 Task: Look for space in San Antonio, Philippines from 9th June, 2023 to 16th June, 2023 for 2 adults in price range Rs.8000 to Rs.16000. Place can be entire place with 2 bedrooms having 2 beds and 1 bathroom. Property type can be house, flat, guest house. Booking option can be shelf check-in. Required host language is English.
Action: Mouse pressed left at (578, 95)
Screenshot: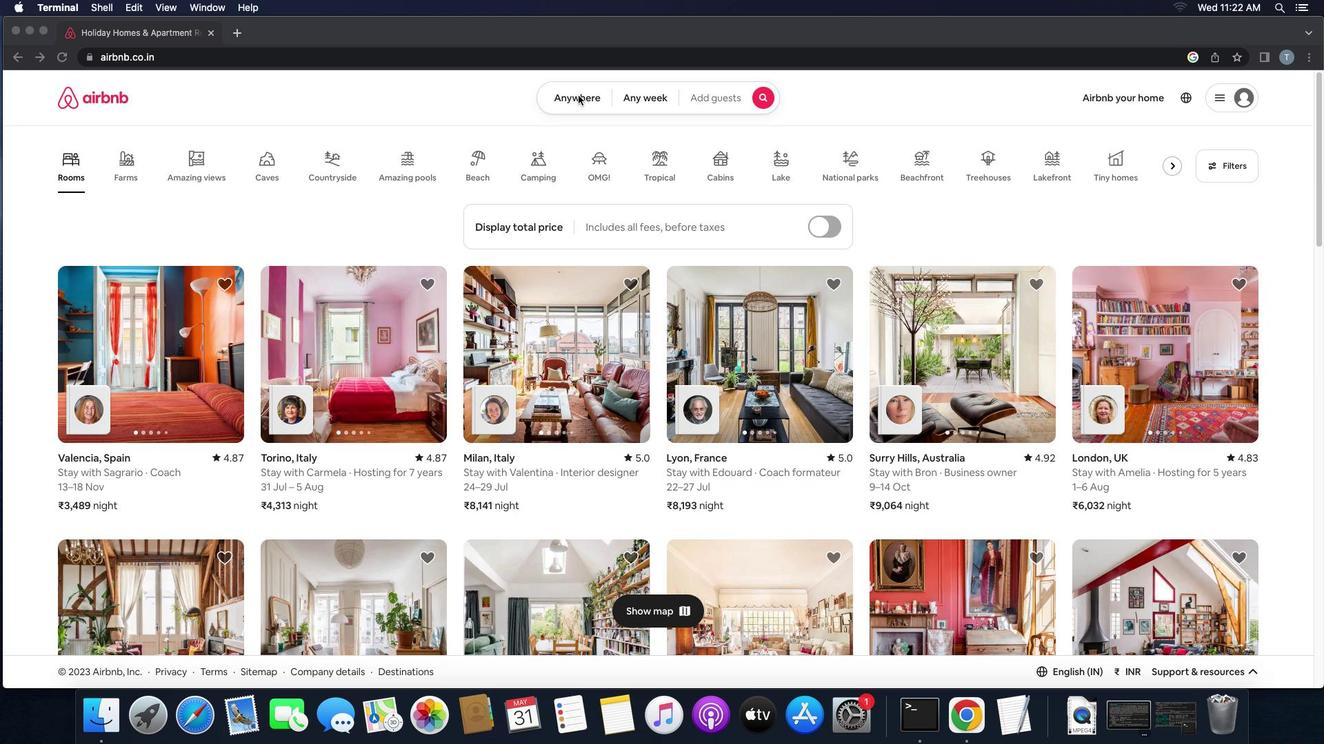 
Action: Mouse pressed left at (578, 95)
Screenshot: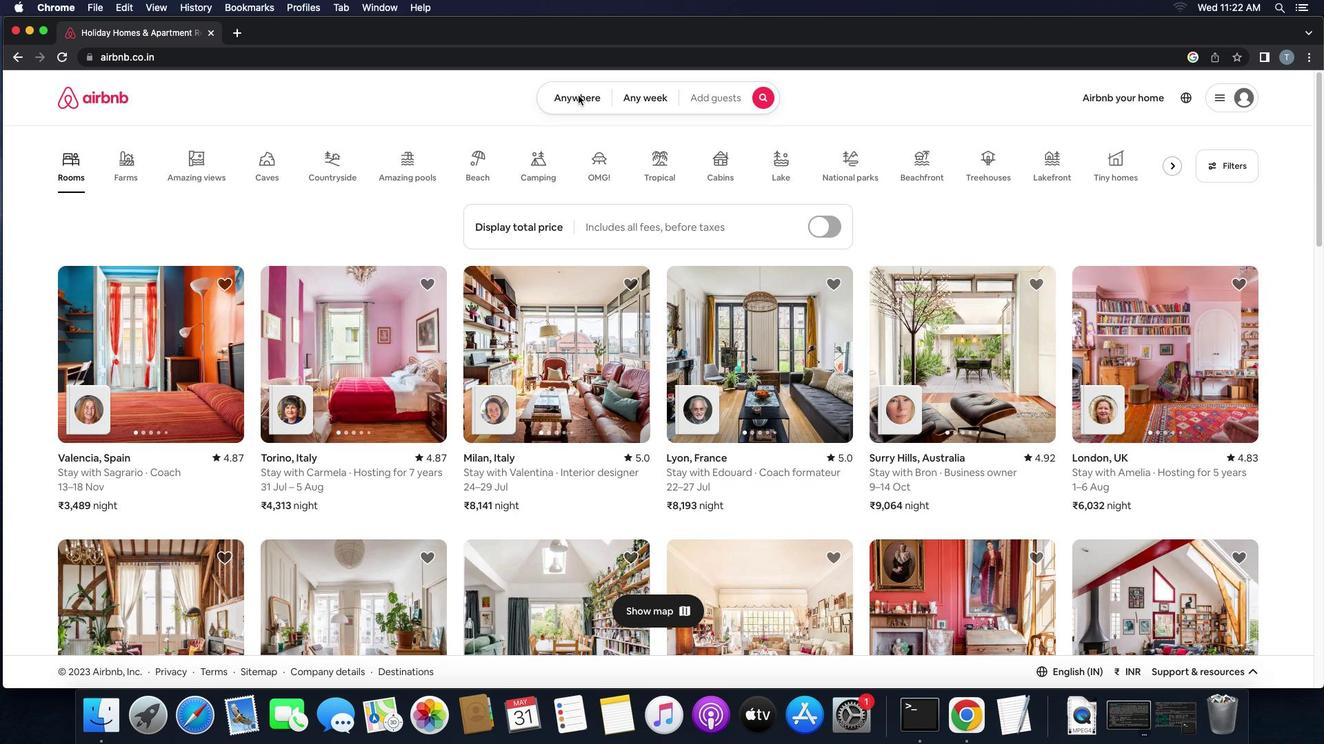 
Action: Mouse moved to (499, 152)
Screenshot: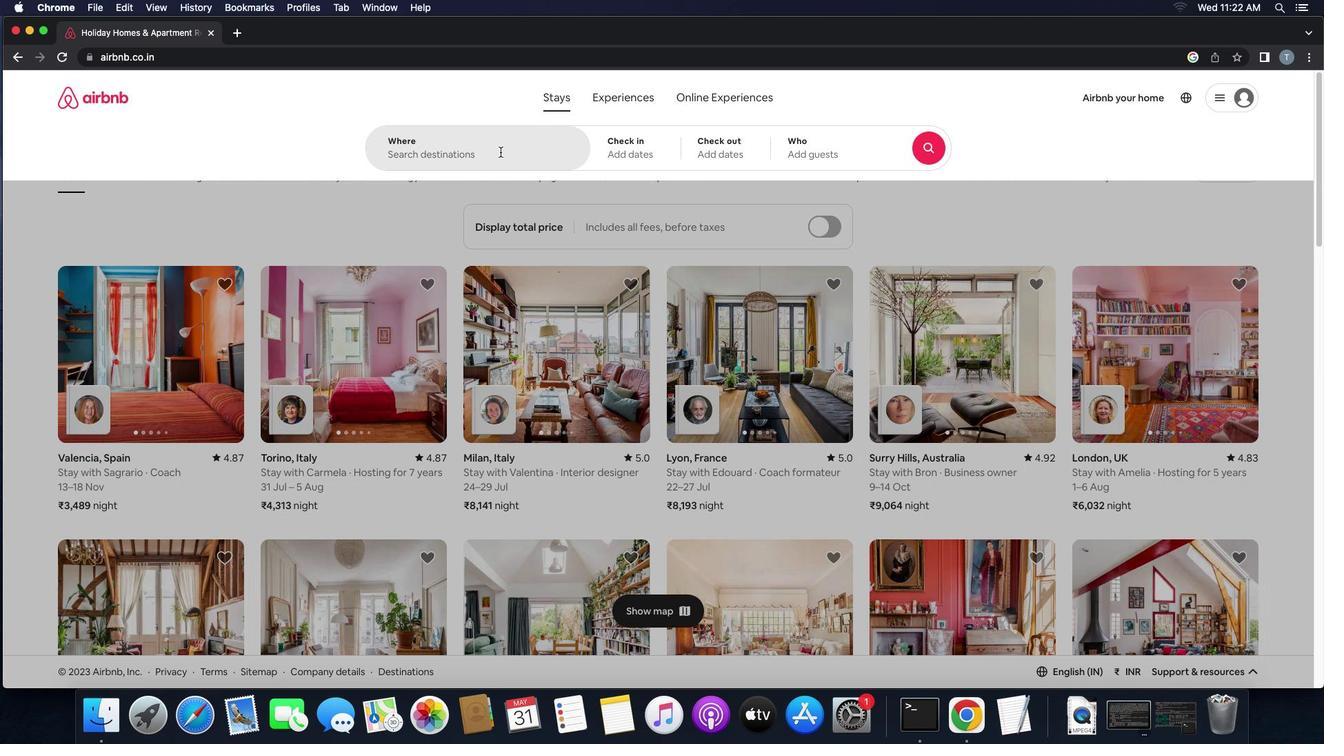 
Action: Mouse pressed left at (499, 152)
Screenshot: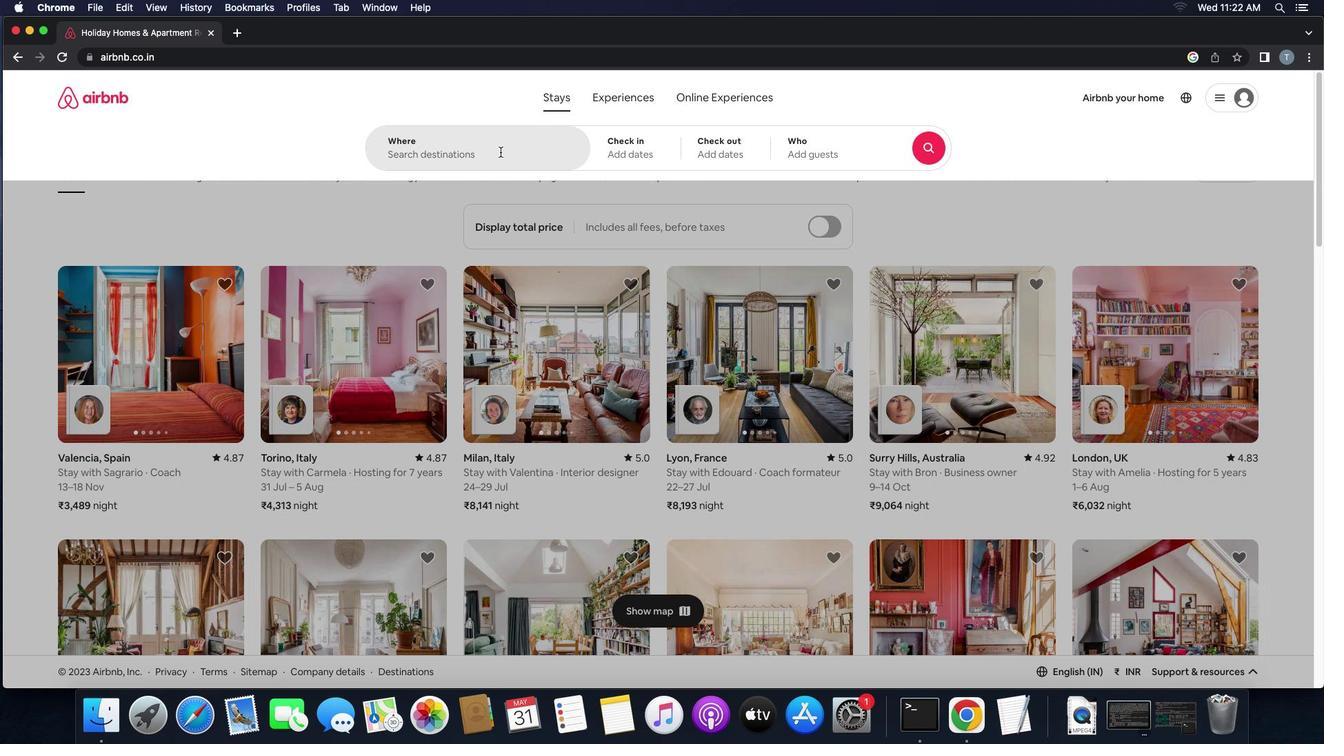 
Action: Mouse moved to (499, 151)
Screenshot: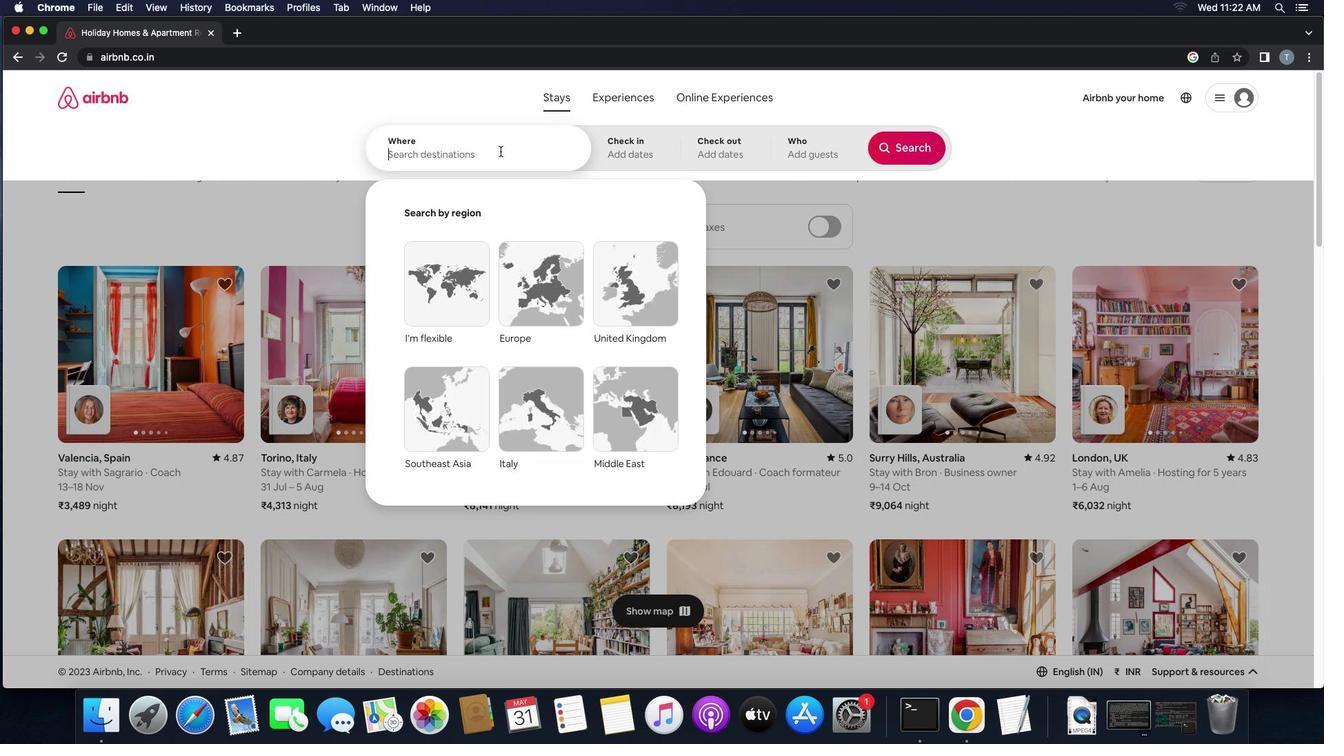 
Action: Key pressed Key.shift's''a''n'Key.space'a''n''t''o''n''i''o'','Key.space'p''h''i''l''i''p''p''i''n''e''s'
Screenshot: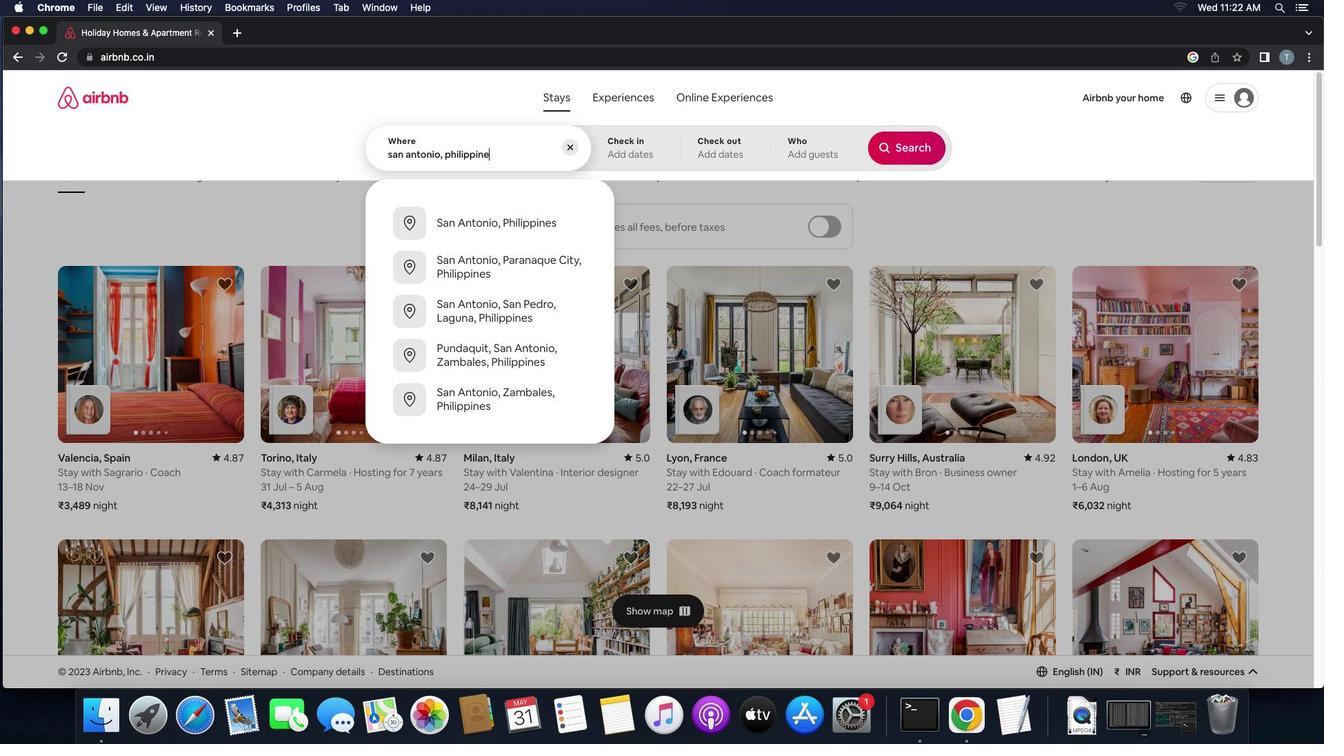 
Action: Mouse moved to (492, 233)
Screenshot: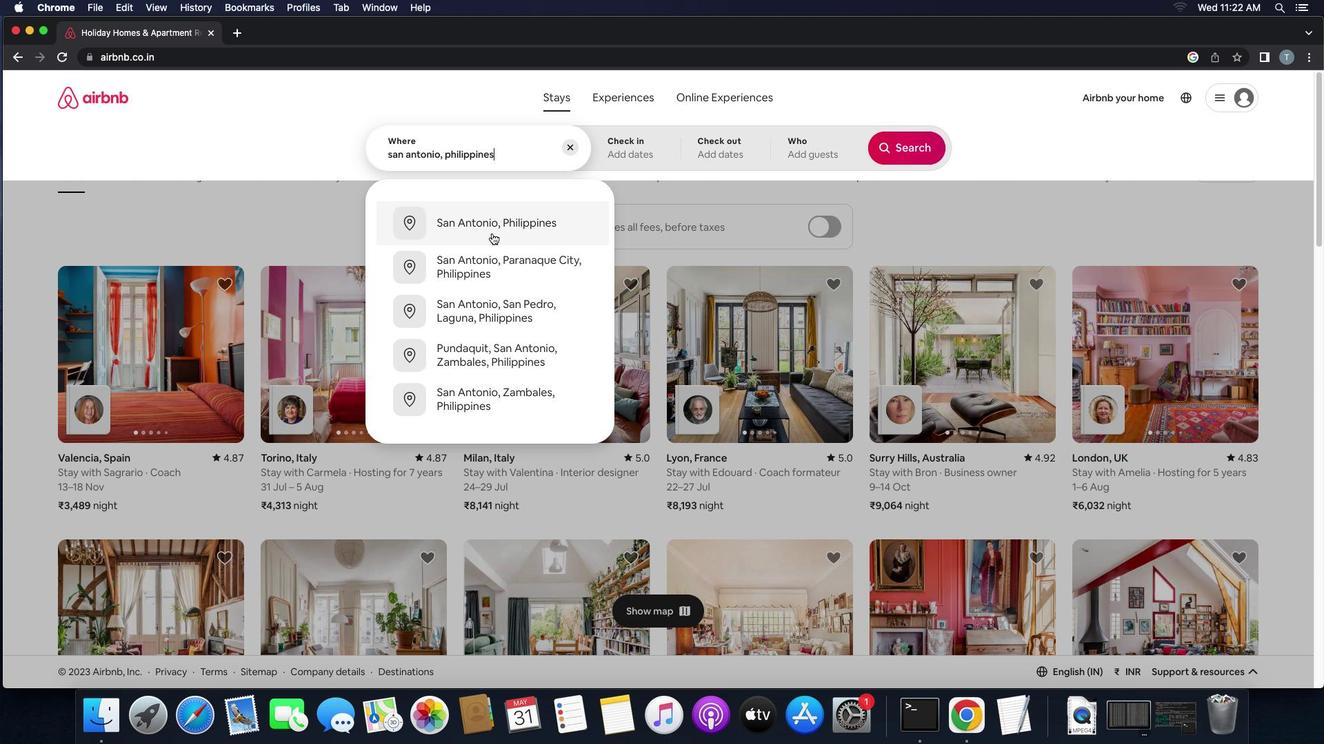 
Action: Mouse pressed left at (492, 233)
Screenshot: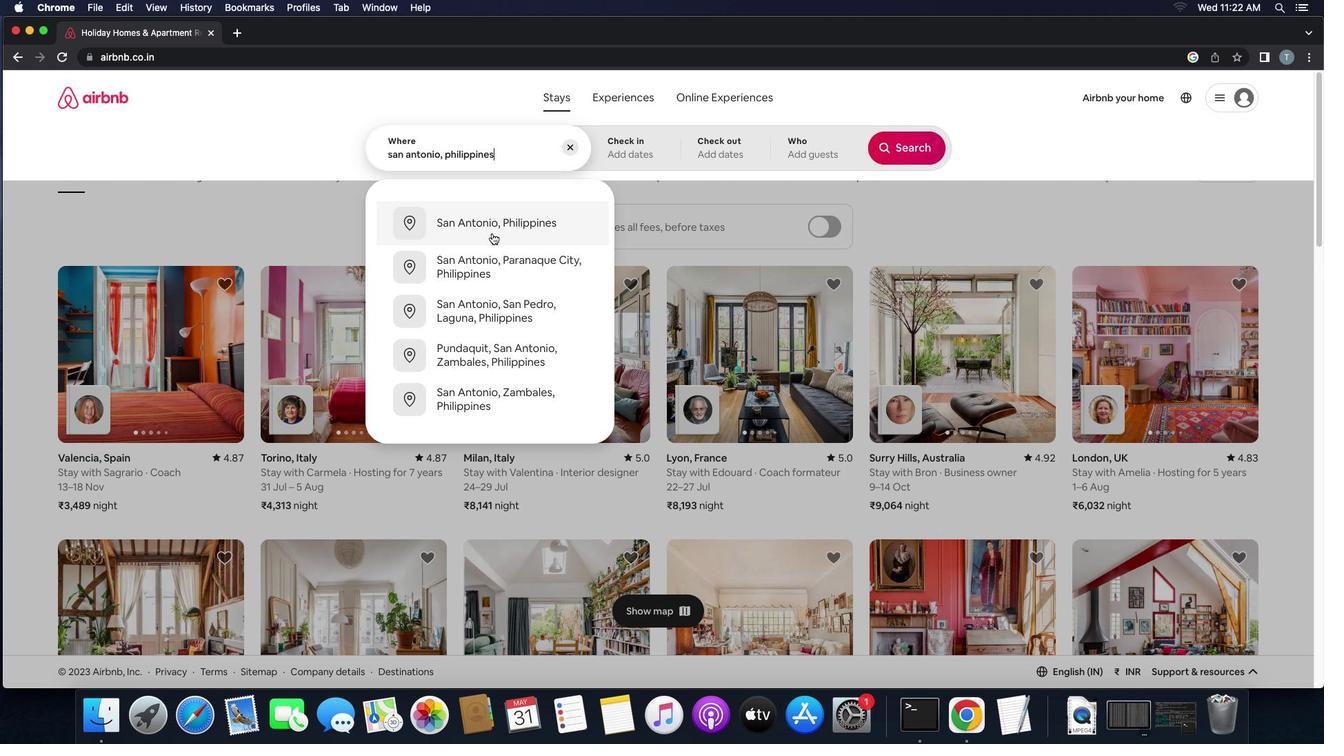 
Action: Mouse moved to (851, 355)
Screenshot: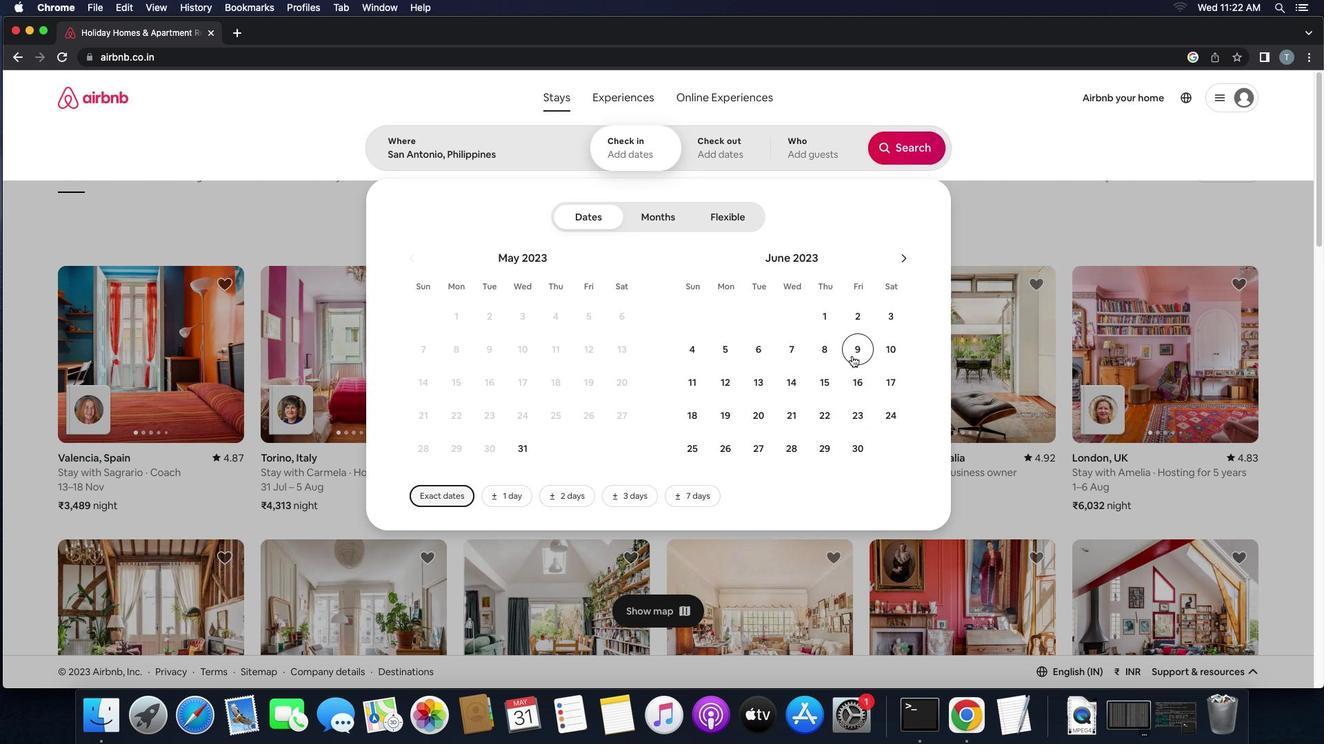 
Action: Mouse pressed left at (851, 355)
Screenshot: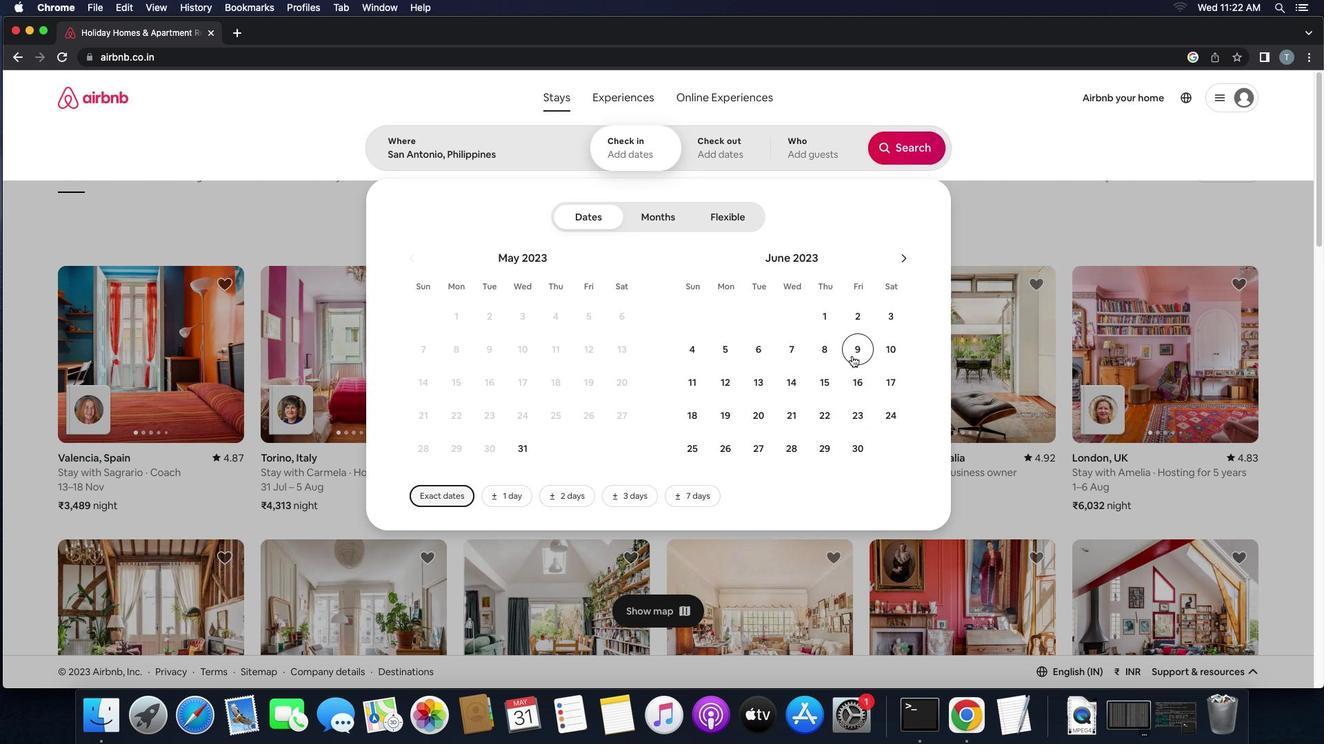 
Action: Mouse moved to (853, 377)
Screenshot: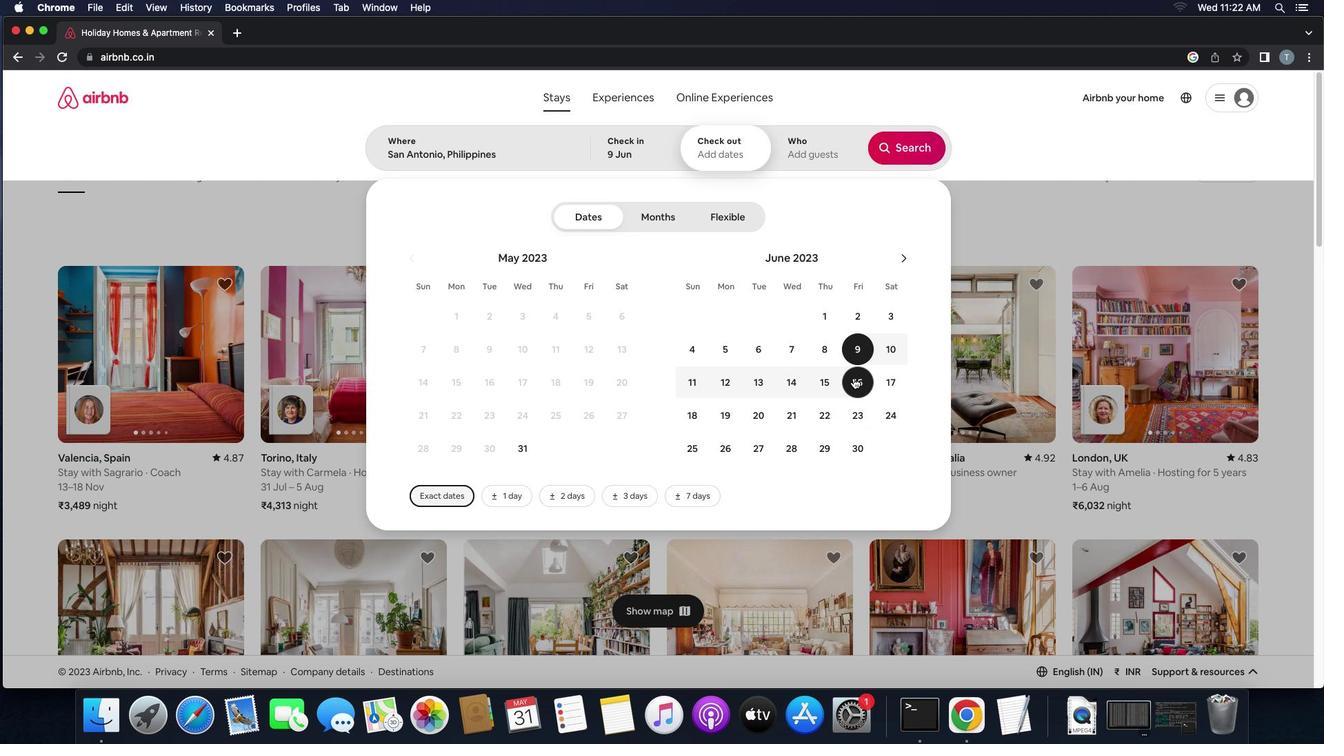 
Action: Mouse pressed left at (853, 377)
Screenshot: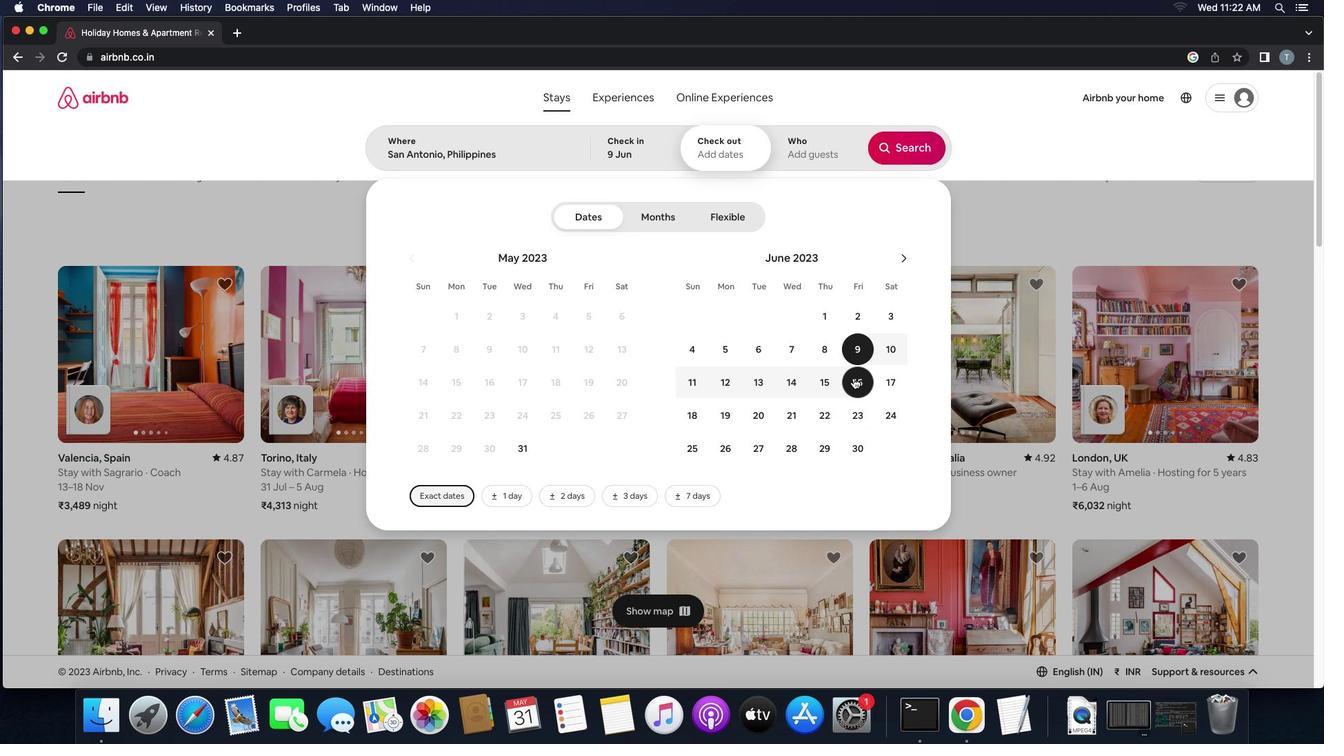 
Action: Mouse moved to (831, 169)
Screenshot: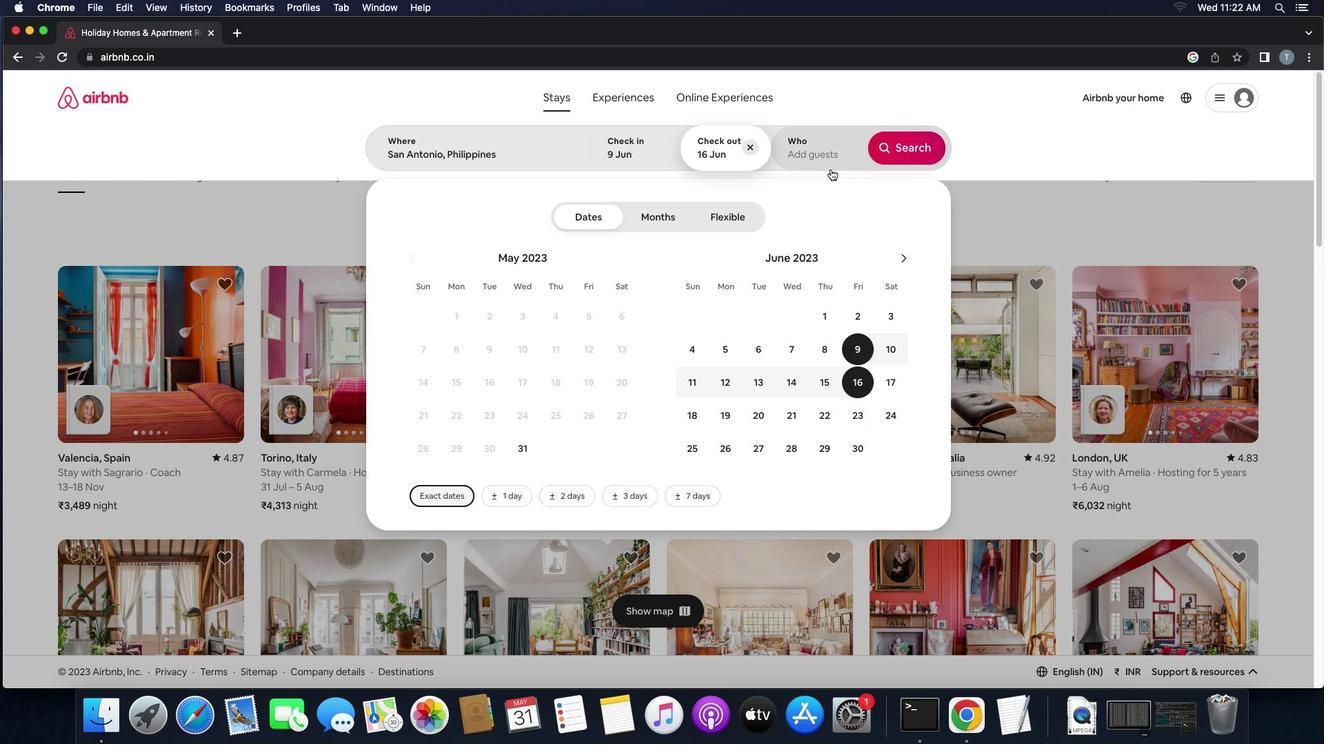 
Action: Mouse pressed left at (831, 169)
Screenshot: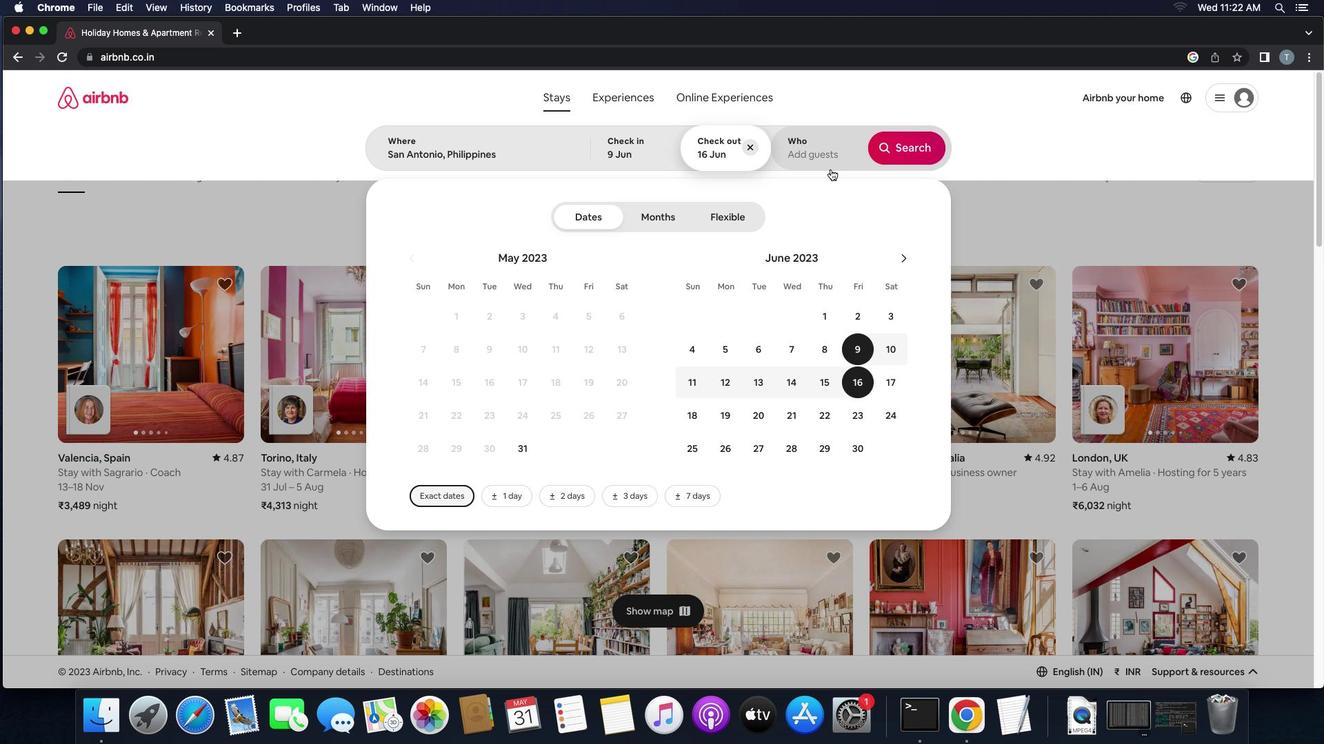 
Action: Mouse moved to (908, 217)
Screenshot: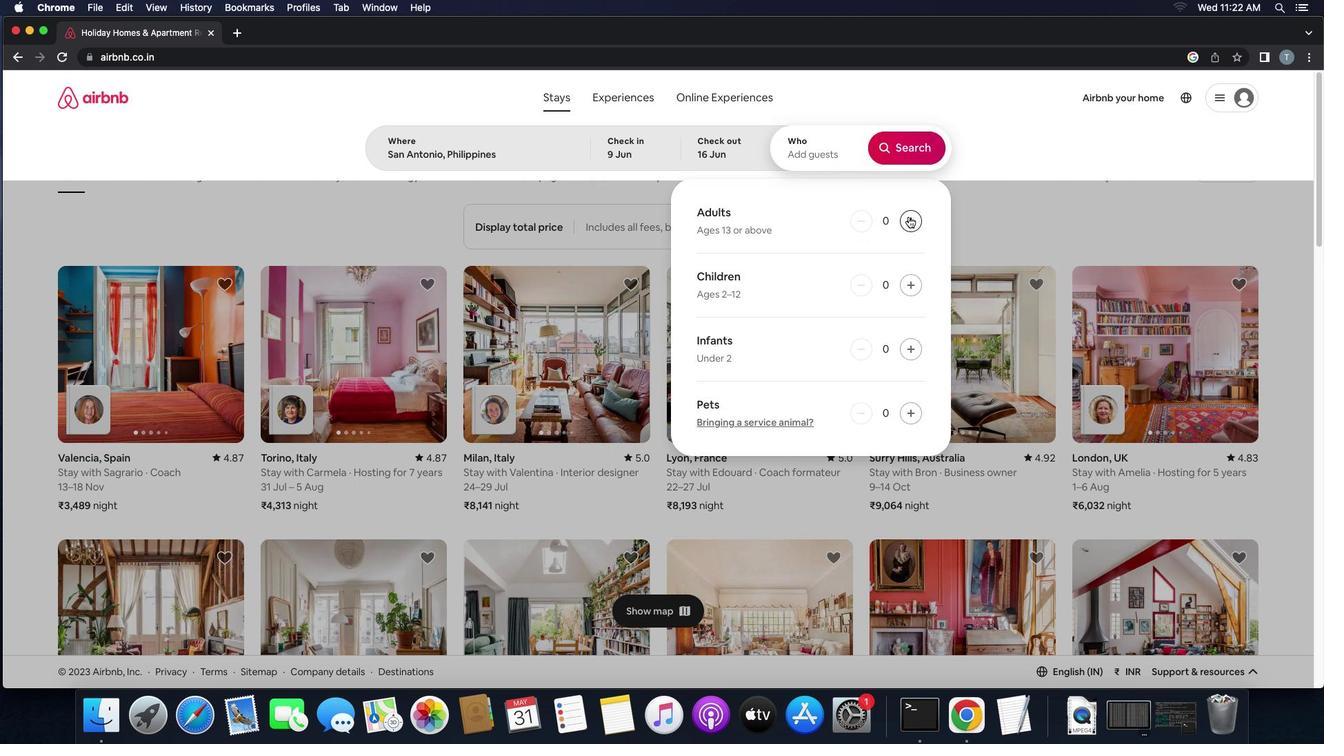 
Action: Mouse pressed left at (908, 217)
Screenshot: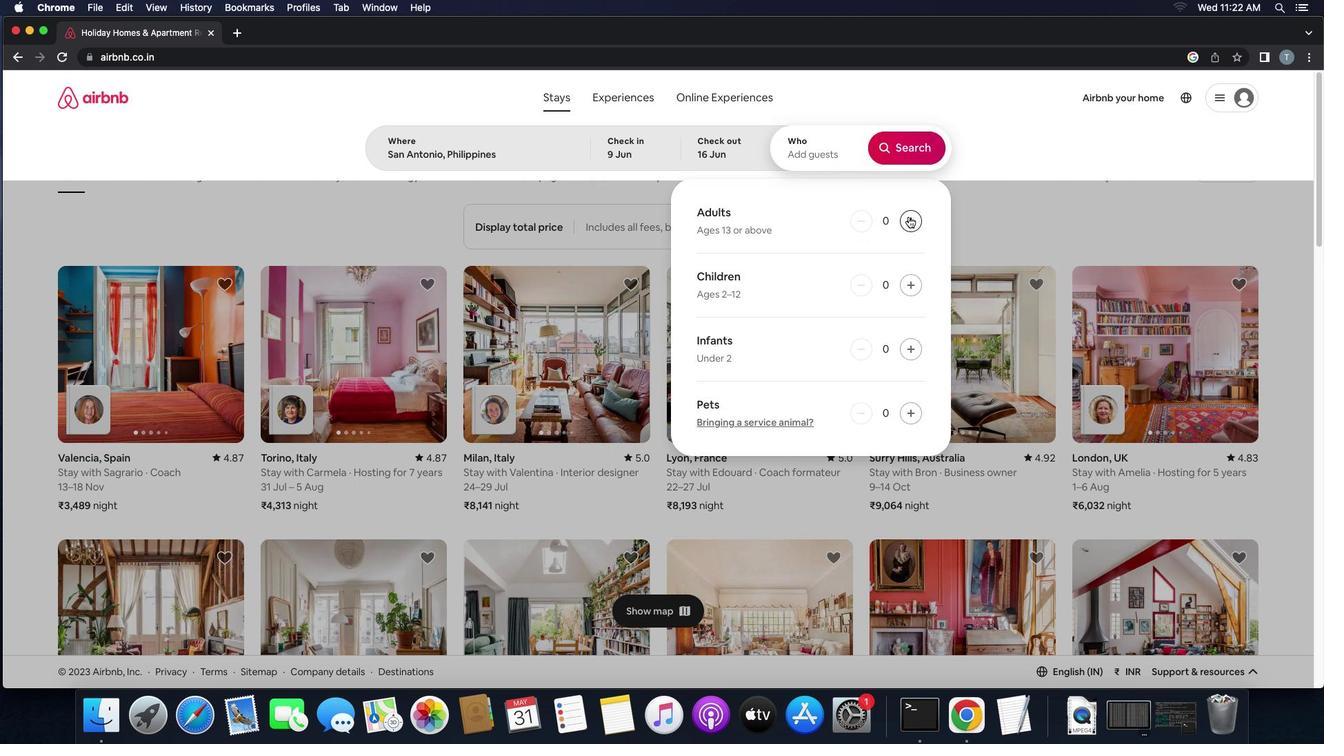 
Action: Mouse pressed left at (908, 217)
Screenshot: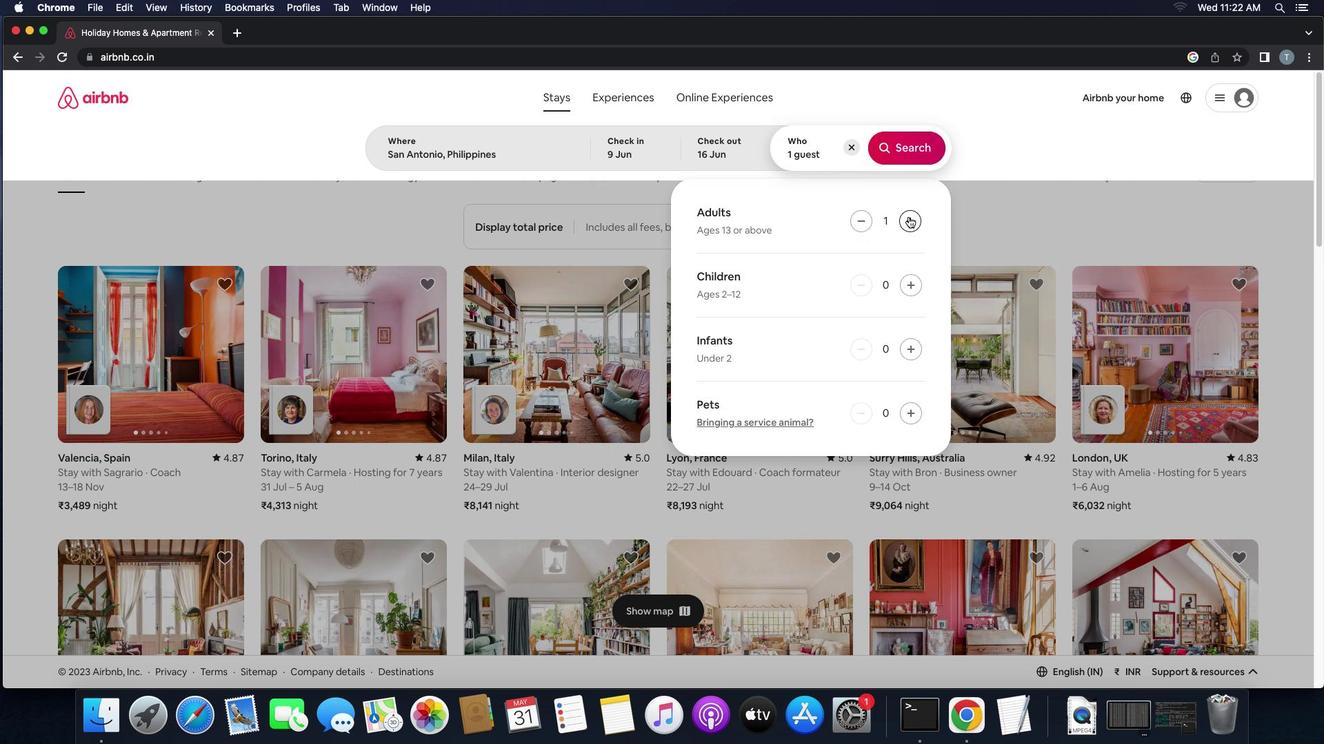 
Action: Mouse moved to (928, 153)
Screenshot: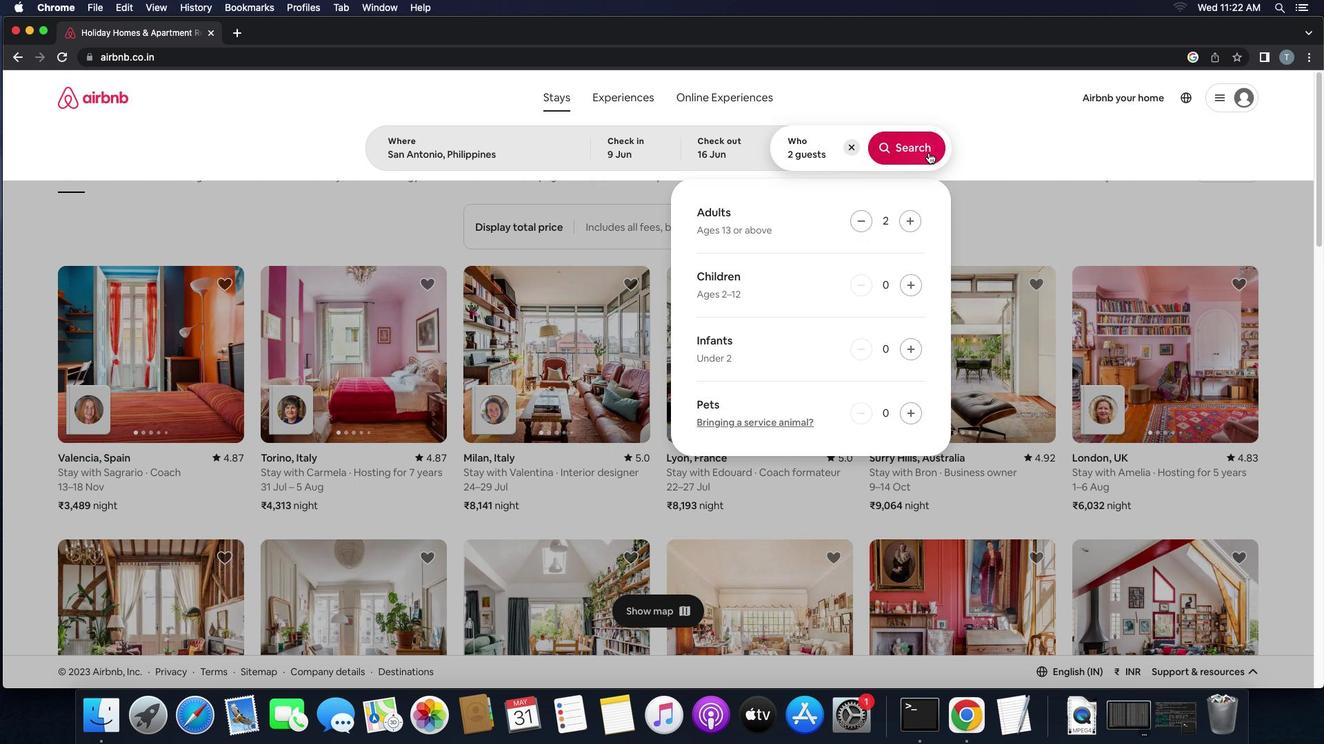 
Action: Mouse pressed left at (928, 153)
Screenshot: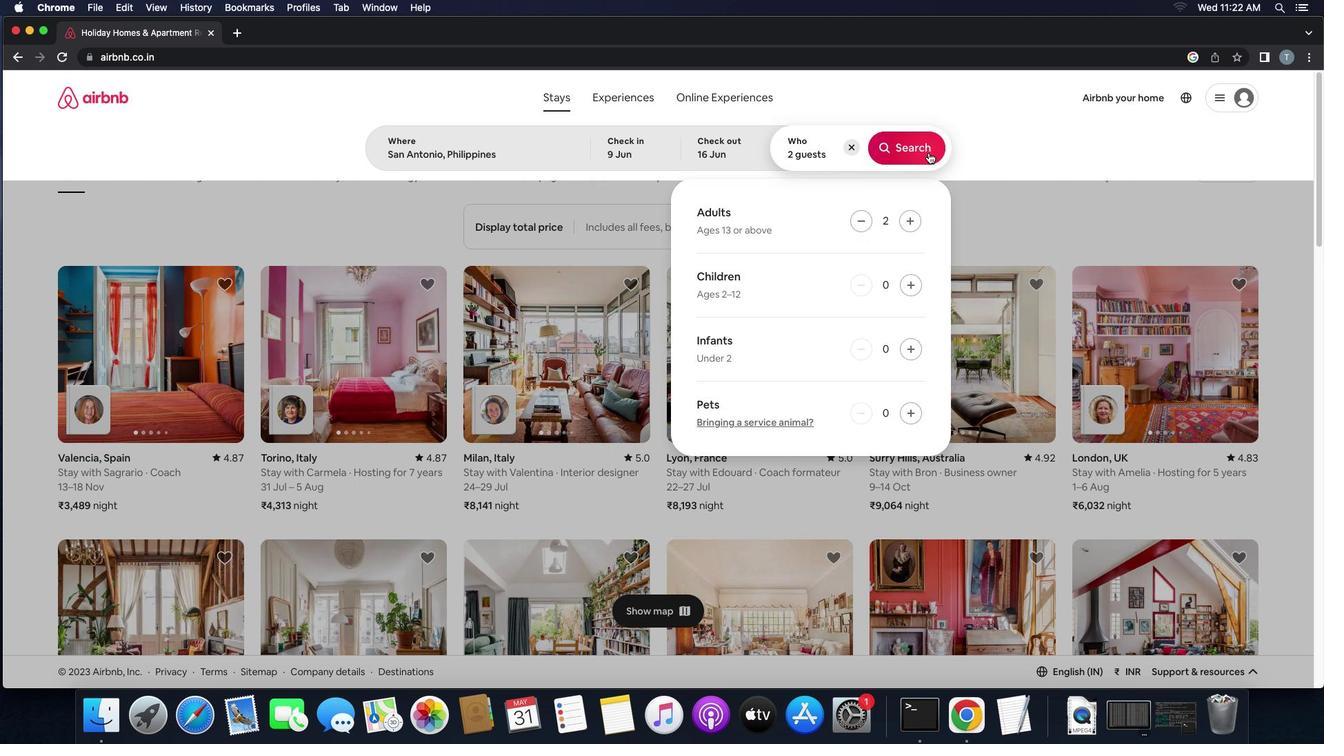 
Action: Mouse moved to (1262, 142)
Screenshot: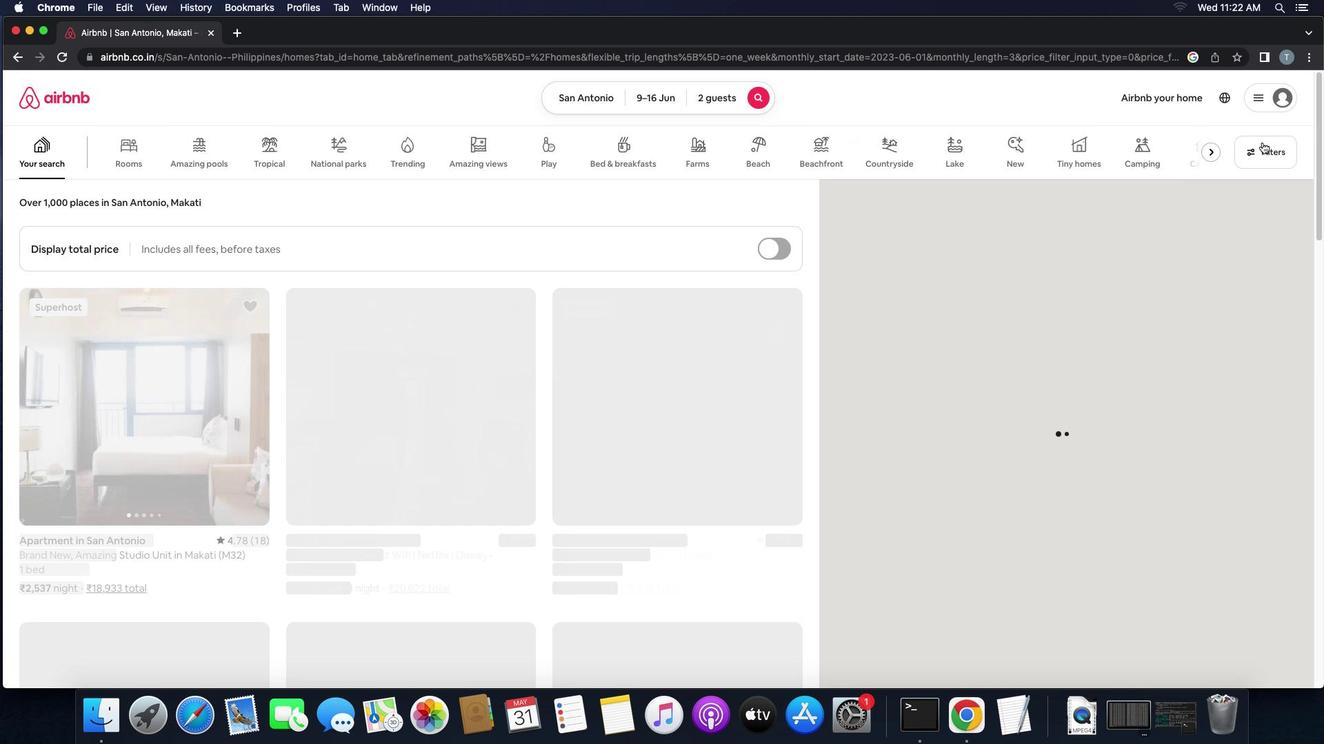 
Action: Mouse pressed left at (1262, 142)
Screenshot: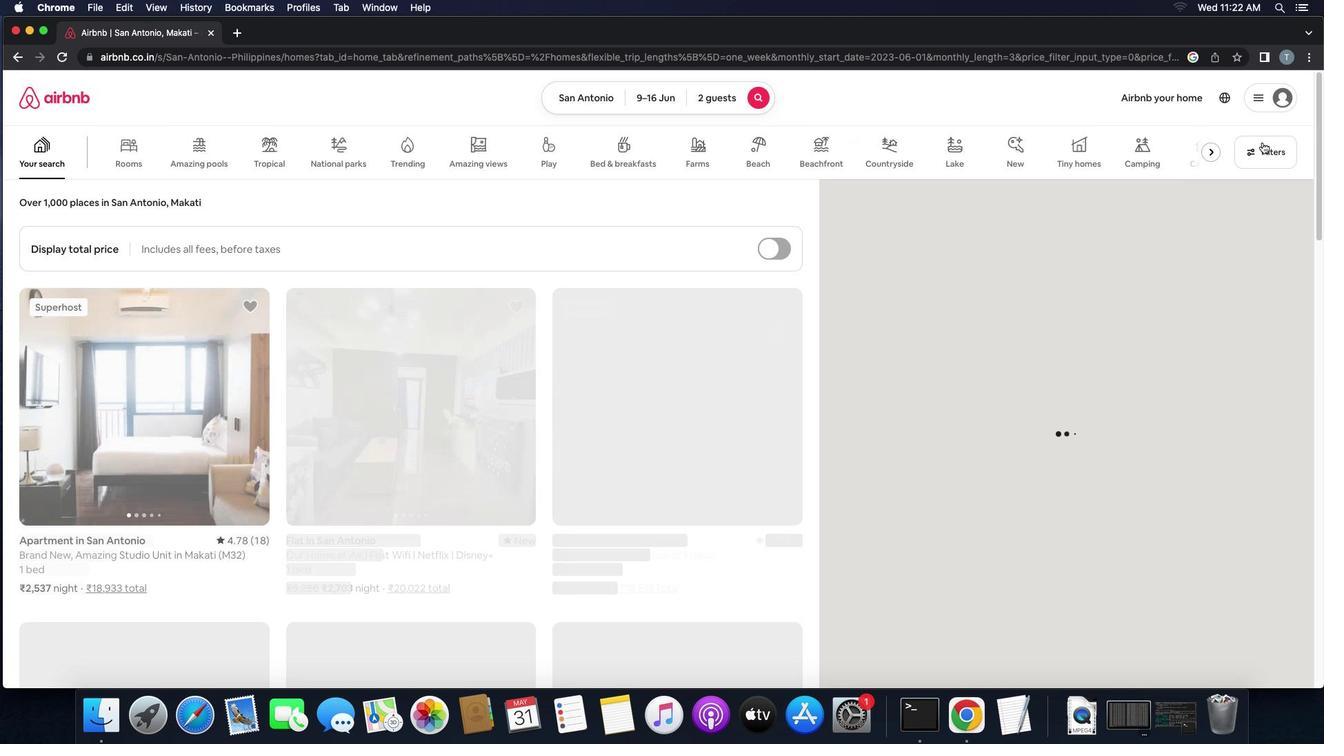 
Action: Mouse moved to (562, 331)
Screenshot: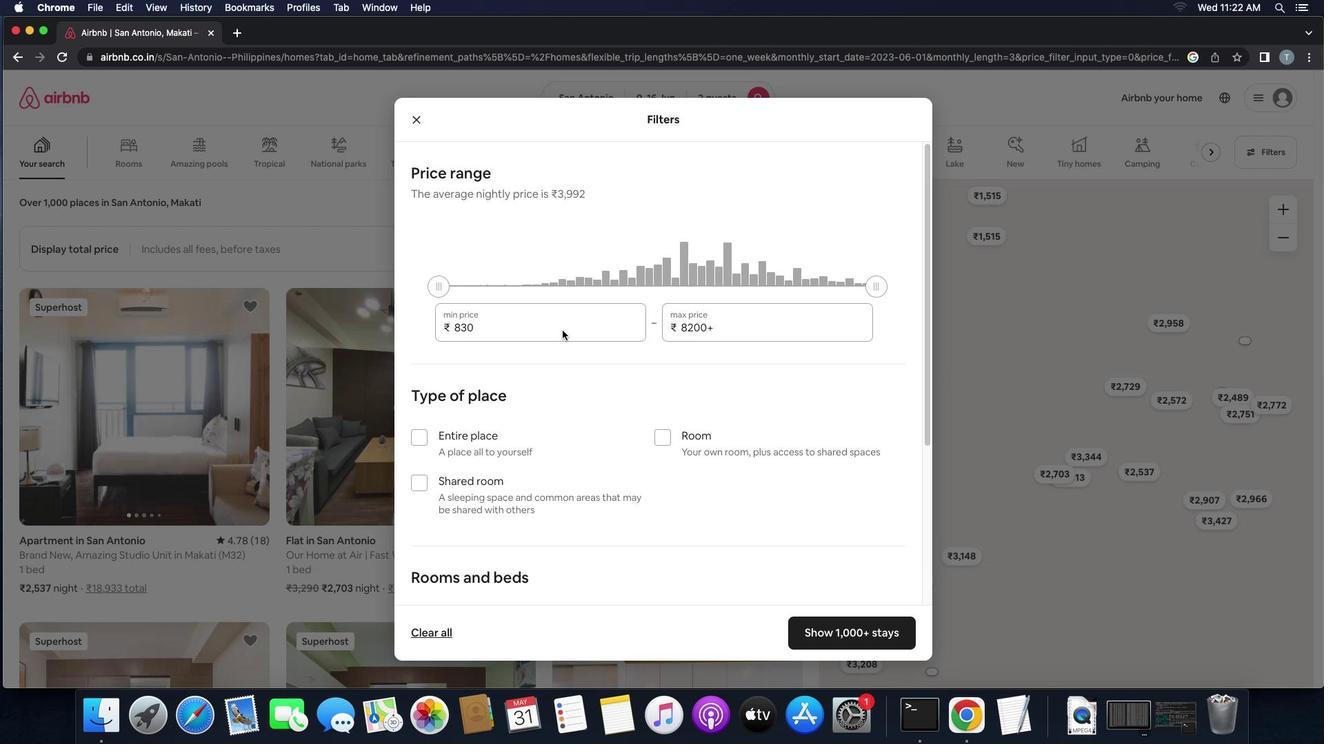 
Action: Mouse pressed left at (562, 331)
Screenshot: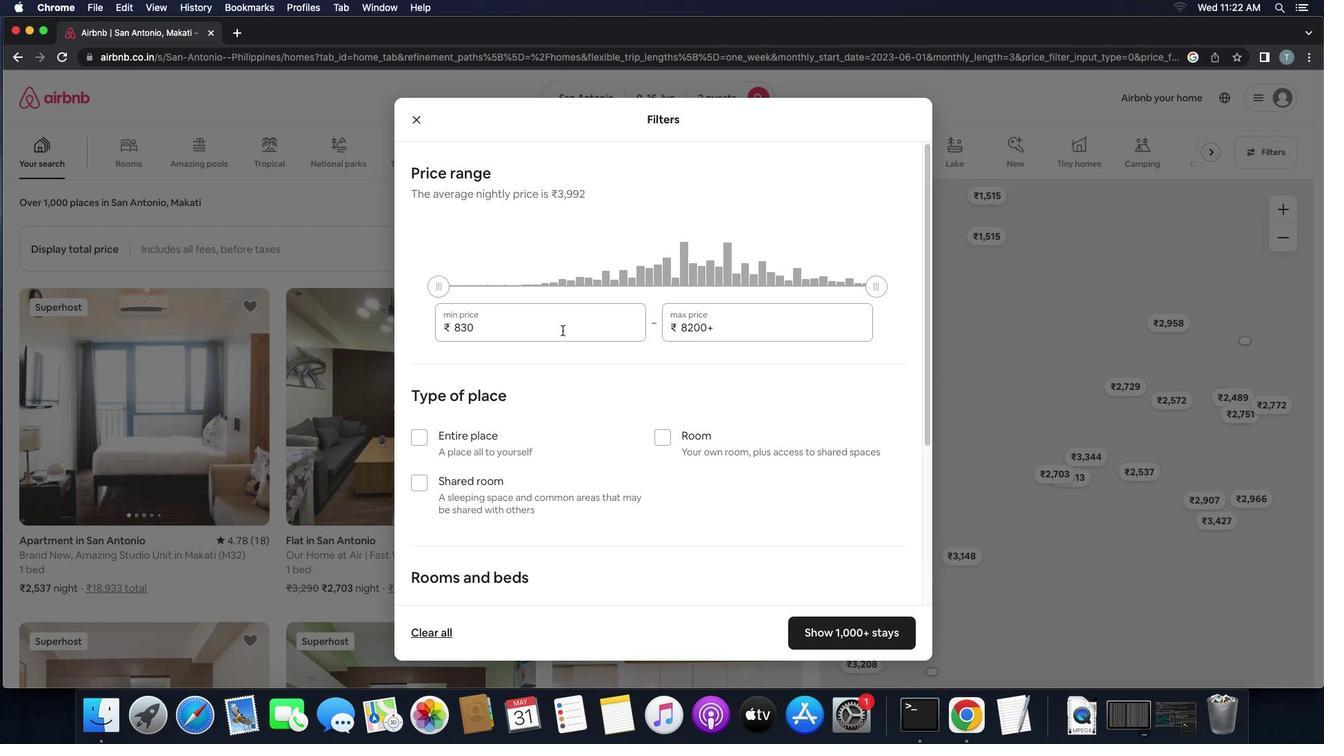 
Action: Key pressed Key.backspaceKey.backspaceKey.backspaceKey.backspace'8''0''0''0'
Screenshot: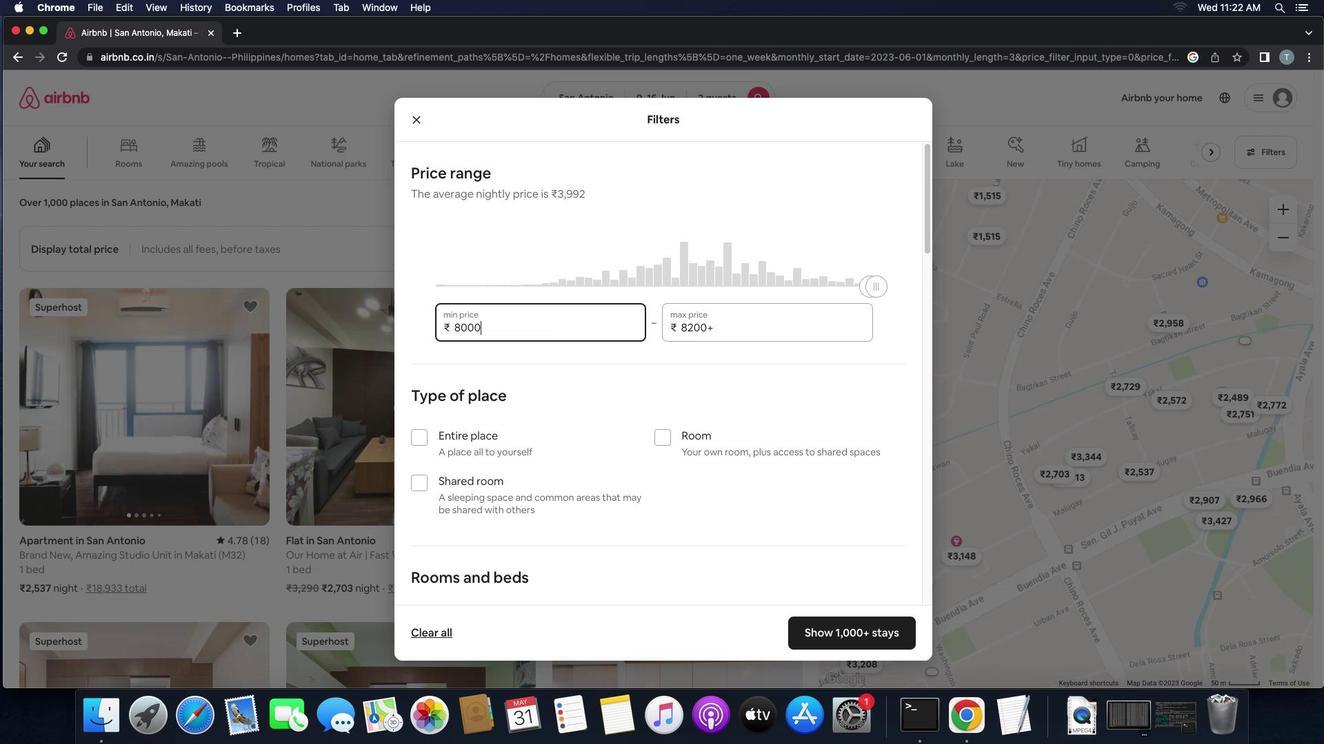 
Action: Mouse moved to (750, 324)
Screenshot: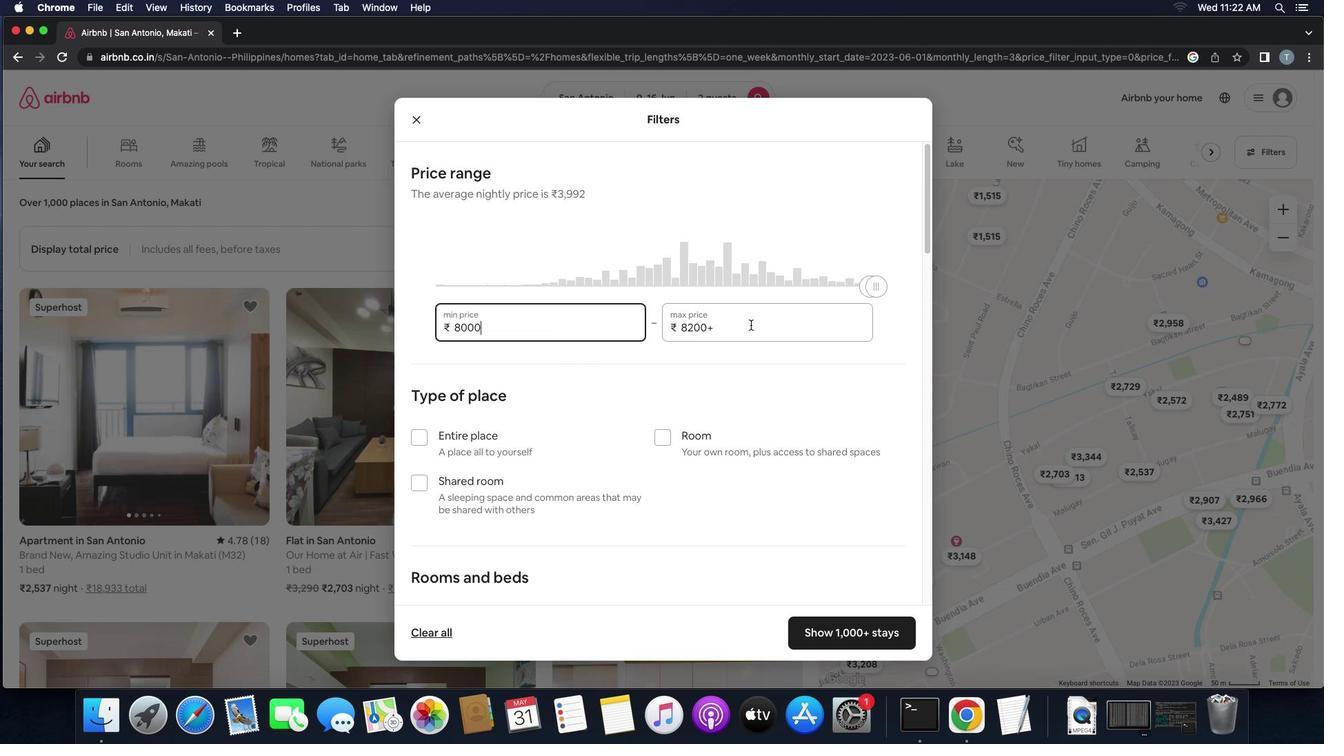 
Action: Mouse pressed left at (750, 324)
Screenshot: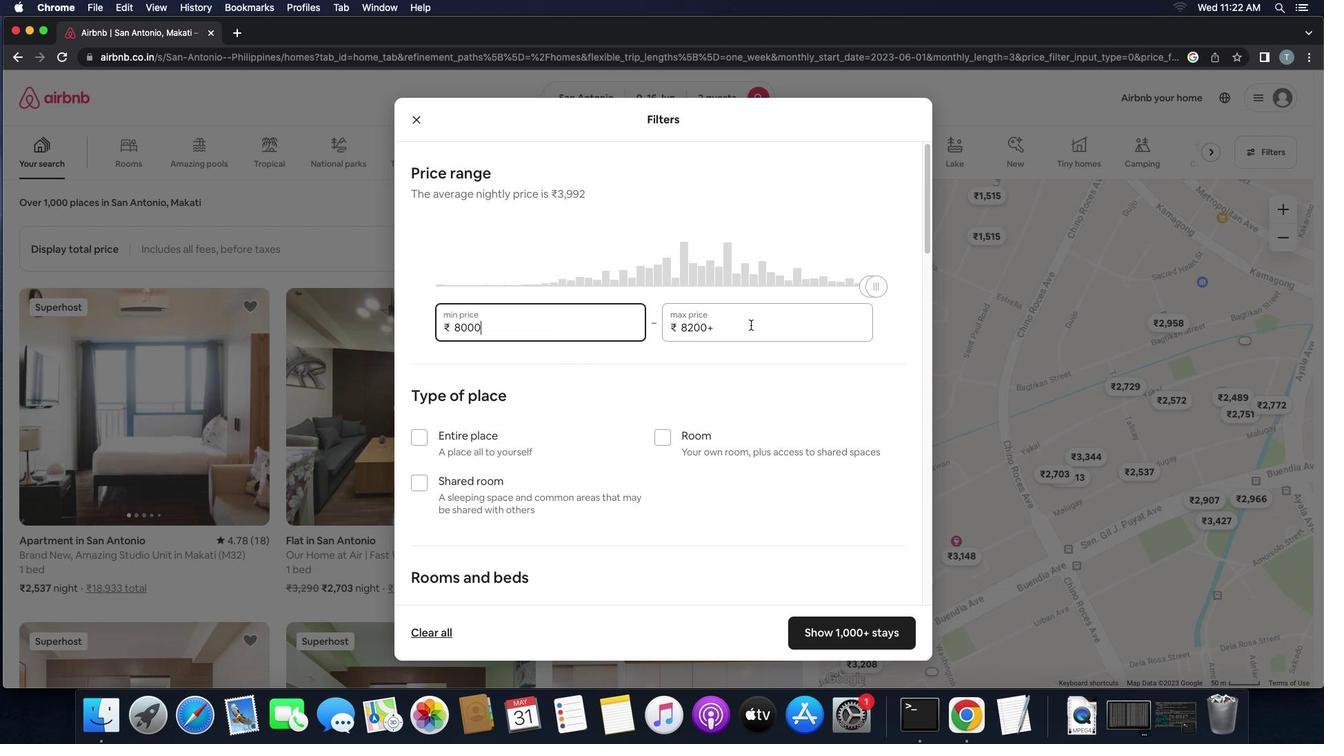 
Action: Key pressed Key.backspaceKey.backspaceKey.backspaceKey.backspaceKey.backspace'1''6''0''0''0'
Screenshot: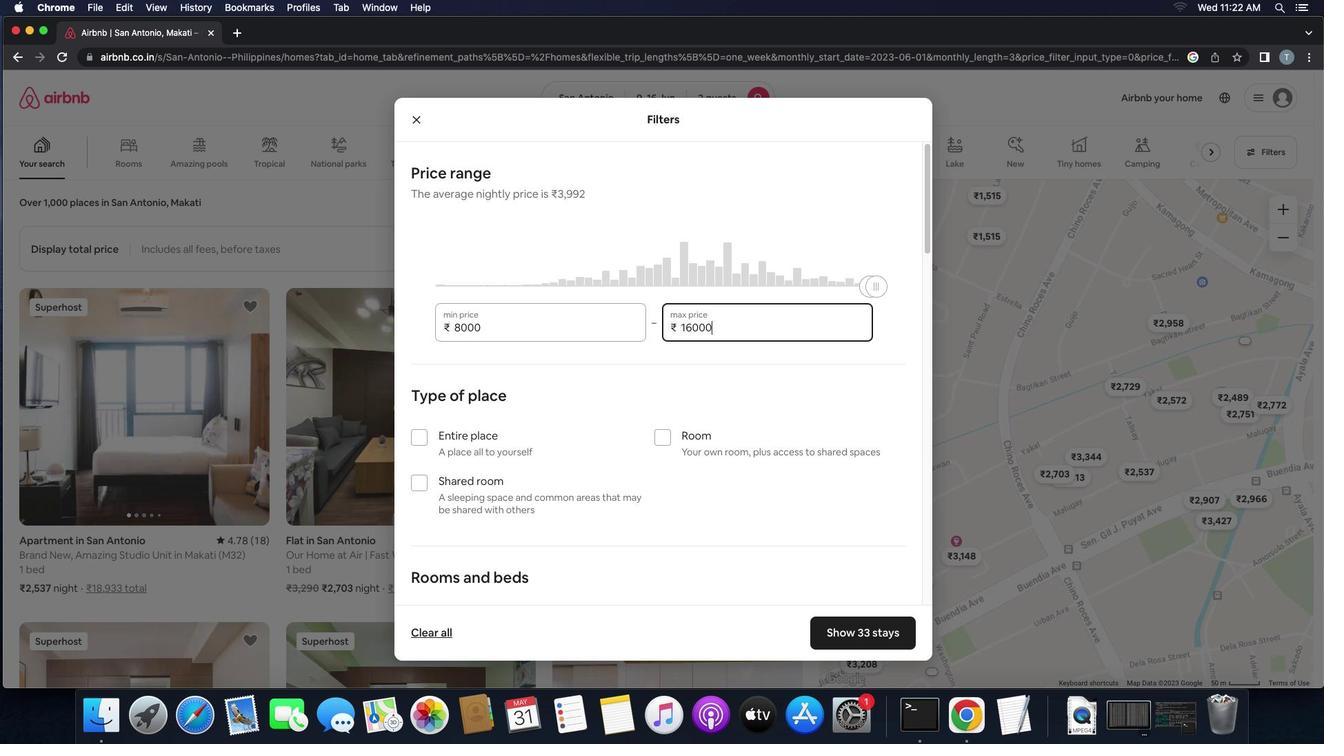 
Action: Mouse moved to (733, 418)
Screenshot: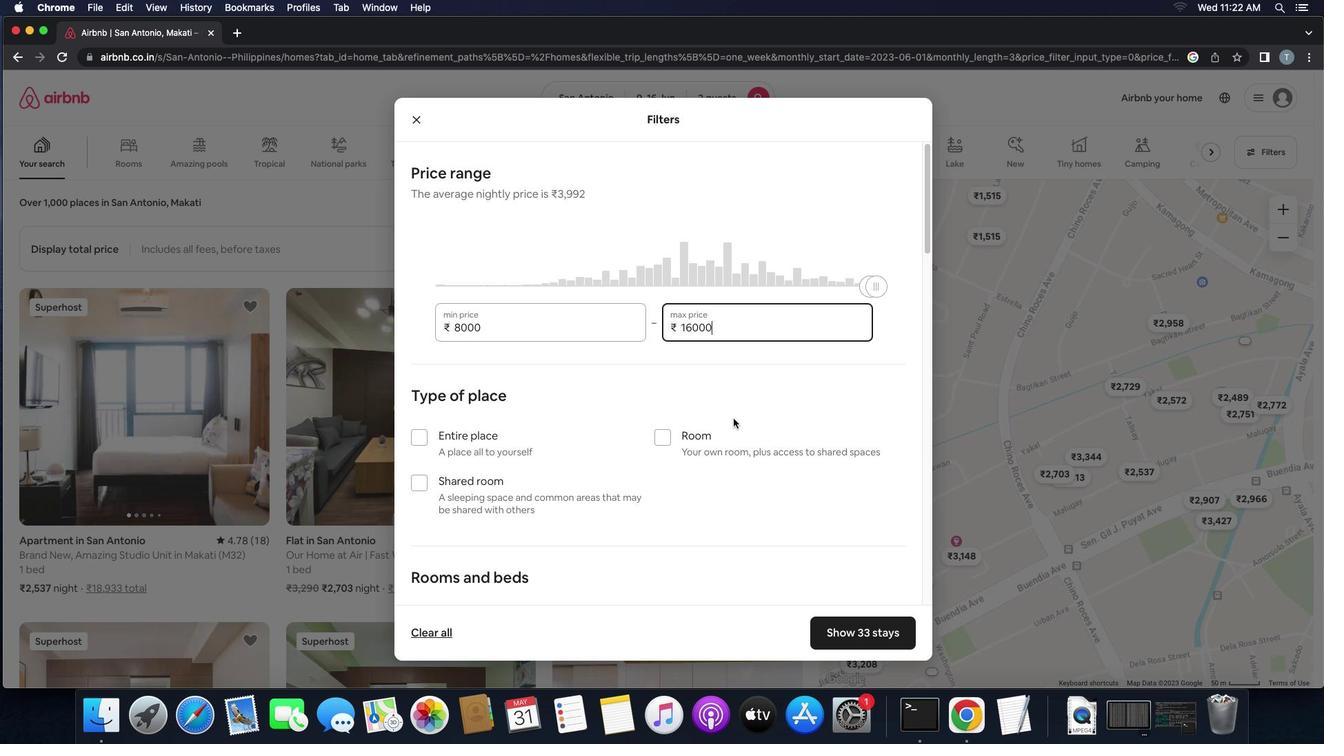 
Action: Mouse scrolled (733, 418) with delta (0, 0)
Screenshot: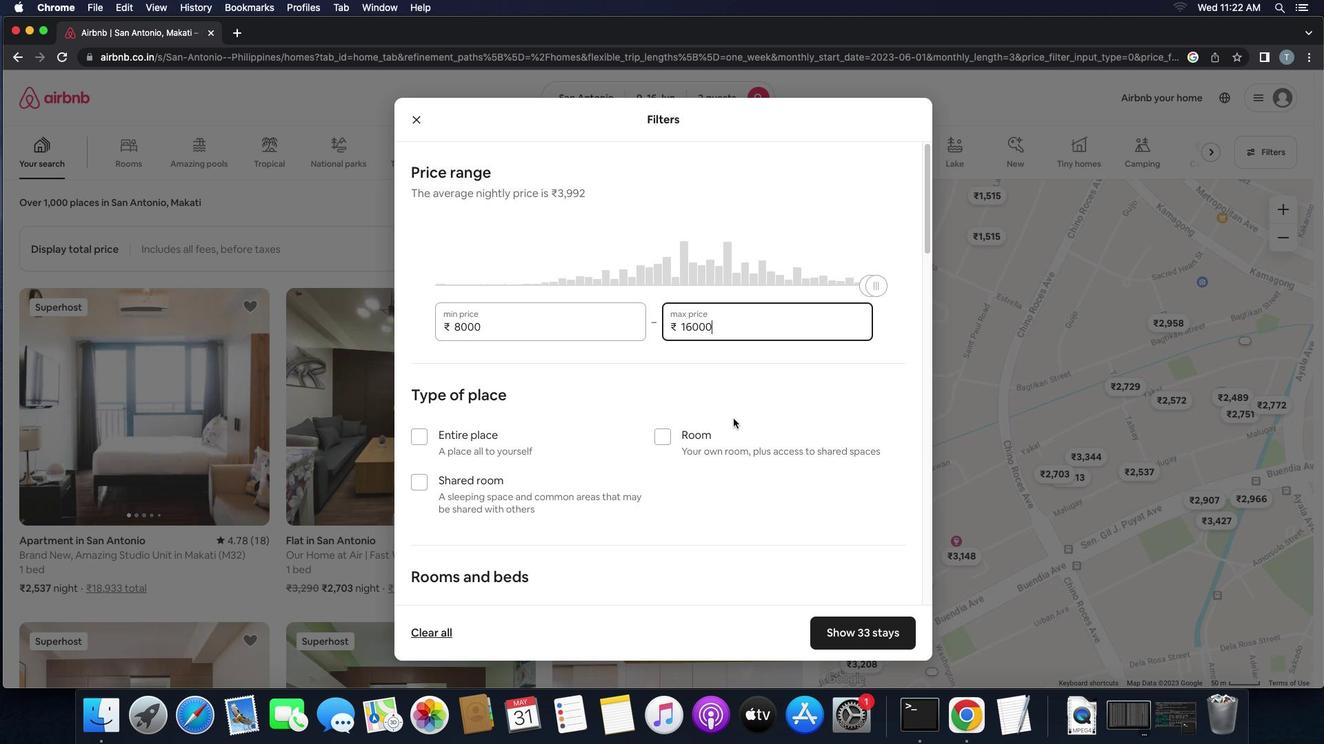
Action: Mouse scrolled (733, 418) with delta (0, 0)
Screenshot: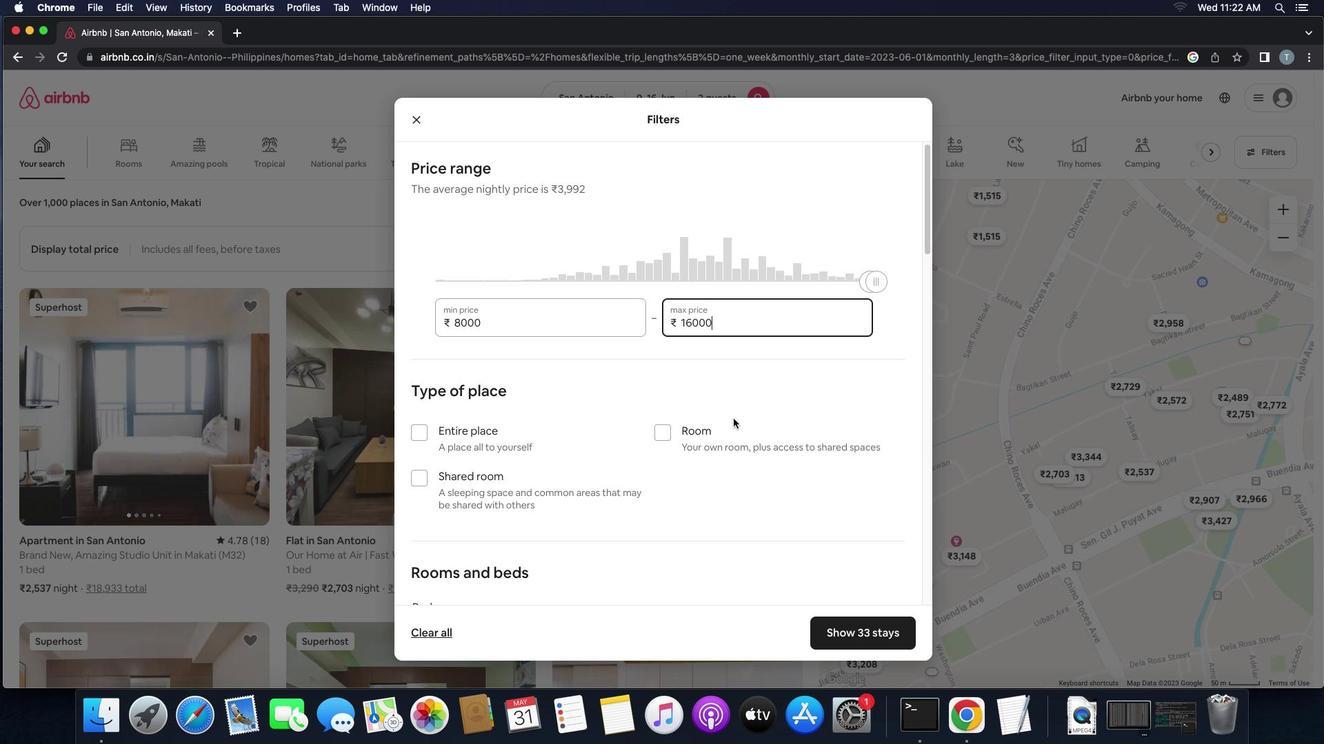 
Action: Mouse scrolled (733, 418) with delta (0, -2)
Screenshot: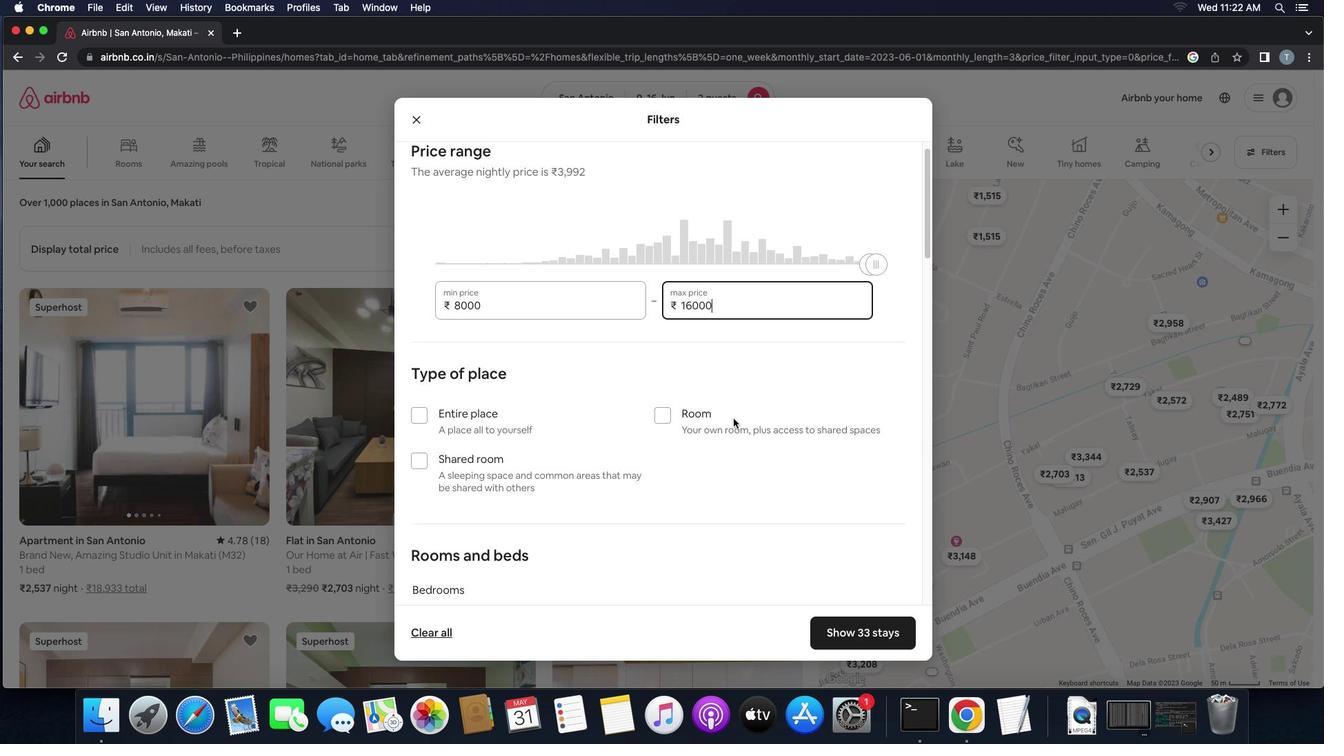 
Action: Mouse moved to (417, 330)
Screenshot: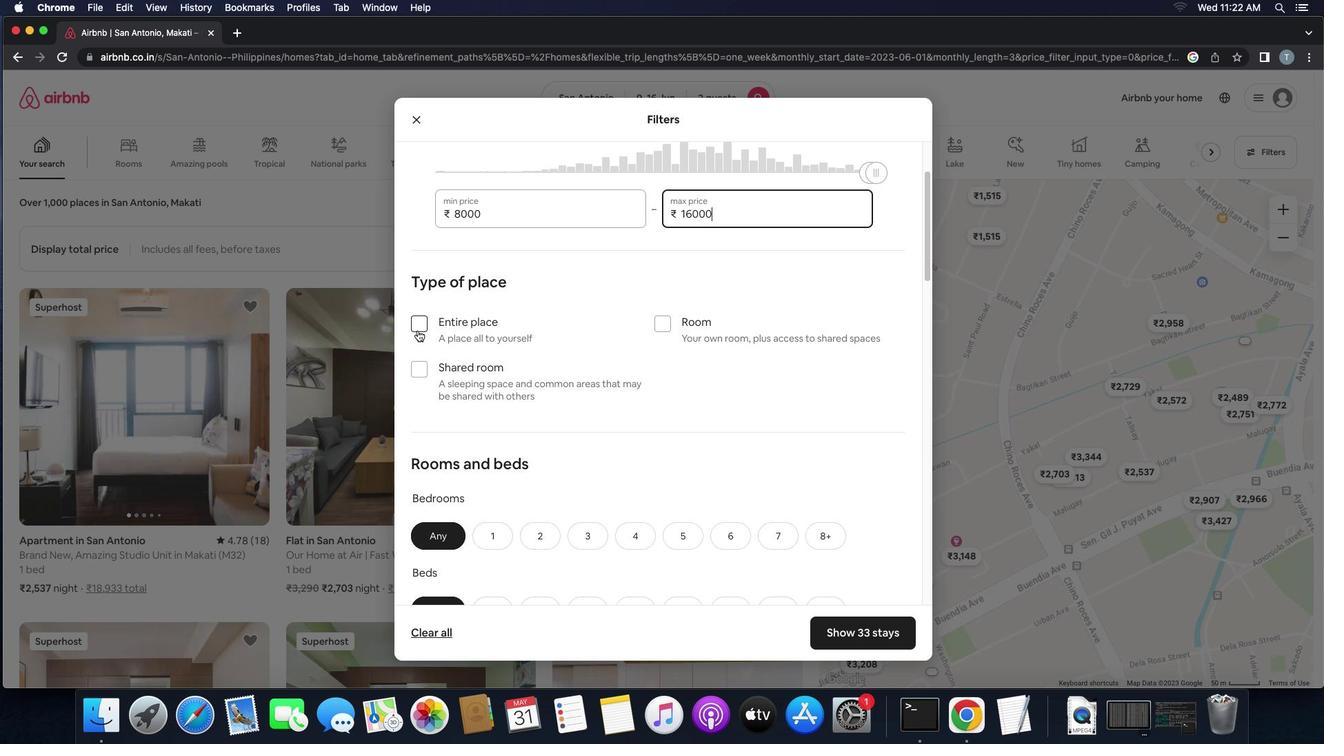 
Action: Mouse pressed left at (417, 330)
Screenshot: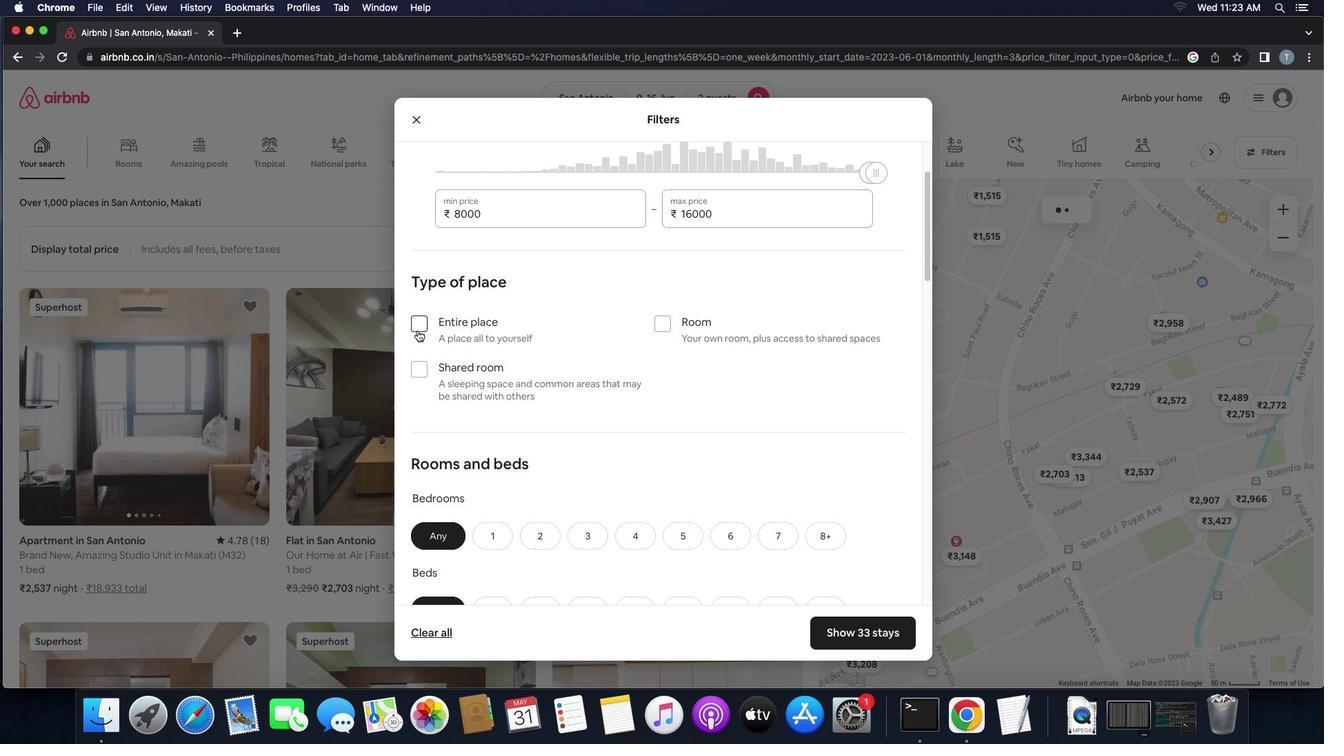 
Action: Mouse moved to (542, 394)
Screenshot: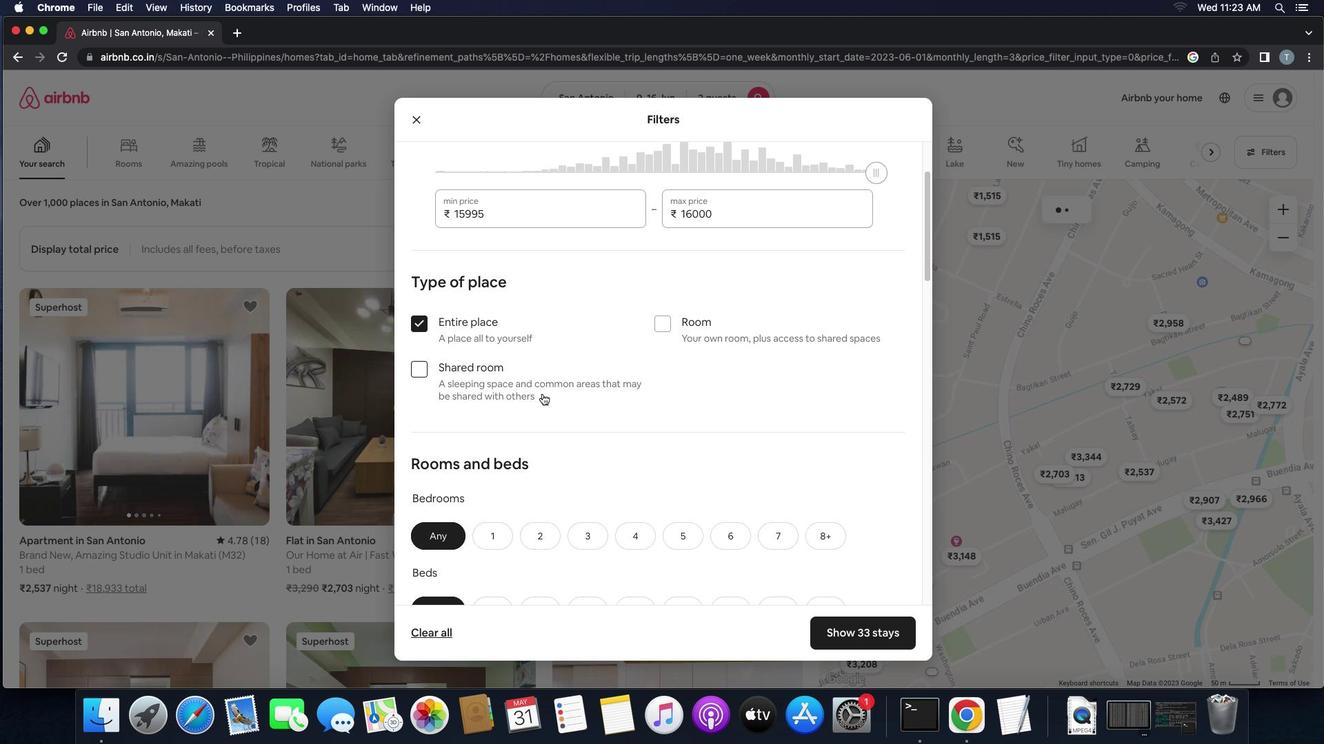 
Action: Mouse scrolled (542, 394) with delta (0, 0)
Screenshot: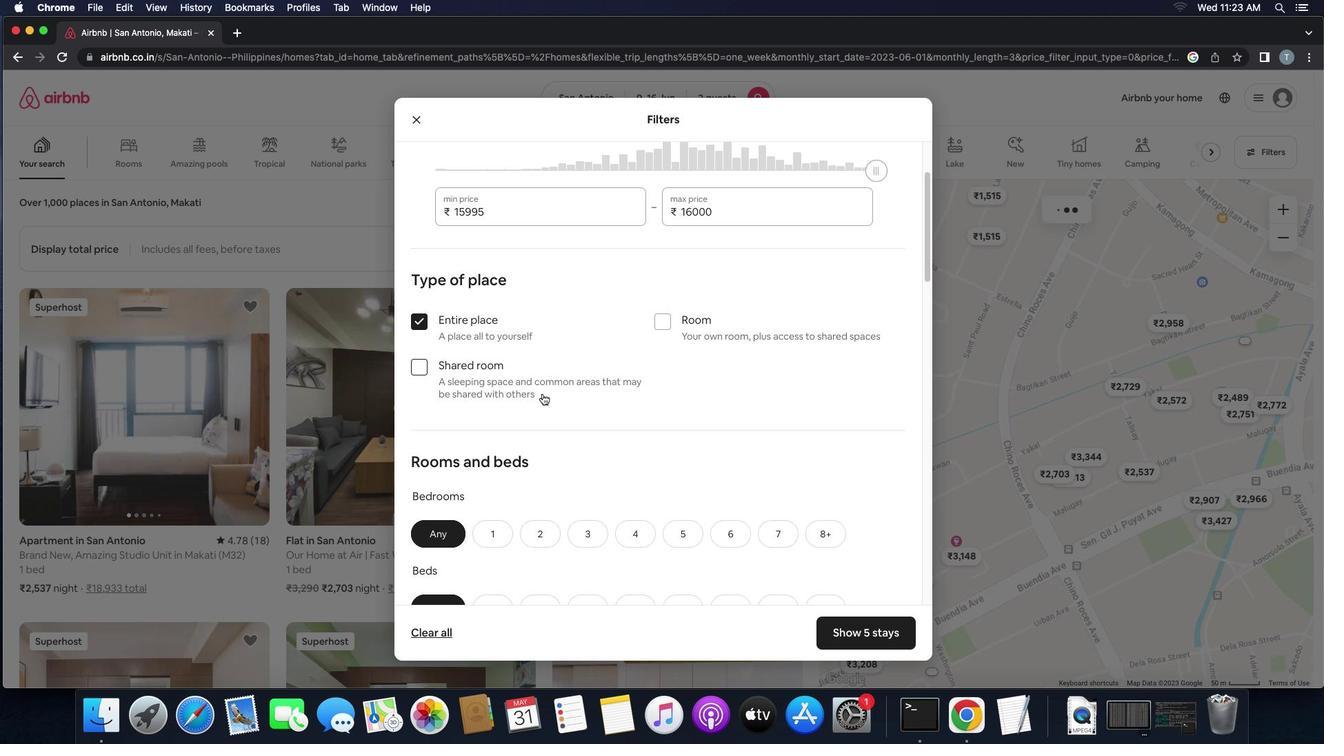 
Action: Mouse scrolled (542, 394) with delta (0, 0)
Screenshot: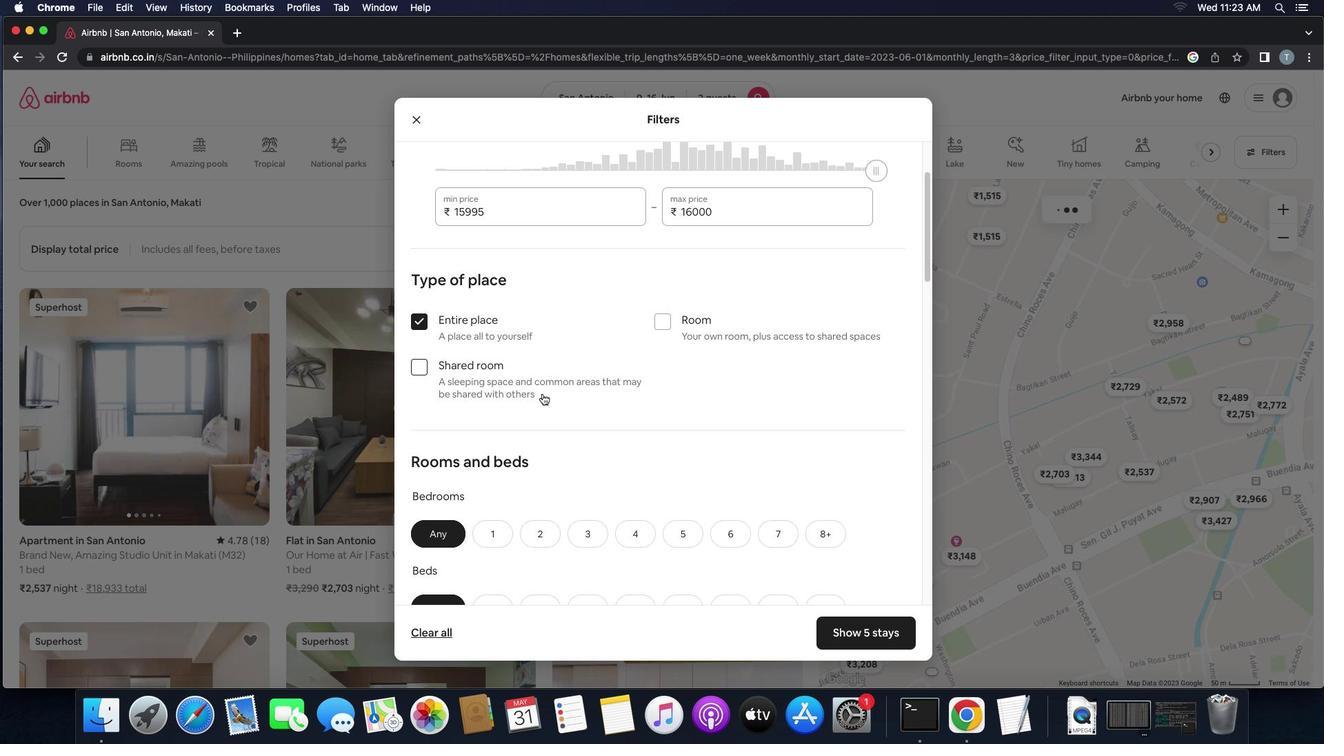 
Action: Mouse scrolled (542, 394) with delta (0, 0)
Screenshot: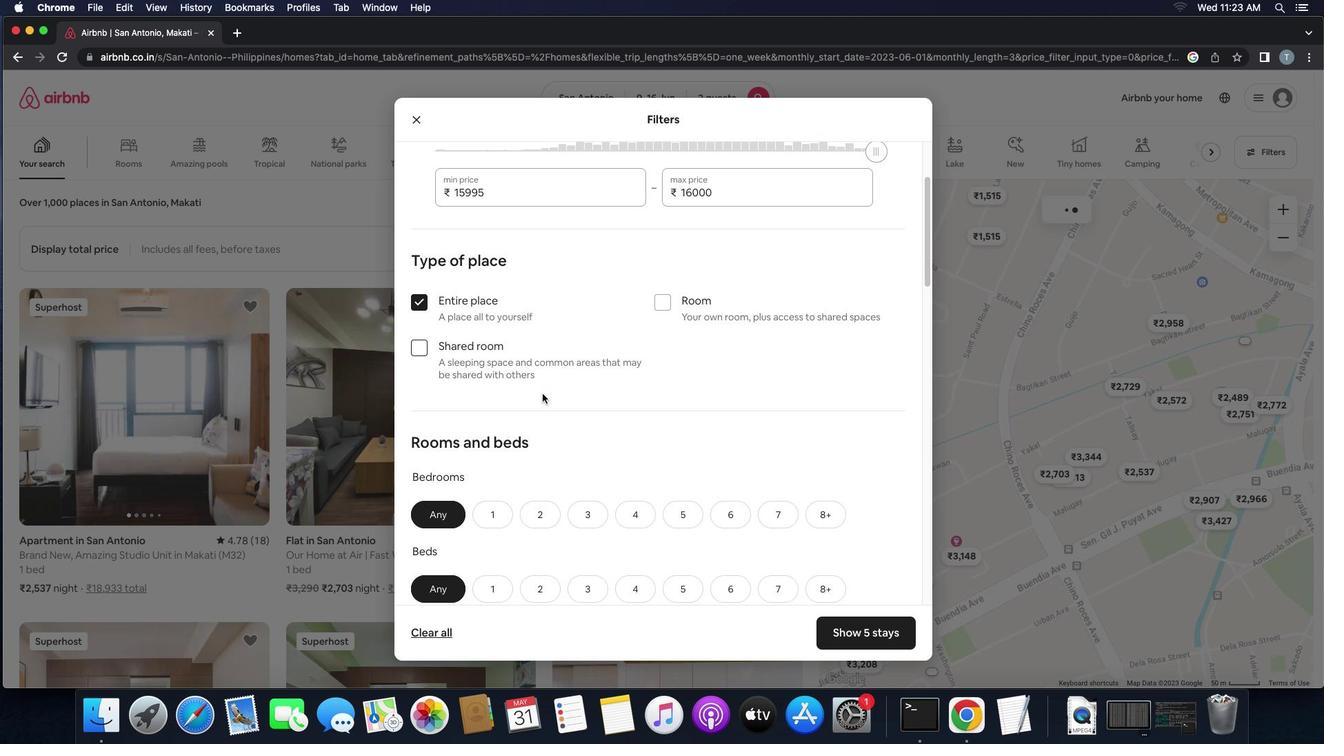 
Action: Mouse scrolled (542, 394) with delta (0, 0)
Screenshot: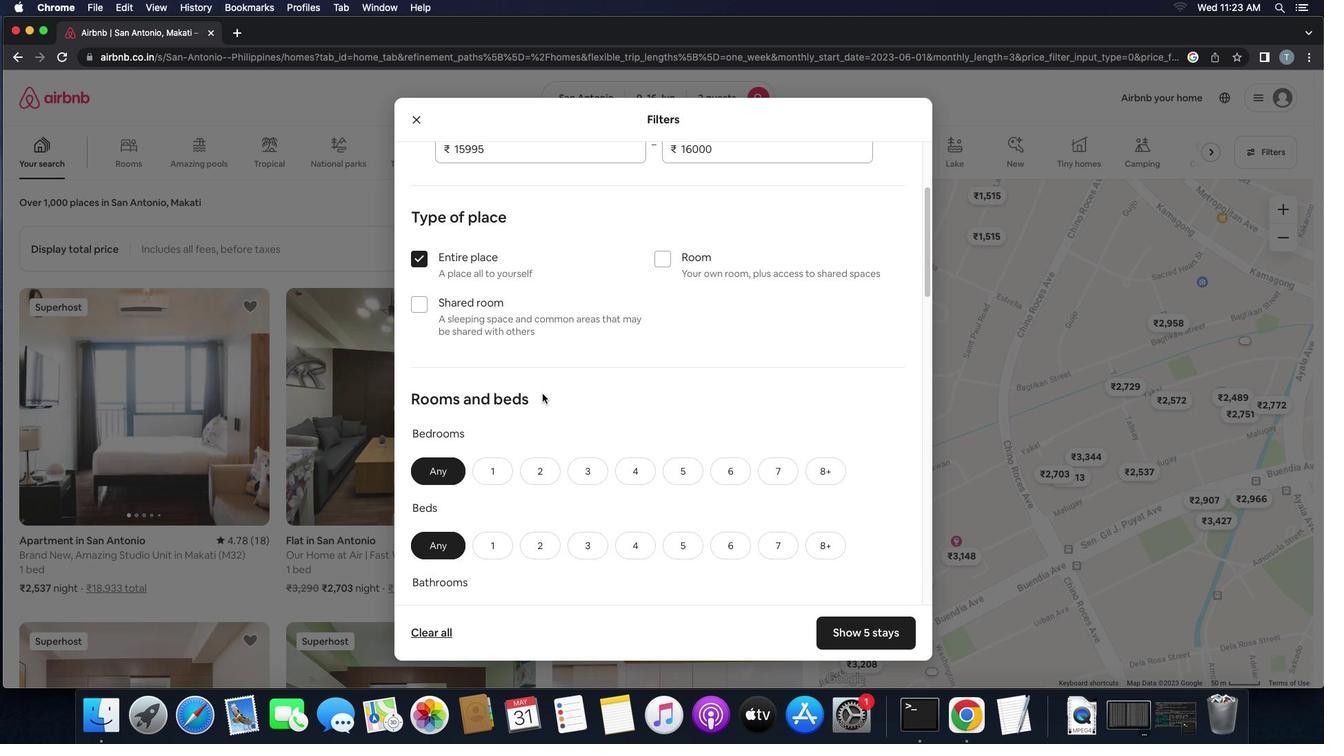 
Action: Mouse scrolled (542, 394) with delta (0, 0)
Screenshot: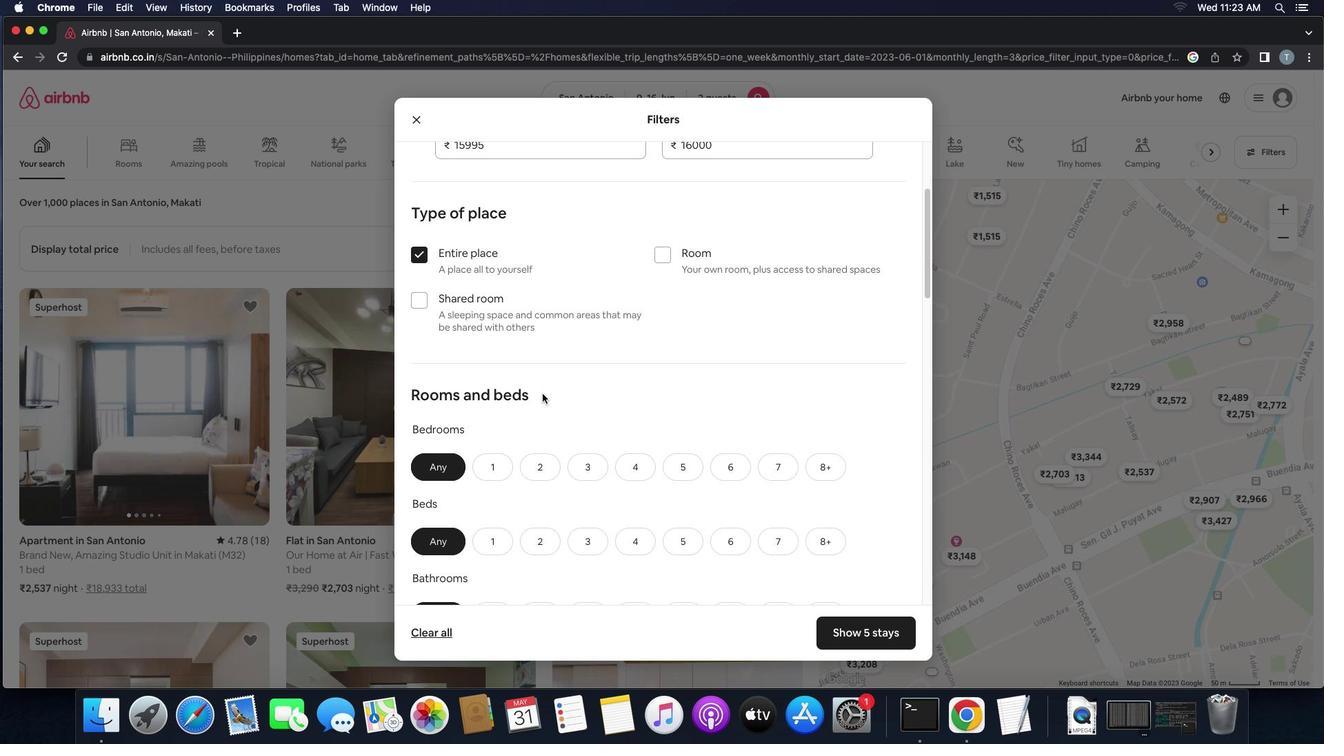 
Action: Mouse moved to (546, 441)
Screenshot: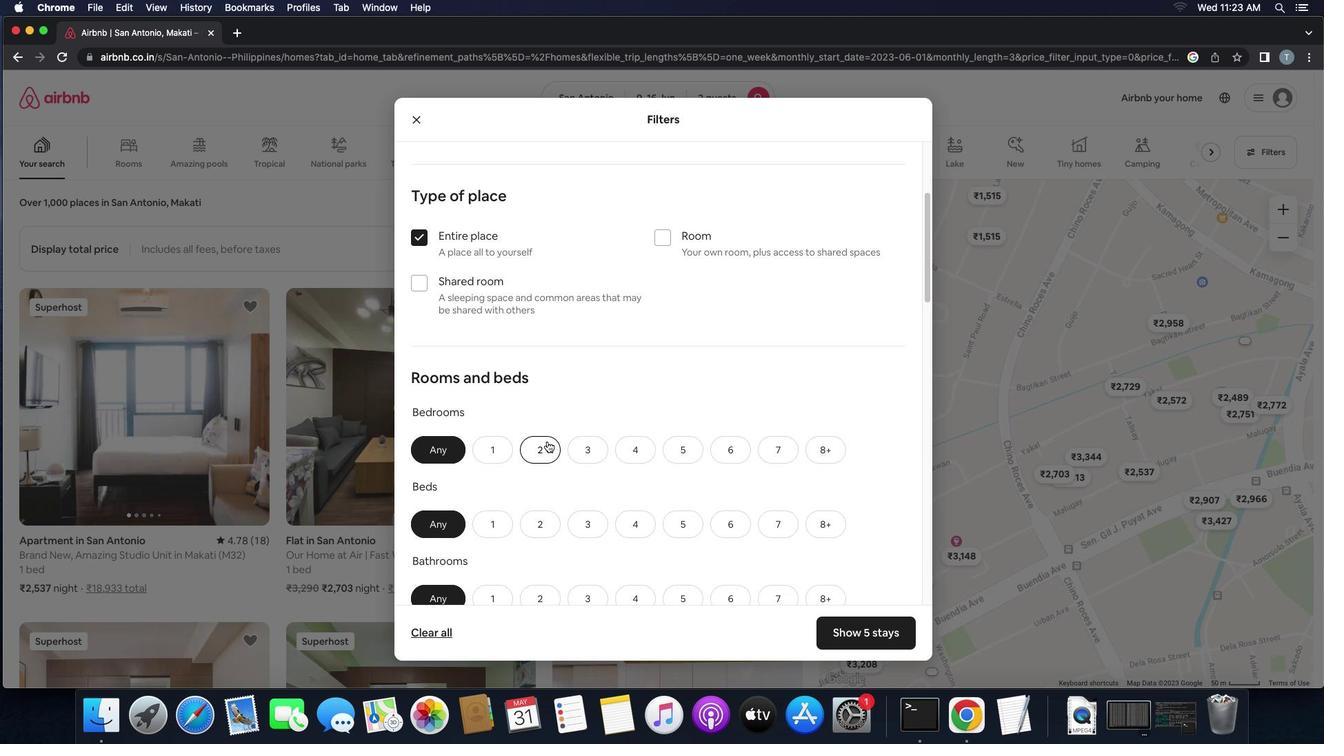 
Action: Mouse pressed left at (546, 441)
Screenshot: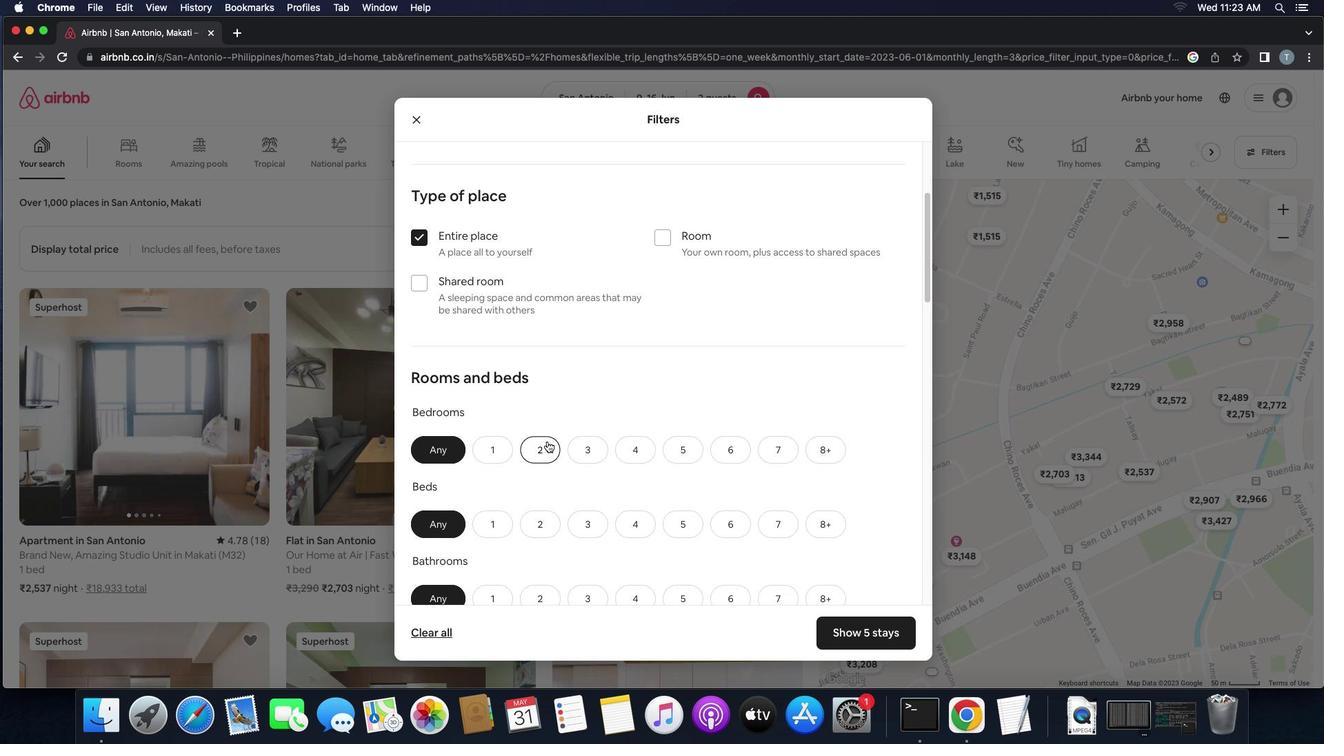 
Action: Mouse moved to (569, 461)
Screenshot: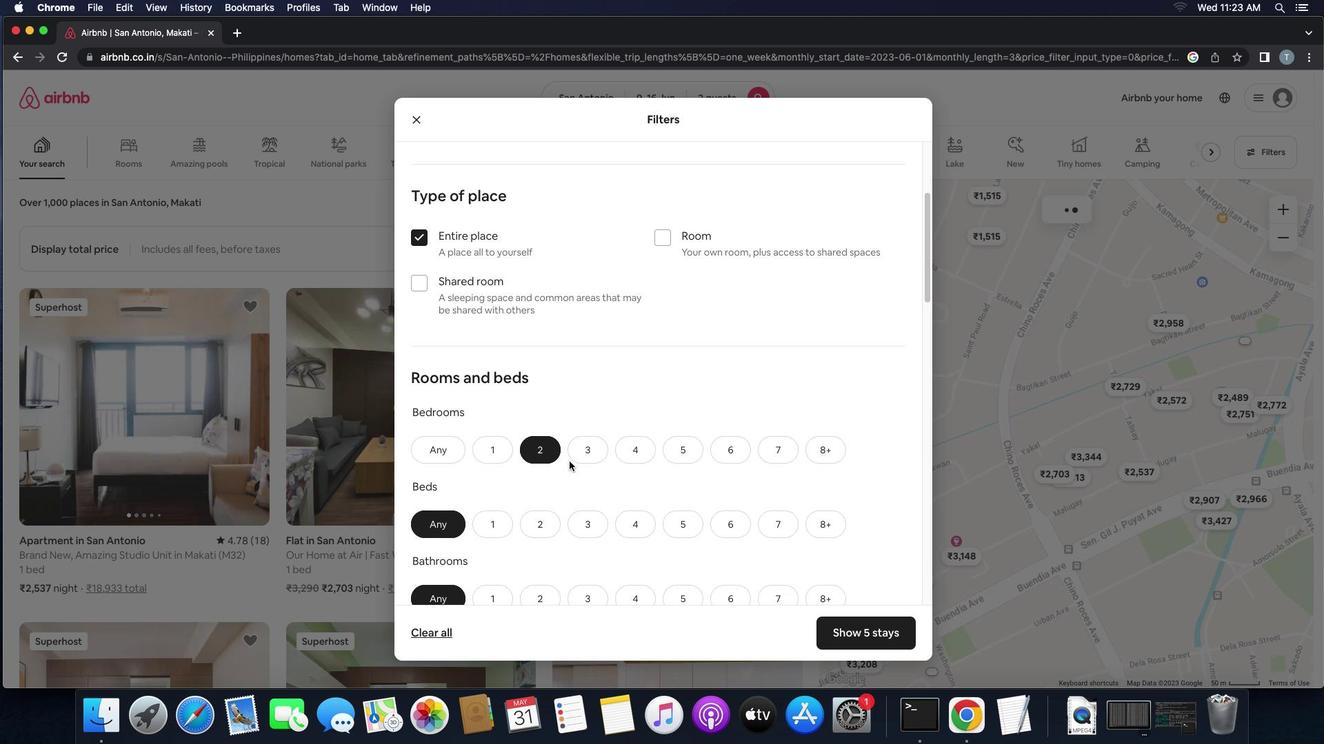 
Action: Mouse scrolled (569, 461) with delta (0, 0)
Screenshot: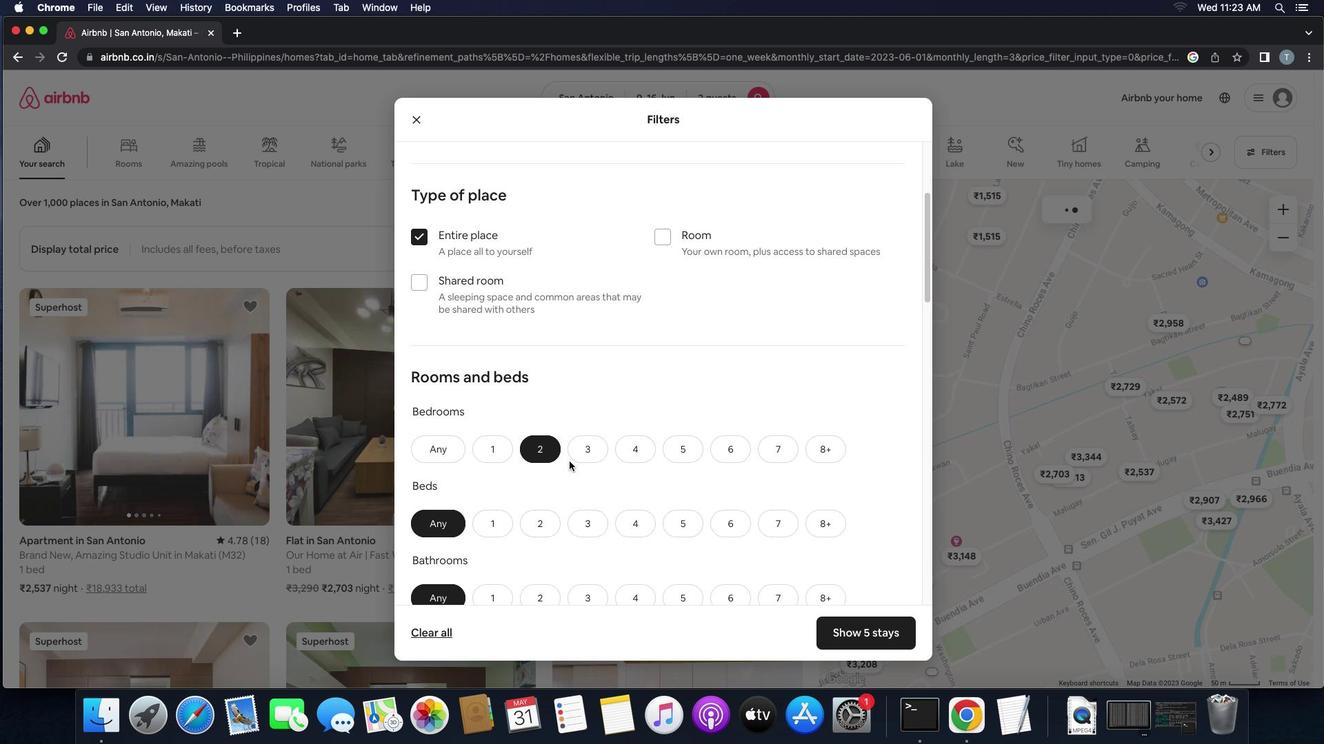 
Action: Mouse scrolled (569, 461) with delta (0, 0)
Screenshot: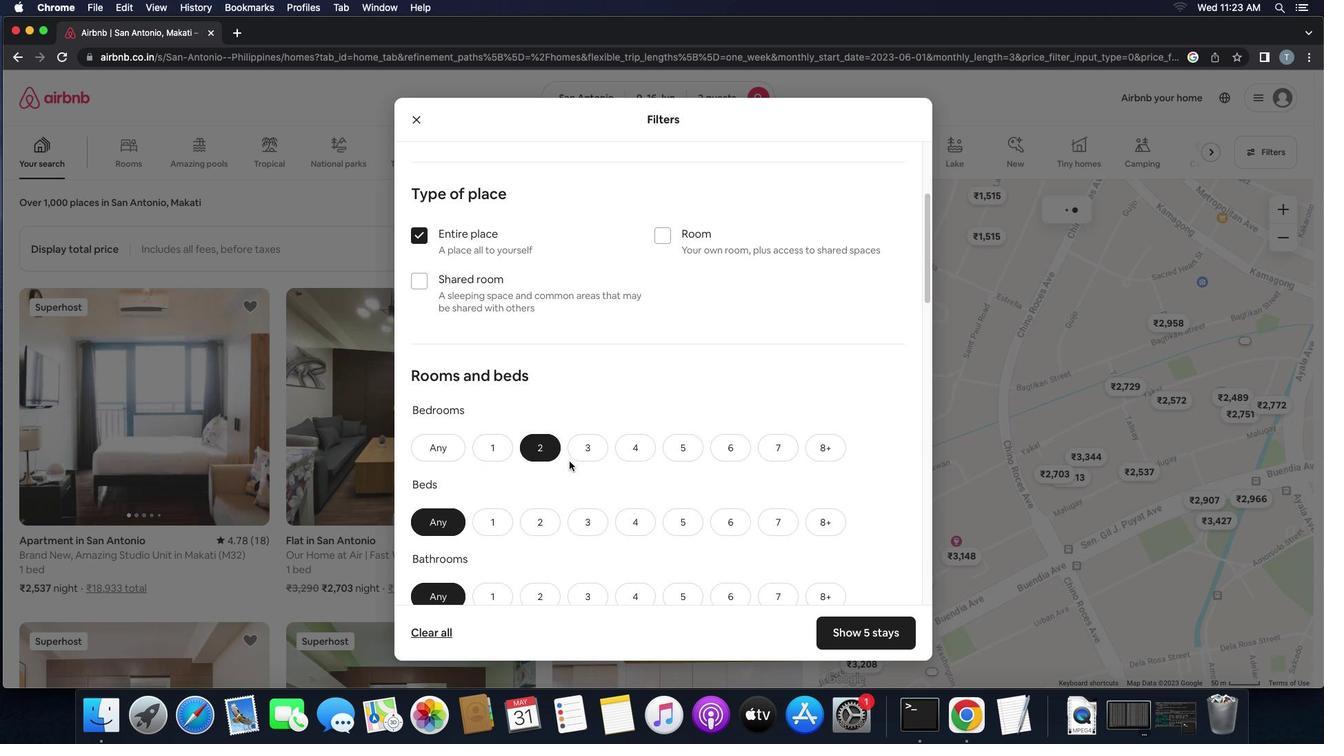 
Action: Mouse scrolled (569, 461) with delta (0, -1)
Screenshot: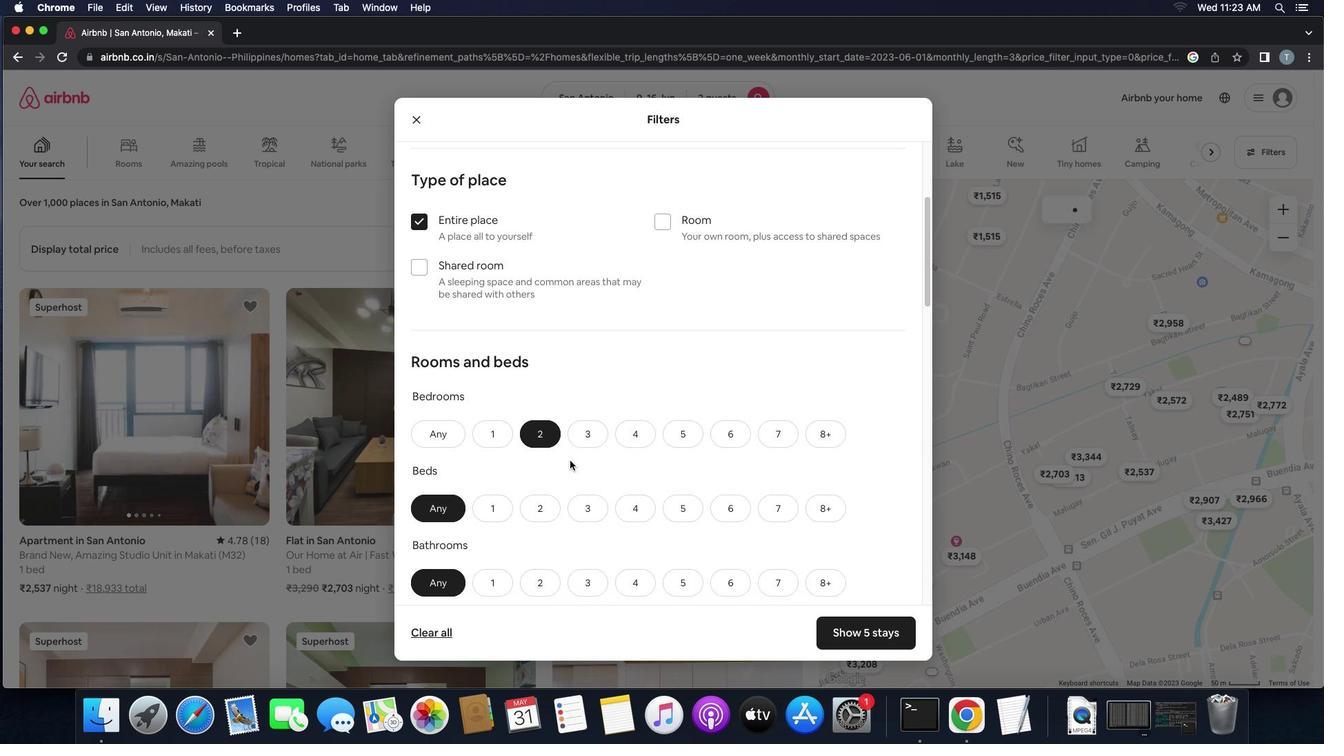 
Action: Mouse moved to (553, 437)
Screenshot: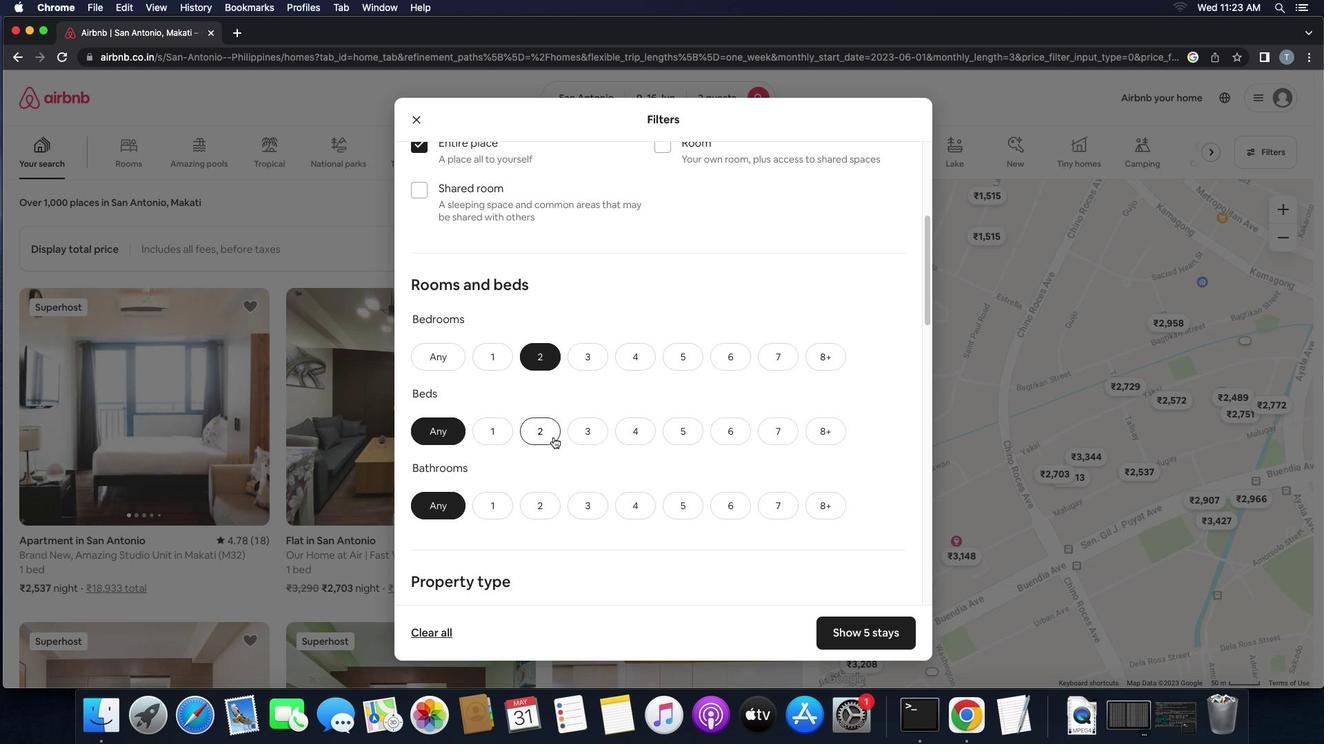 
Action: Mouse pressed left at (553, 437)
Screenshot: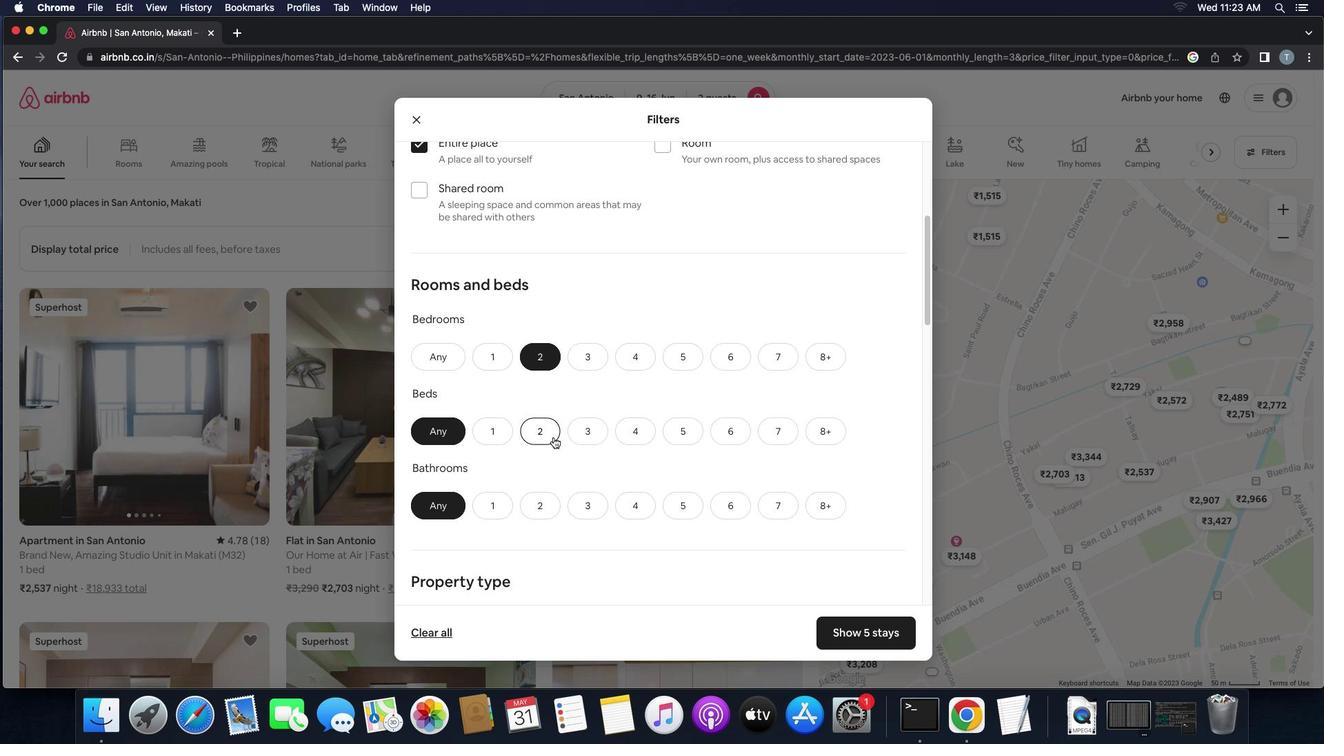 
Action: Mouse moved to (588, 442)
Screenshot: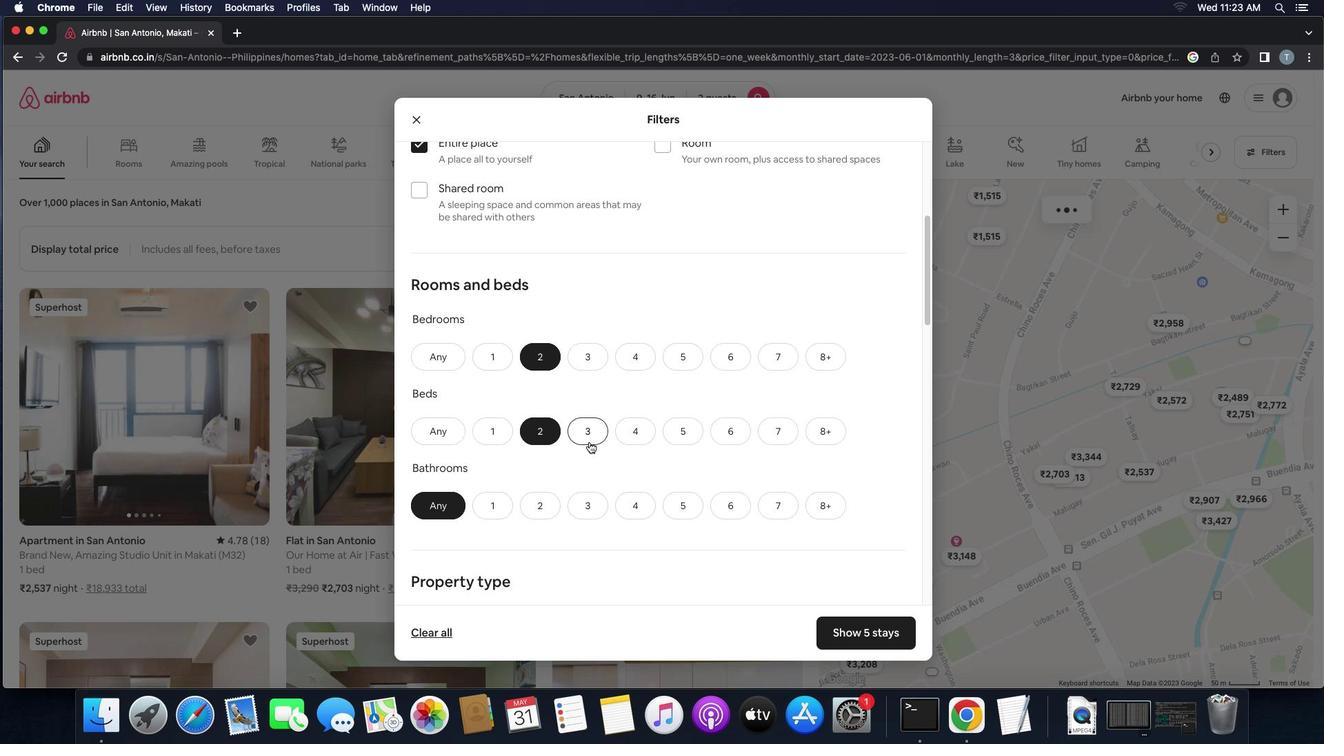 
Action: Mouse scrolled (588, 442) with delta (0, 0)
Screenshot: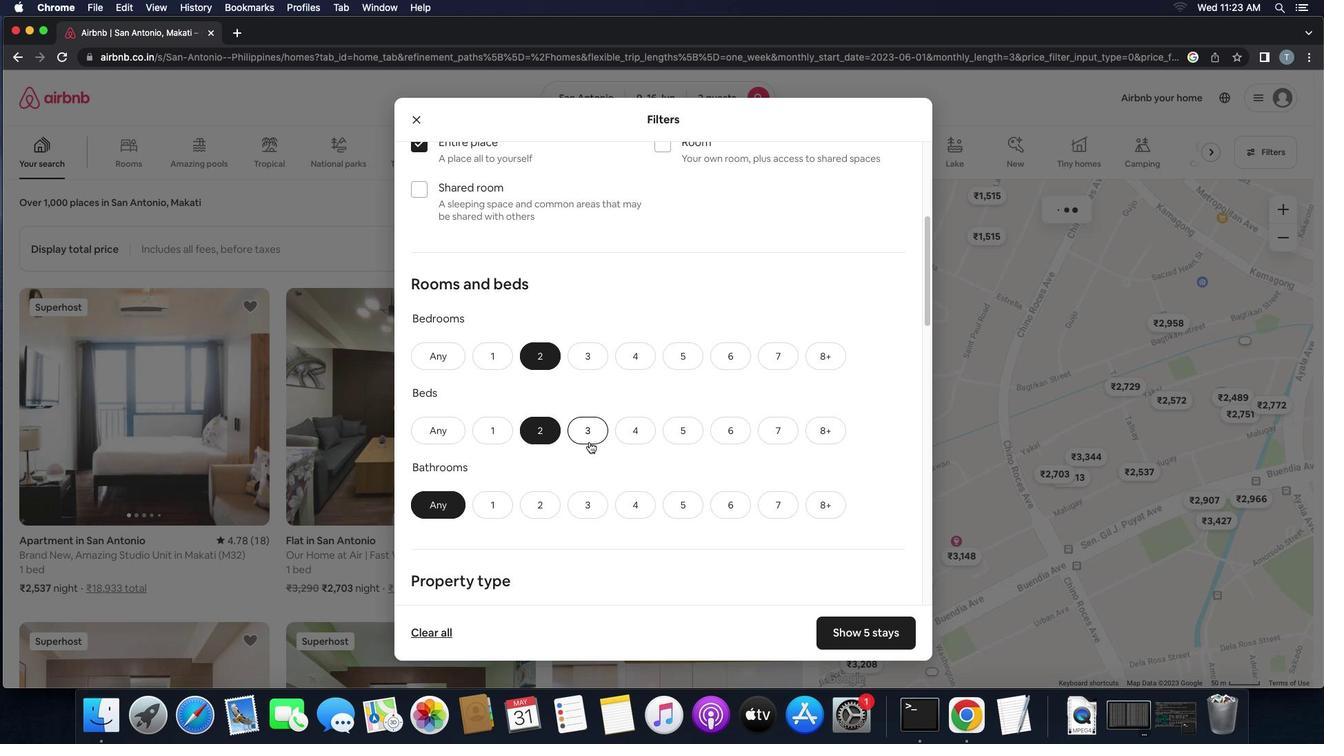 
Action: Mouse scrolled (588, 442) with delta (0, 0)
Screenshot: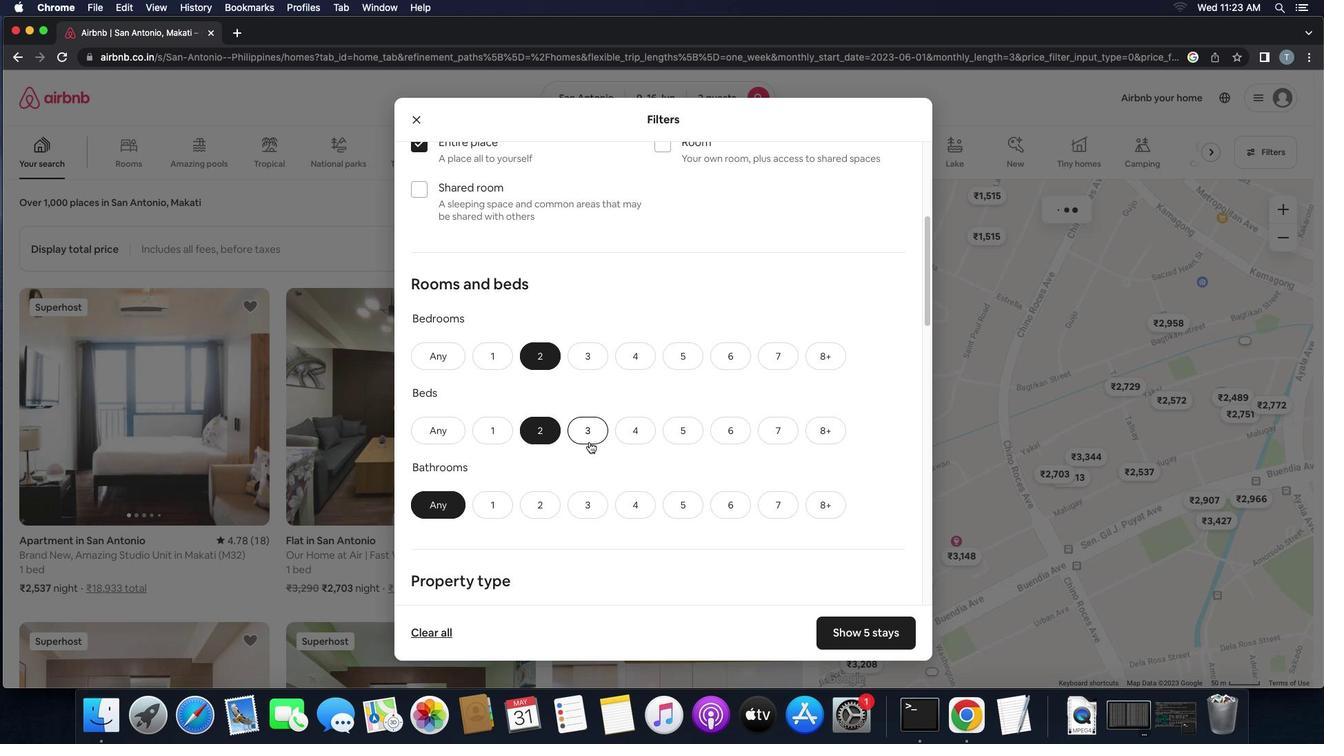 
Action: Mouse moved to (588, 442)
Screenshot: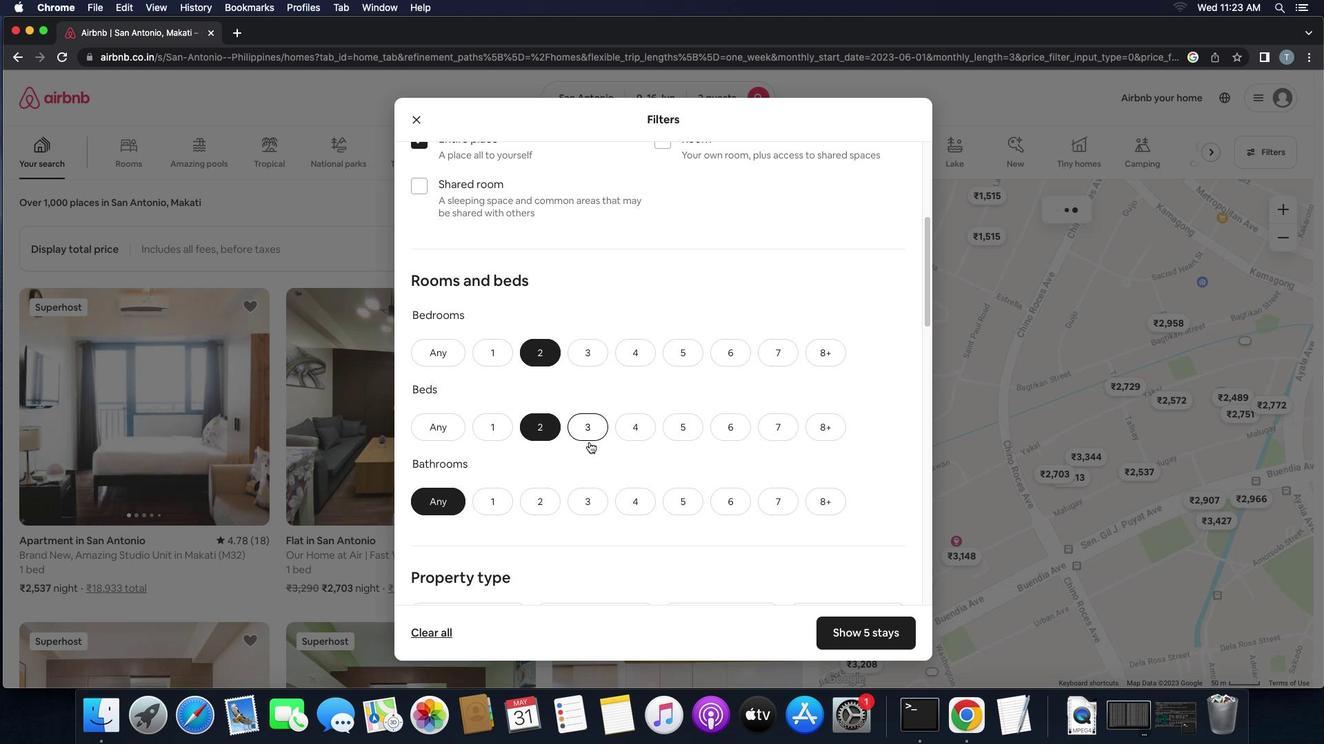 
Action: Mouse scrolled (588, 442) with delta (0, 0)
Screenshot: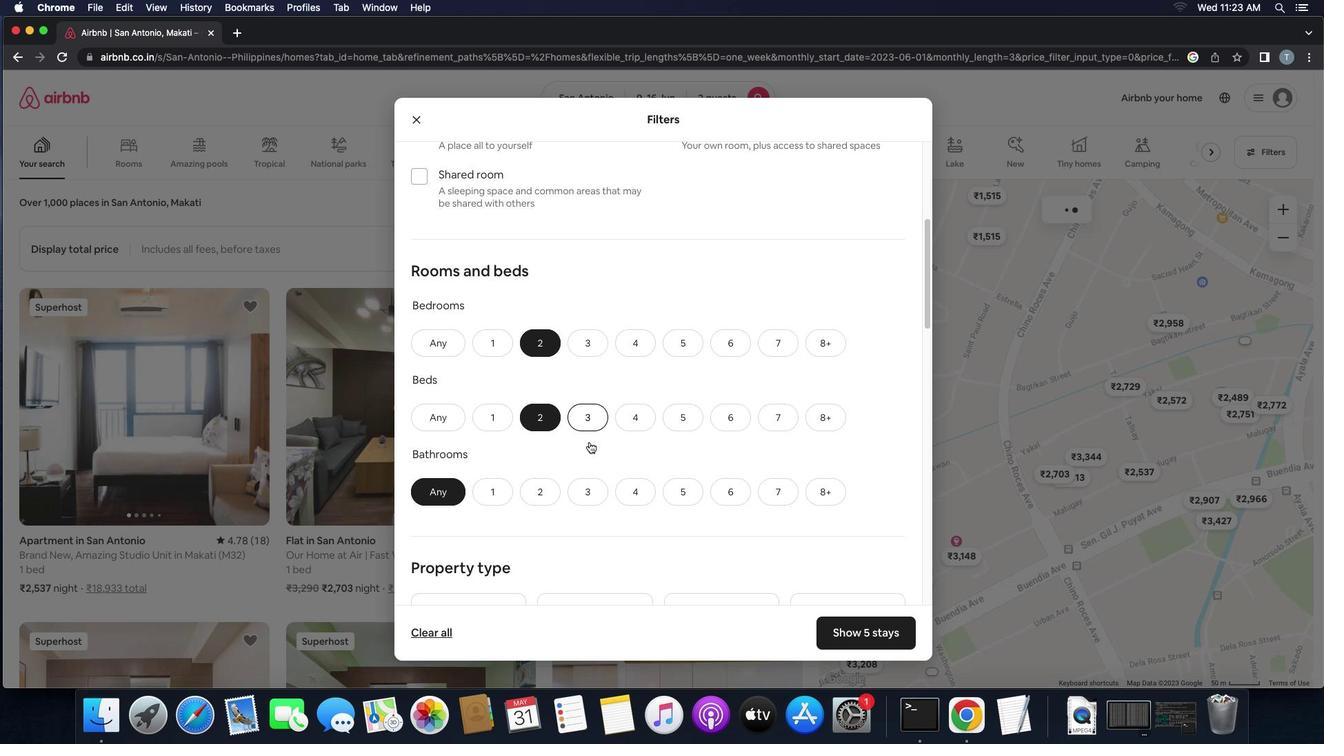 
Action: Mouse moved to (494, 428)
Screenshot: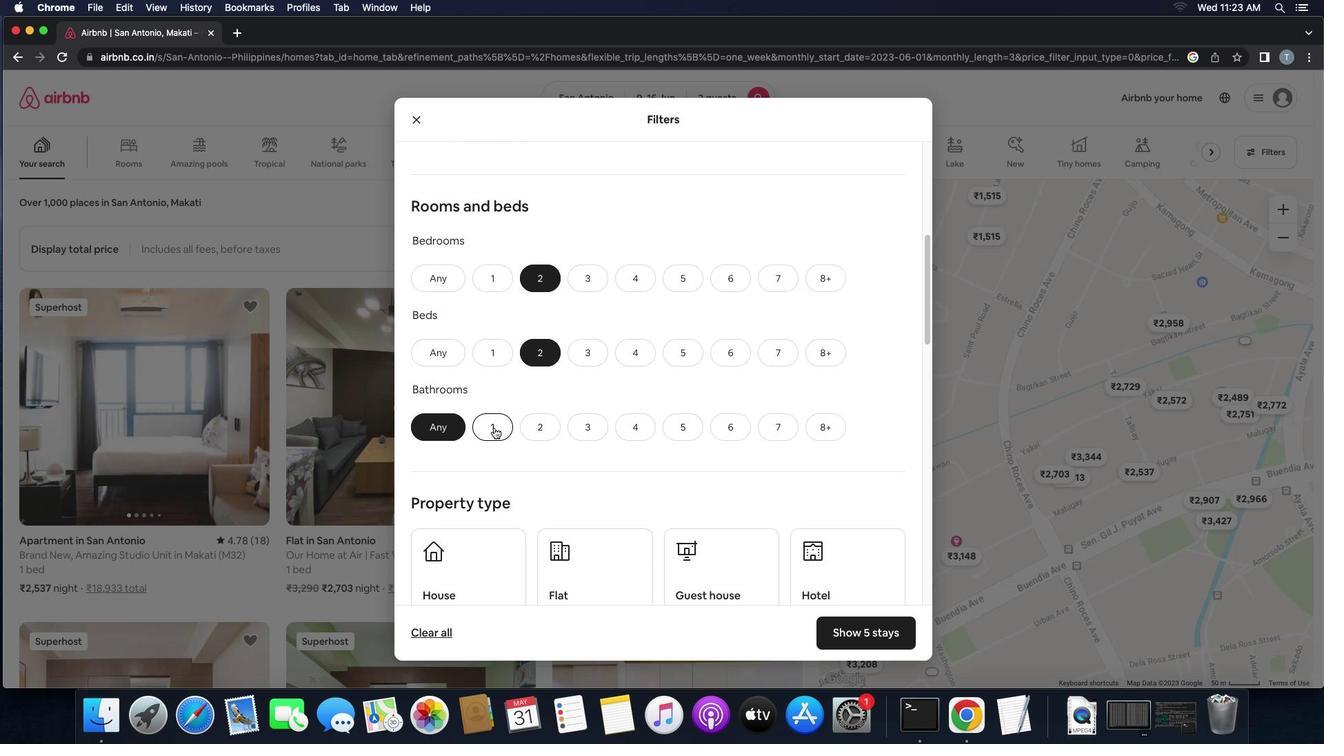 
Action: Mouse pressed left at (494, 428)
Screenshot: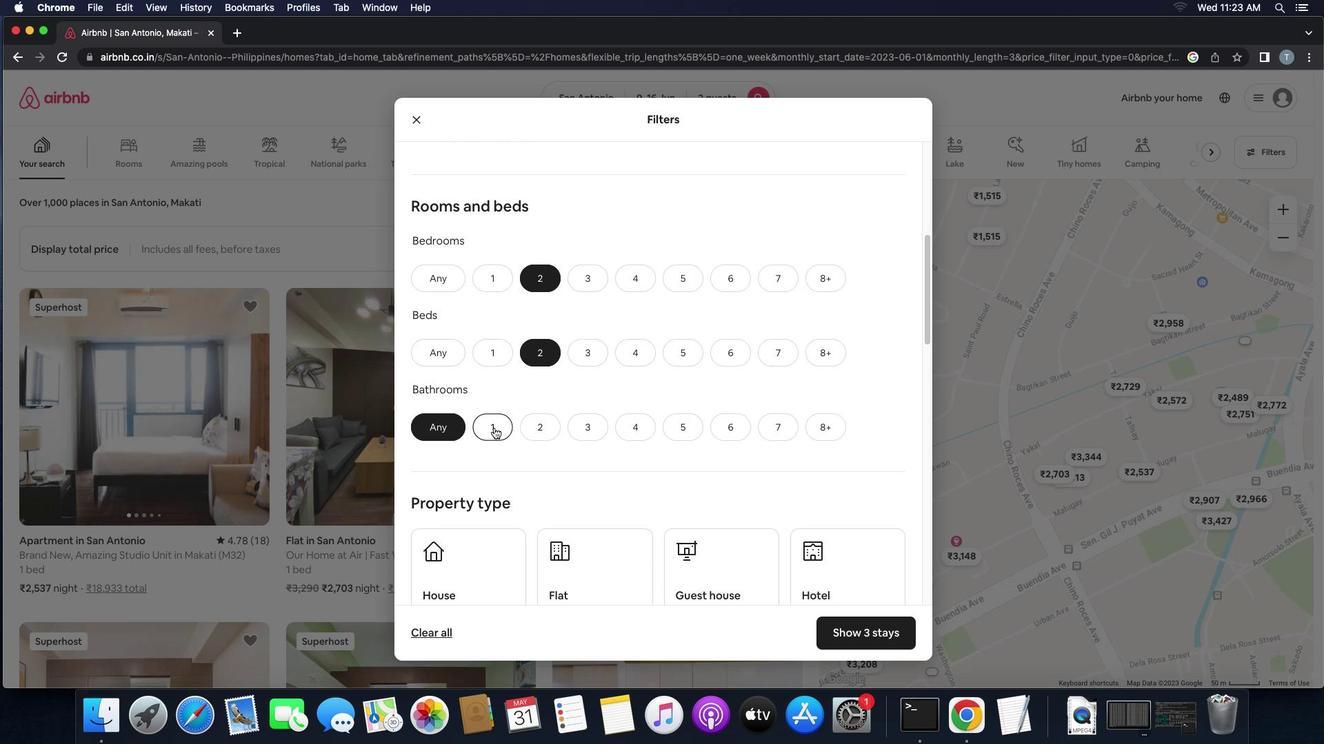 
Action: Mouse moved to (618, 446)
Screenshot: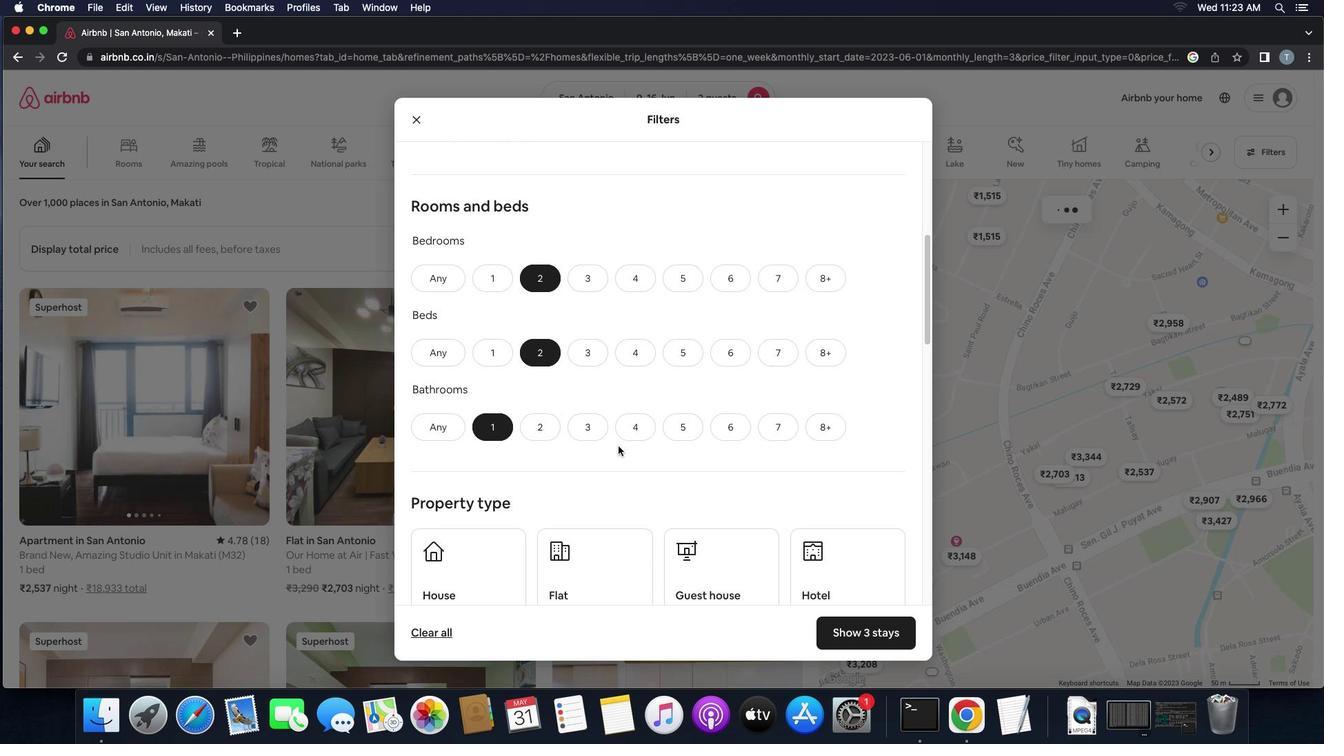 
Action: Mouse scrolled (618, 446) with delta (0, 0)
Screenshot: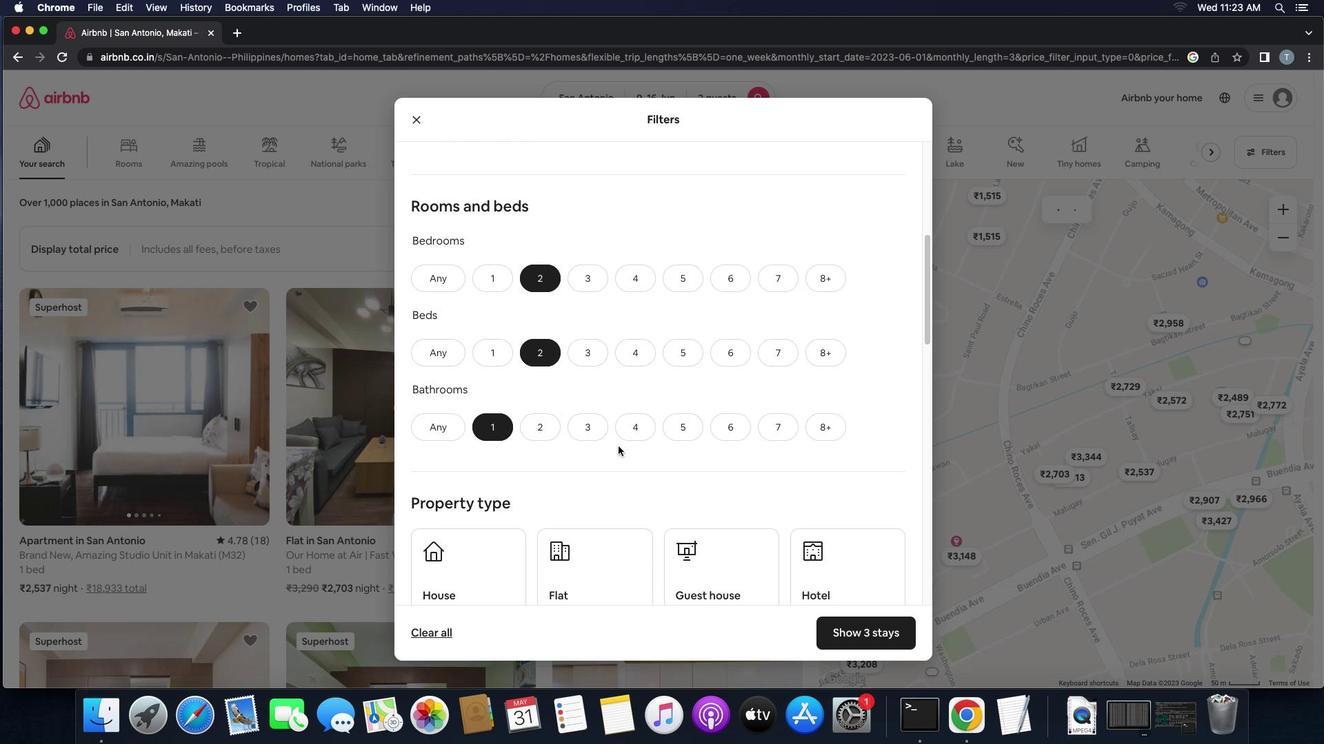 
Action: Mouse scrolled (618, 446) with delta (0, 0)
Screenshot: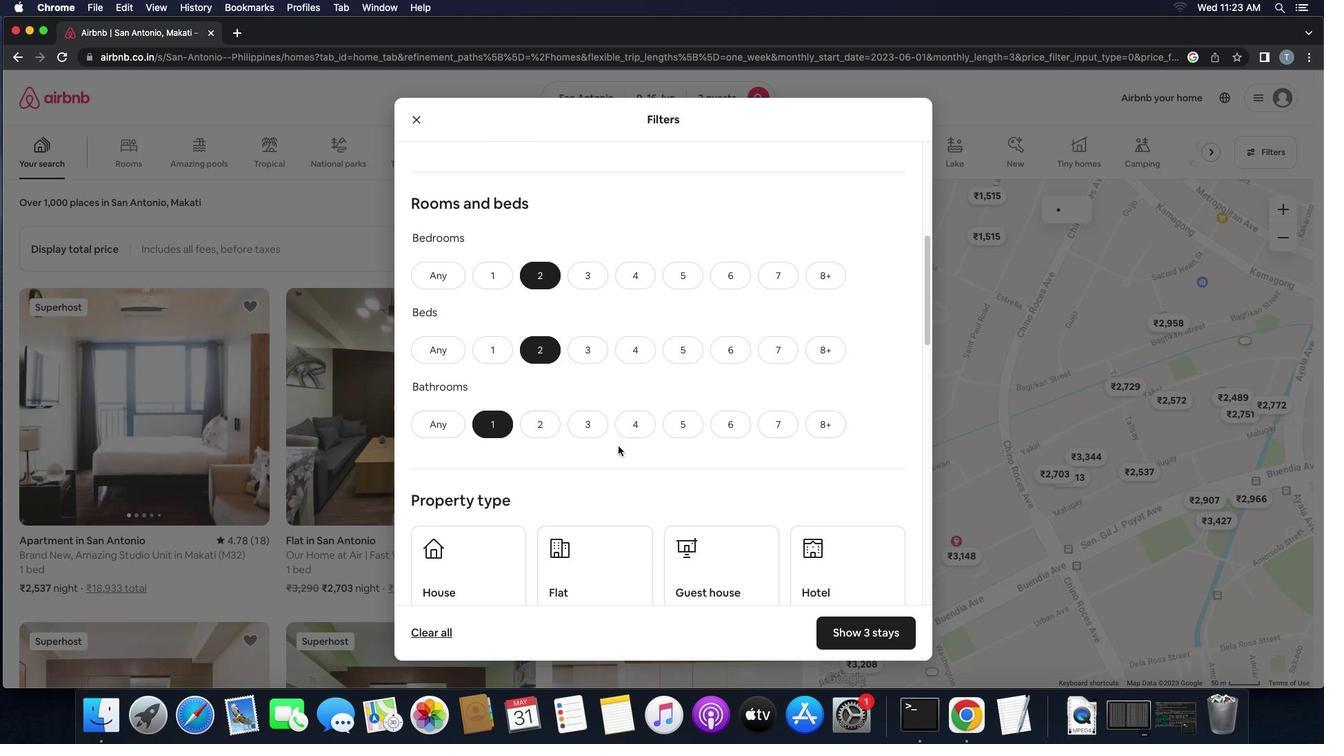
Action: Mouse scrolled (618, 446) with delta (0, 0)
Screenshot: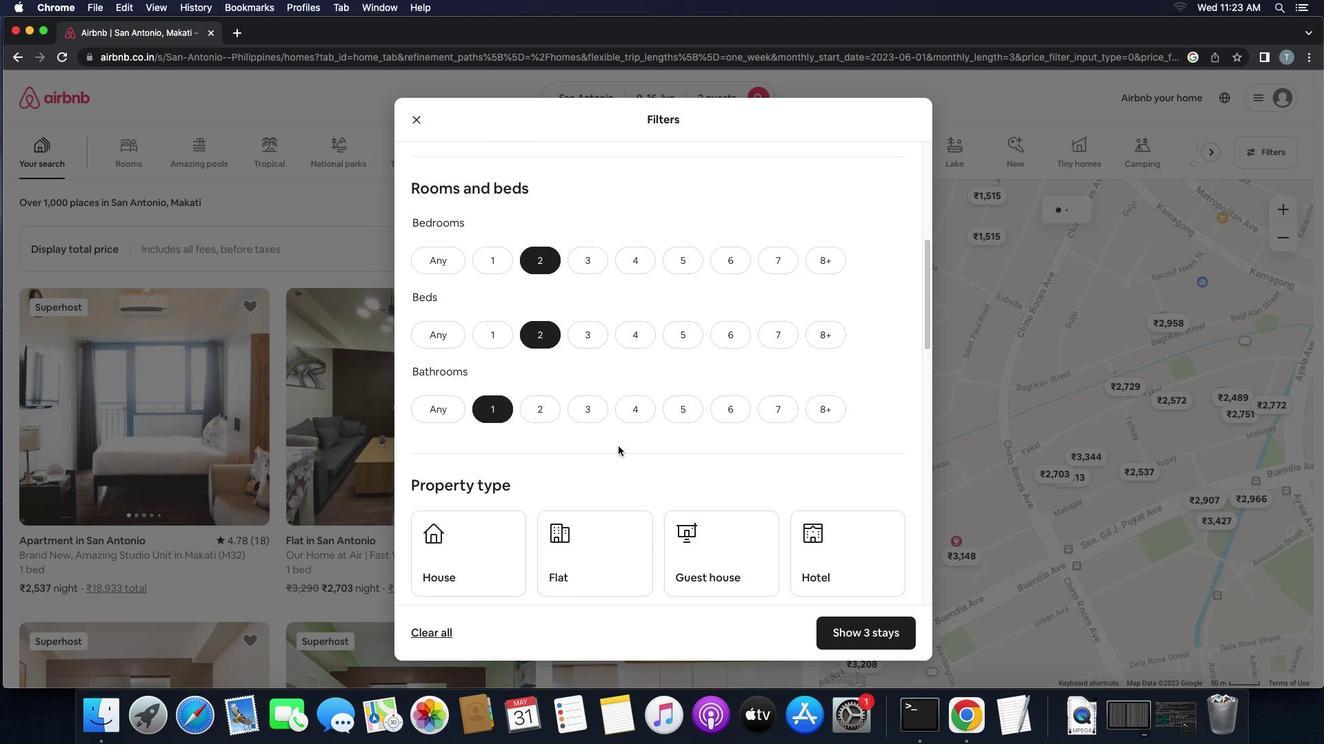 
Action: Mouse scrolled (618, 446) with delta (0, 0)
Screenshot: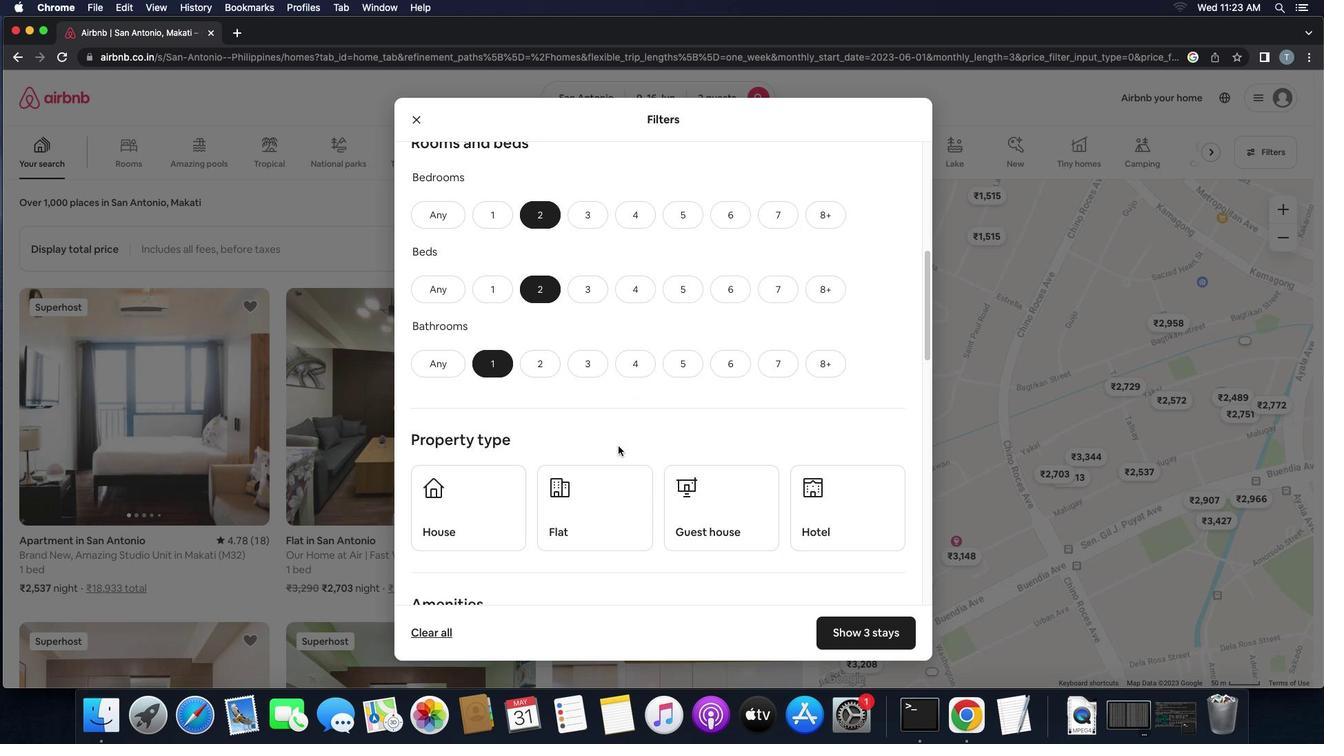 
Action: Mouse scrolled (618, 446) with delta (0, 0)
Screenshot: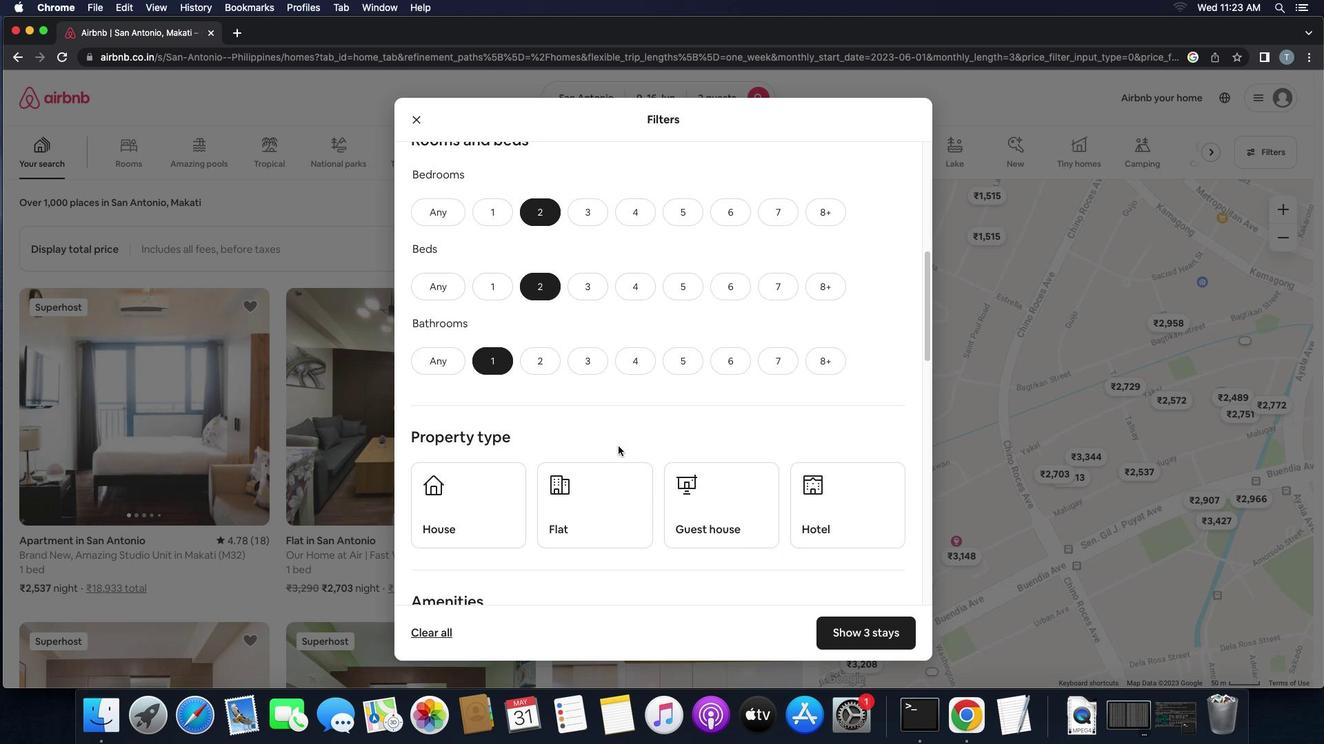 
Action: Mouse scrolled (618, 446) with delta (0, 0)
Screenshot: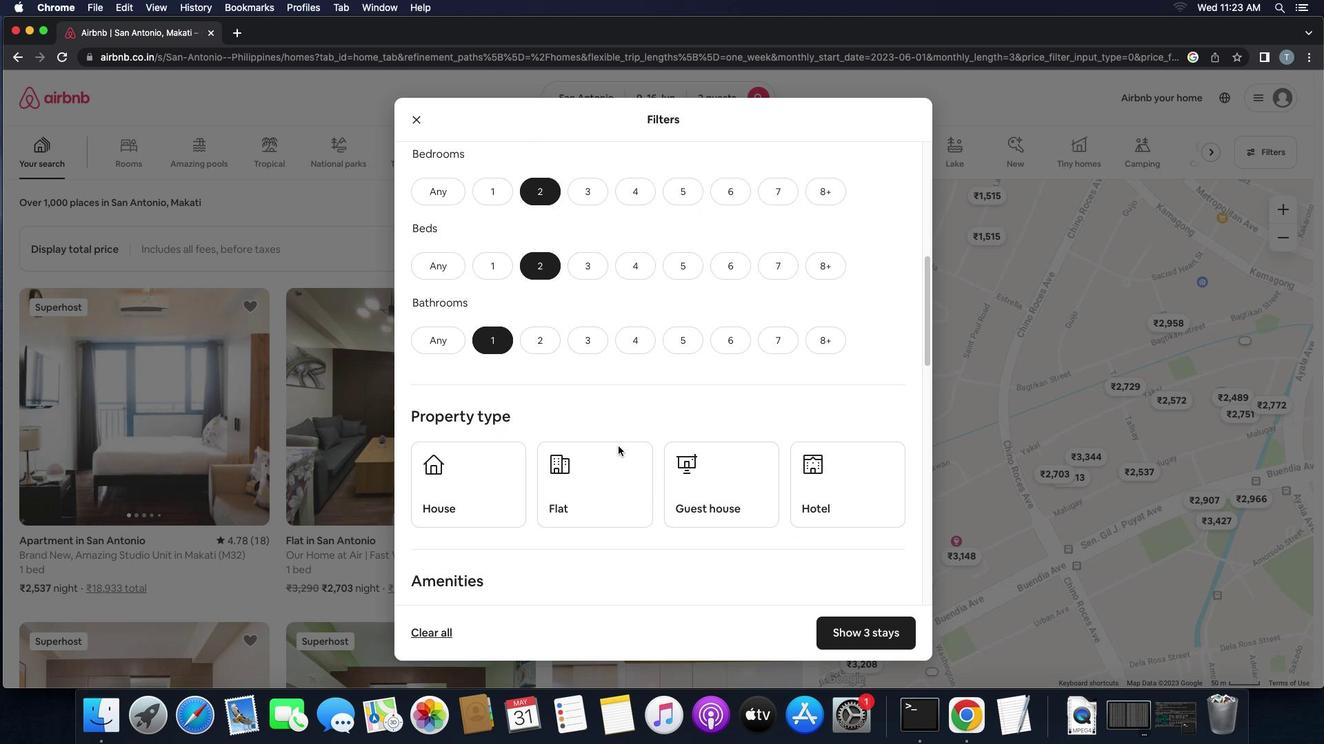 
Action: Mouse scrolled (618, 446) with delta (0, 0)
Screenshot: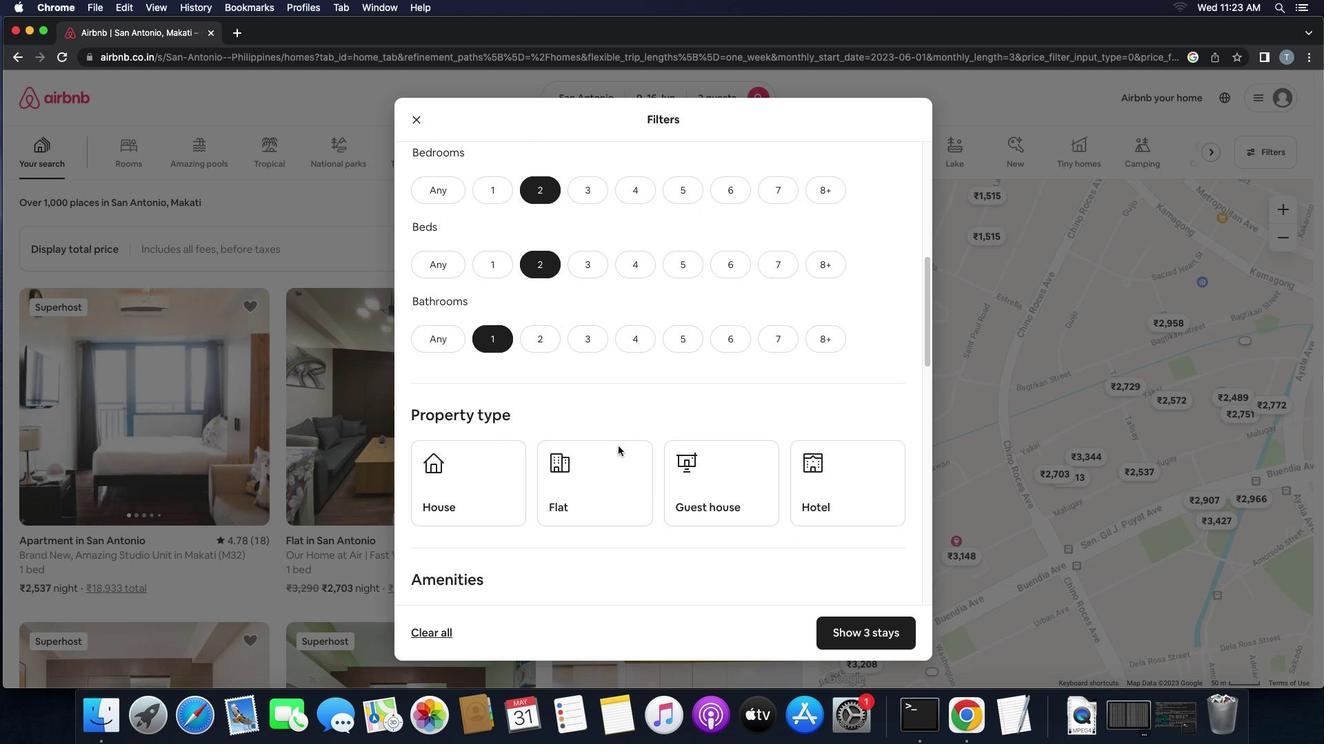 
Action: Mouse scrolled (618, 446) with delta (0, 0)
Screenshot: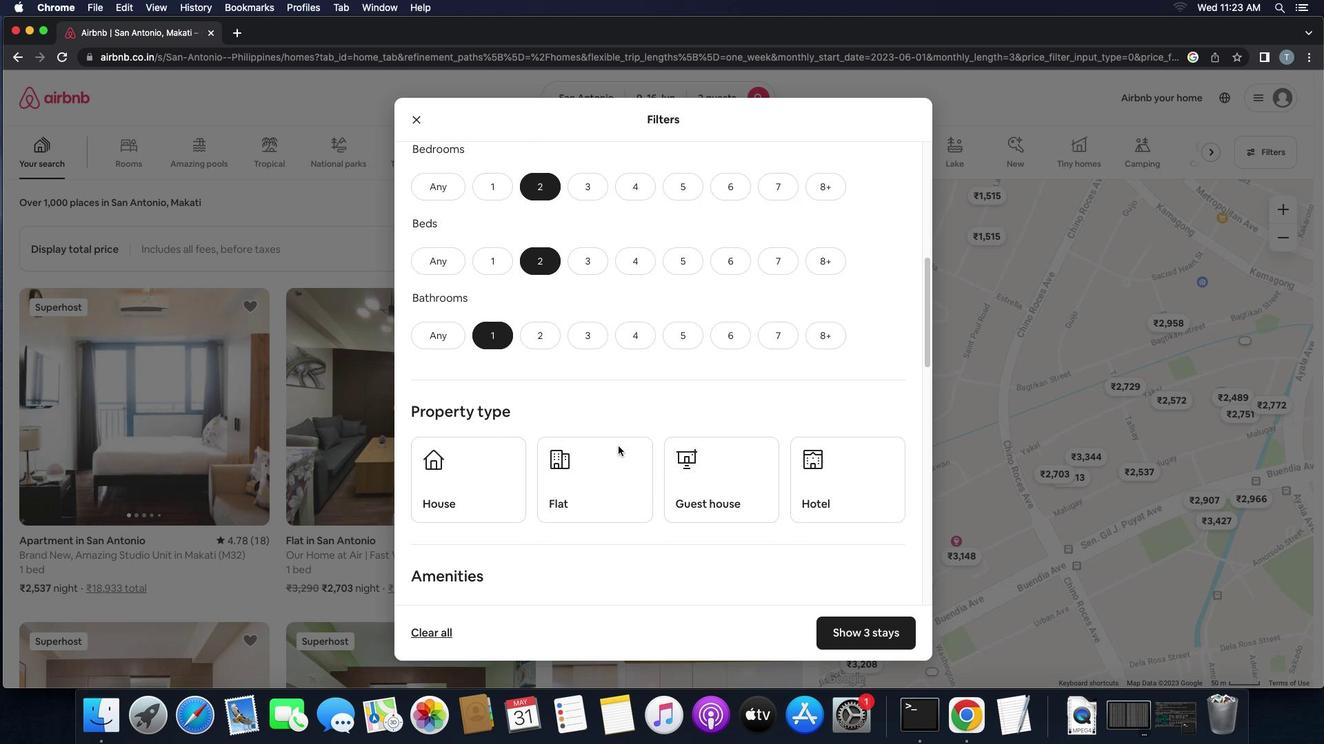 
Action: Mouse scrolled (618, 446) with delta (0, 0)
Screenshot: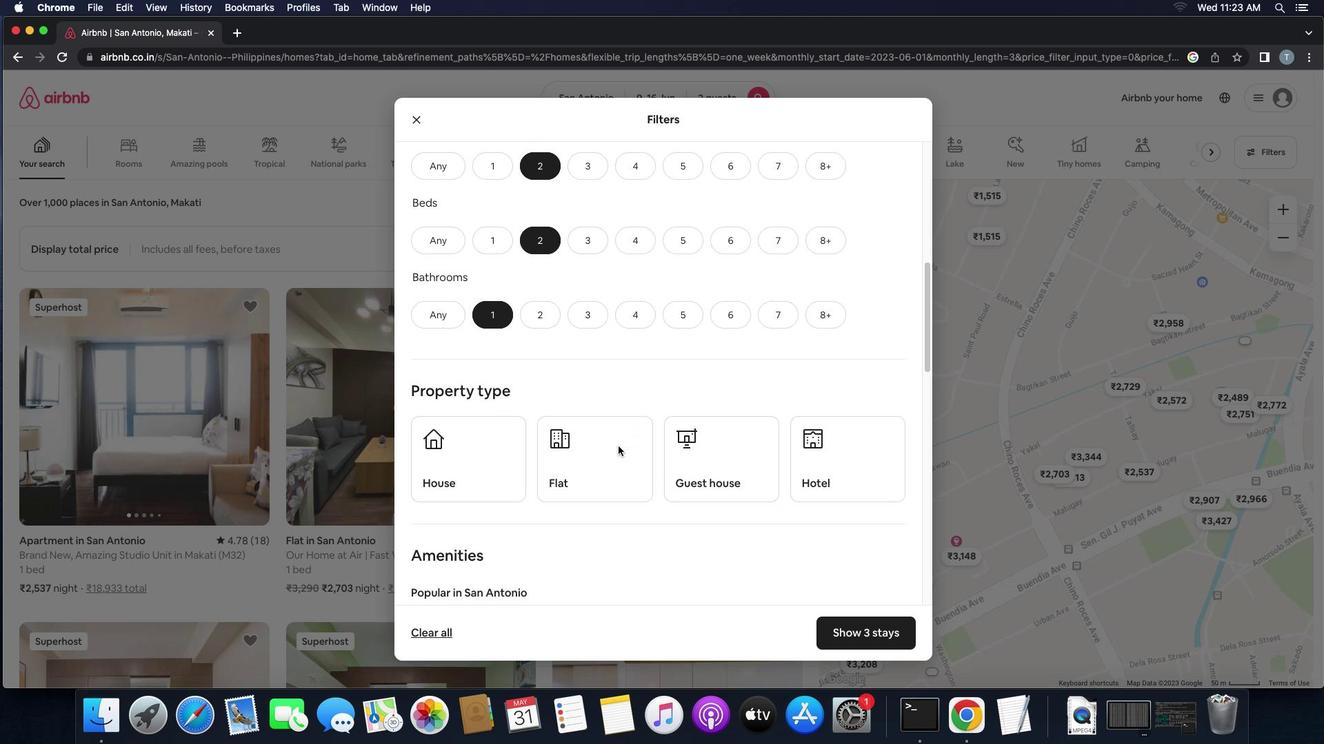 
Action: Mouse scrolled (618, 446) with delta (0, 0)
Screenshot: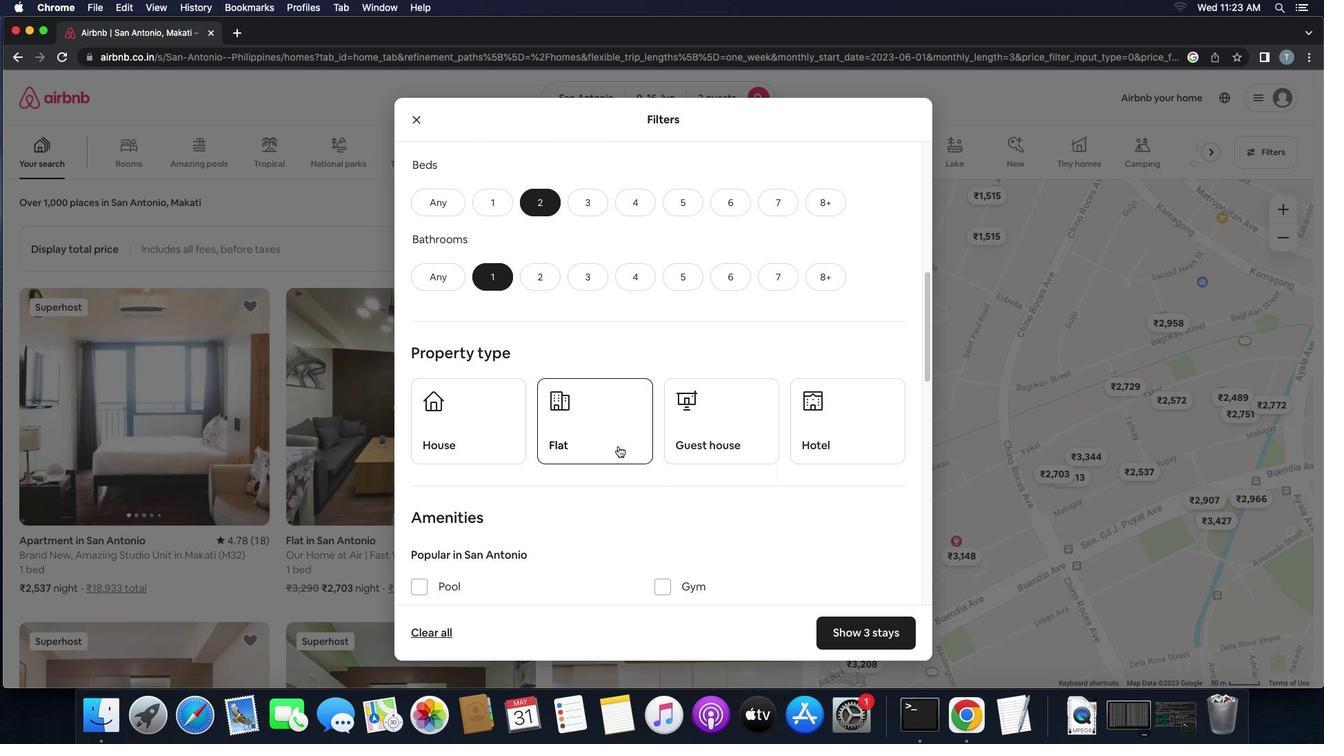 
Action: Mouse scrolled (618, 446) with delta (0, 0)
Screenshot: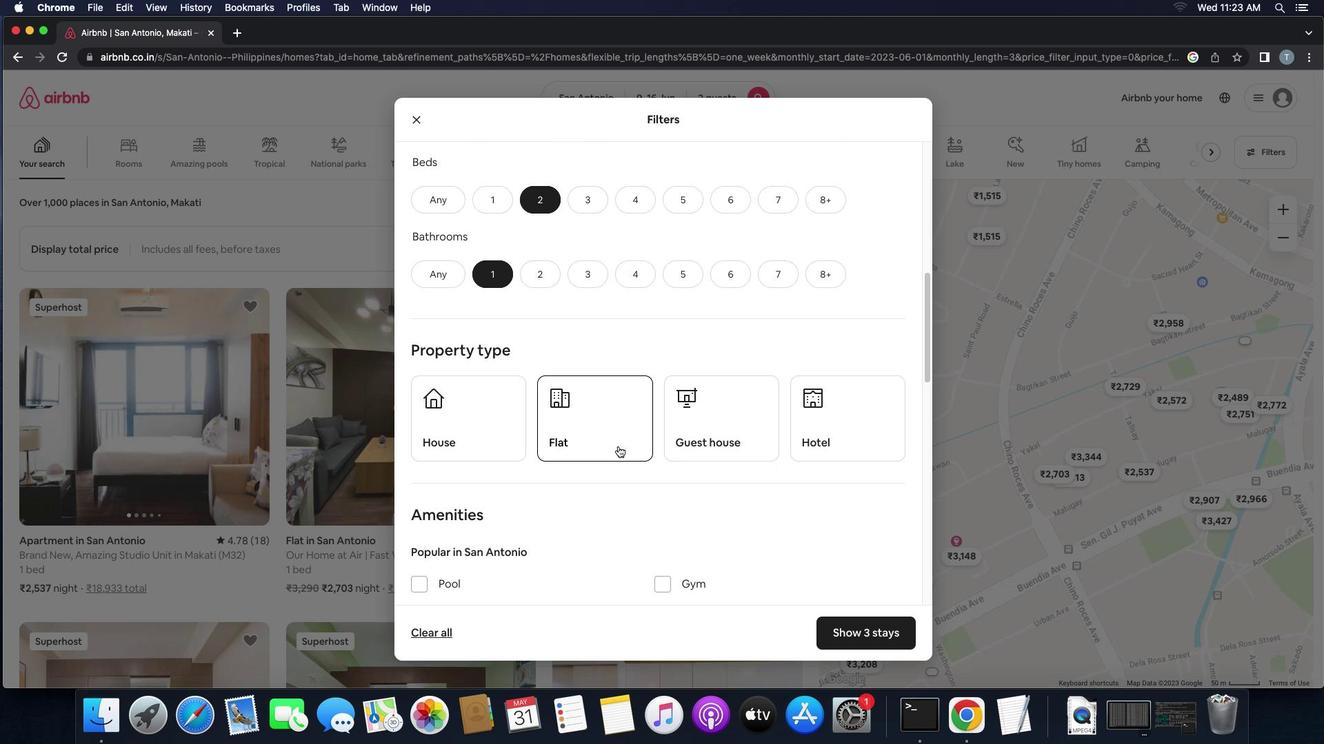 
Action: Mouse scrolled (618, 446) with delta (0, 0)
Screenshot: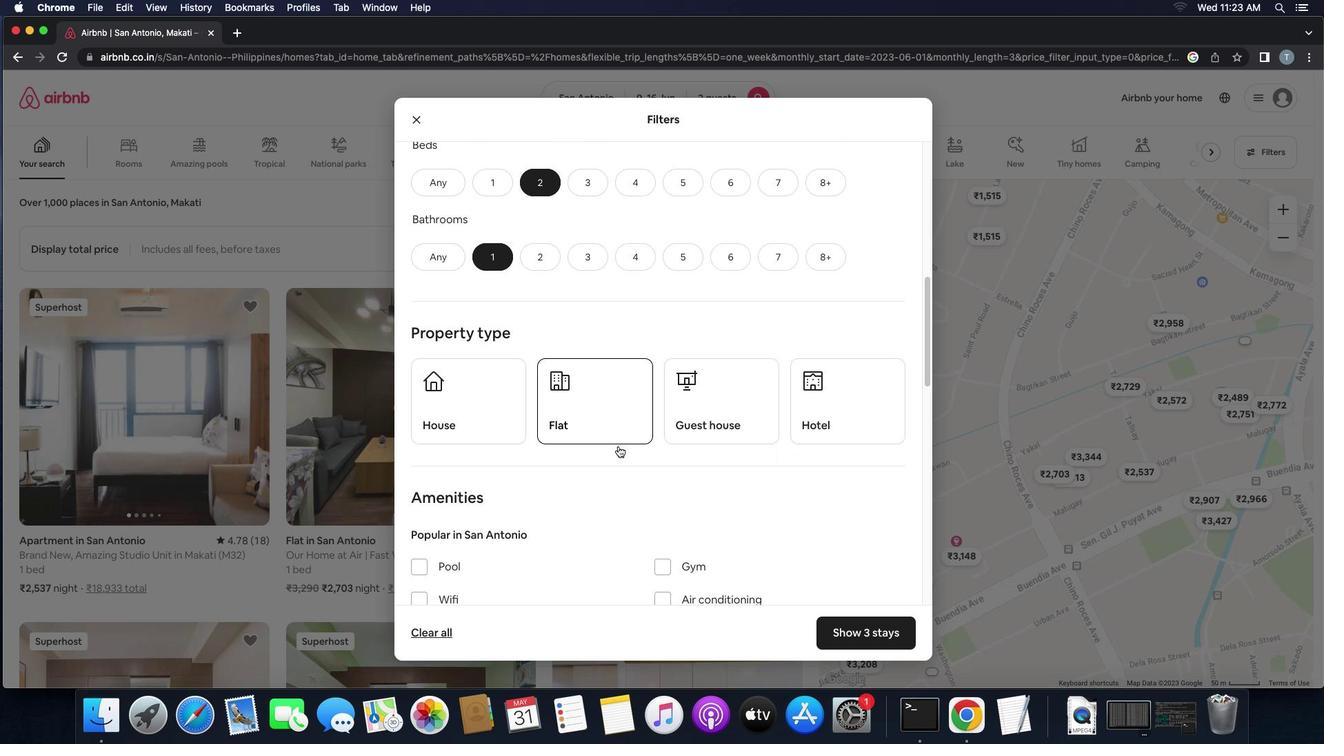 
Action: Mouse moved to (483, 361)
Screenshot: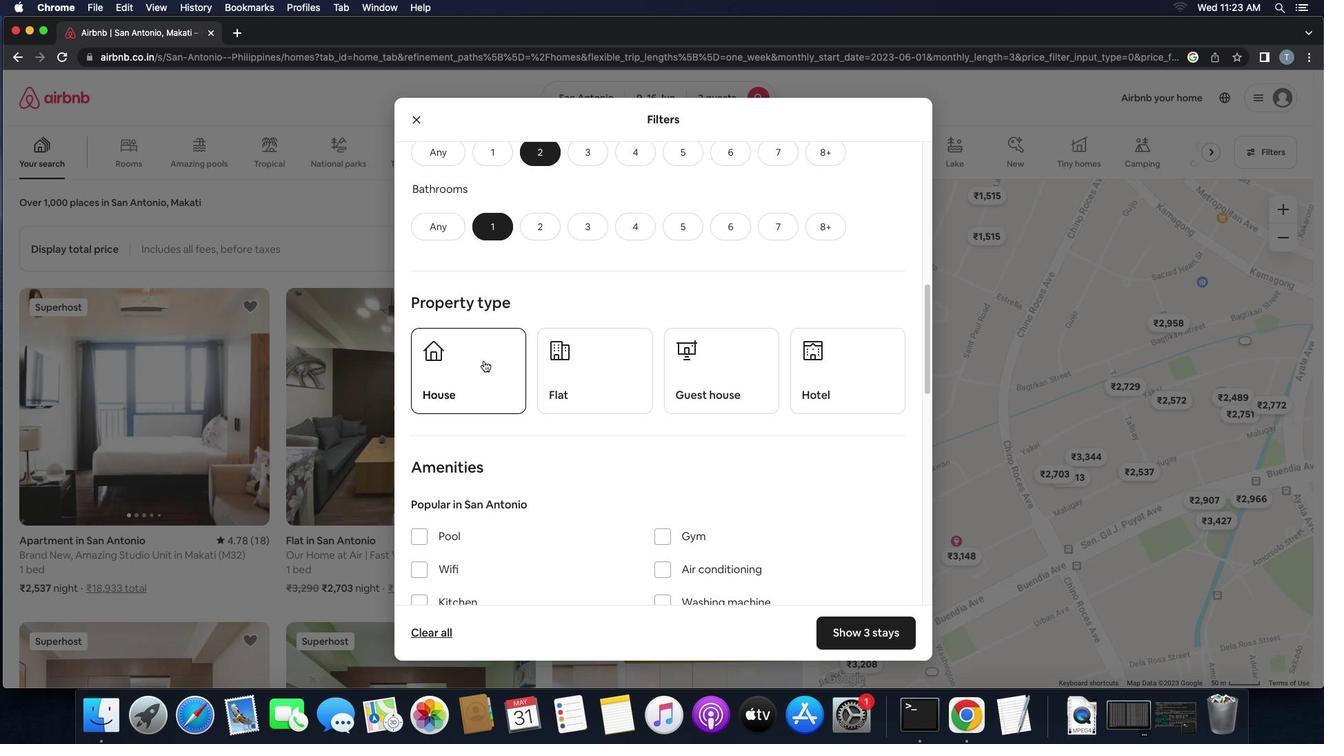 
Action: Mouse pressed left at (483, 361)
Screenshot: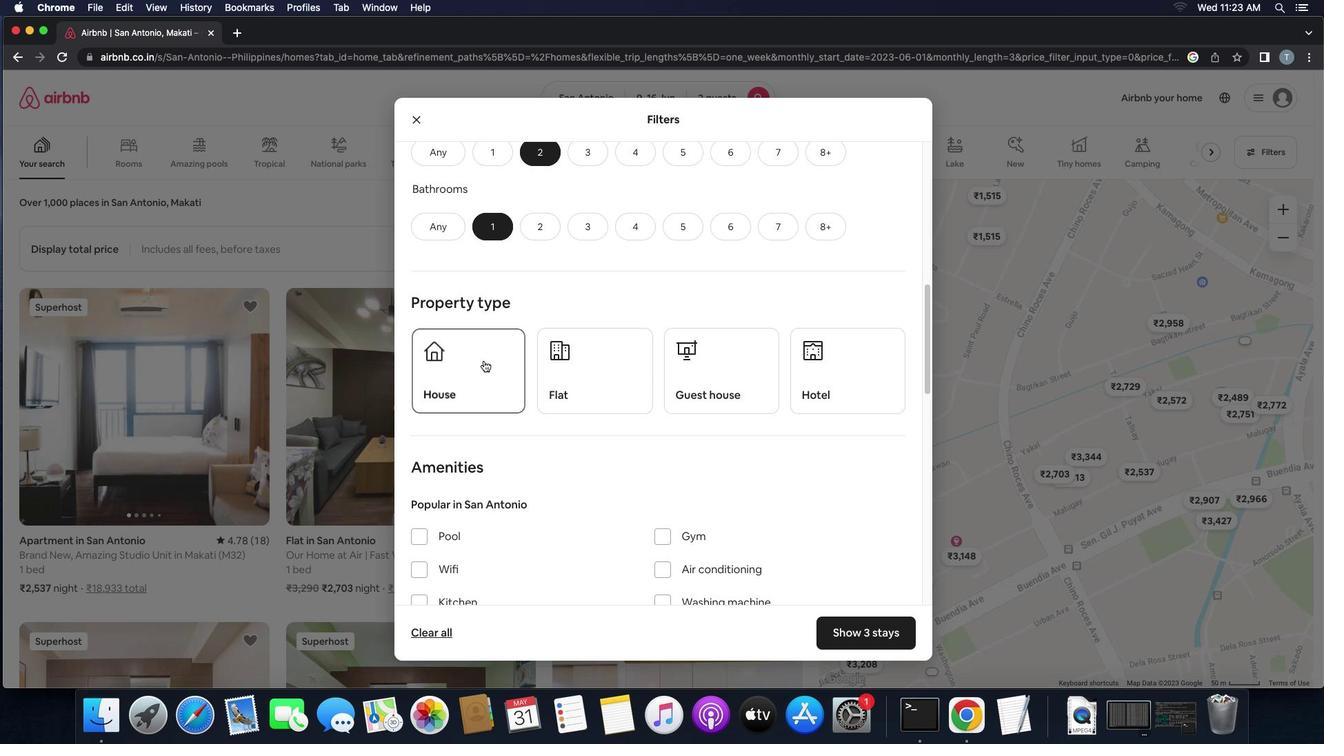 
Action: Mouse moved to (582, 365)
Screenshot: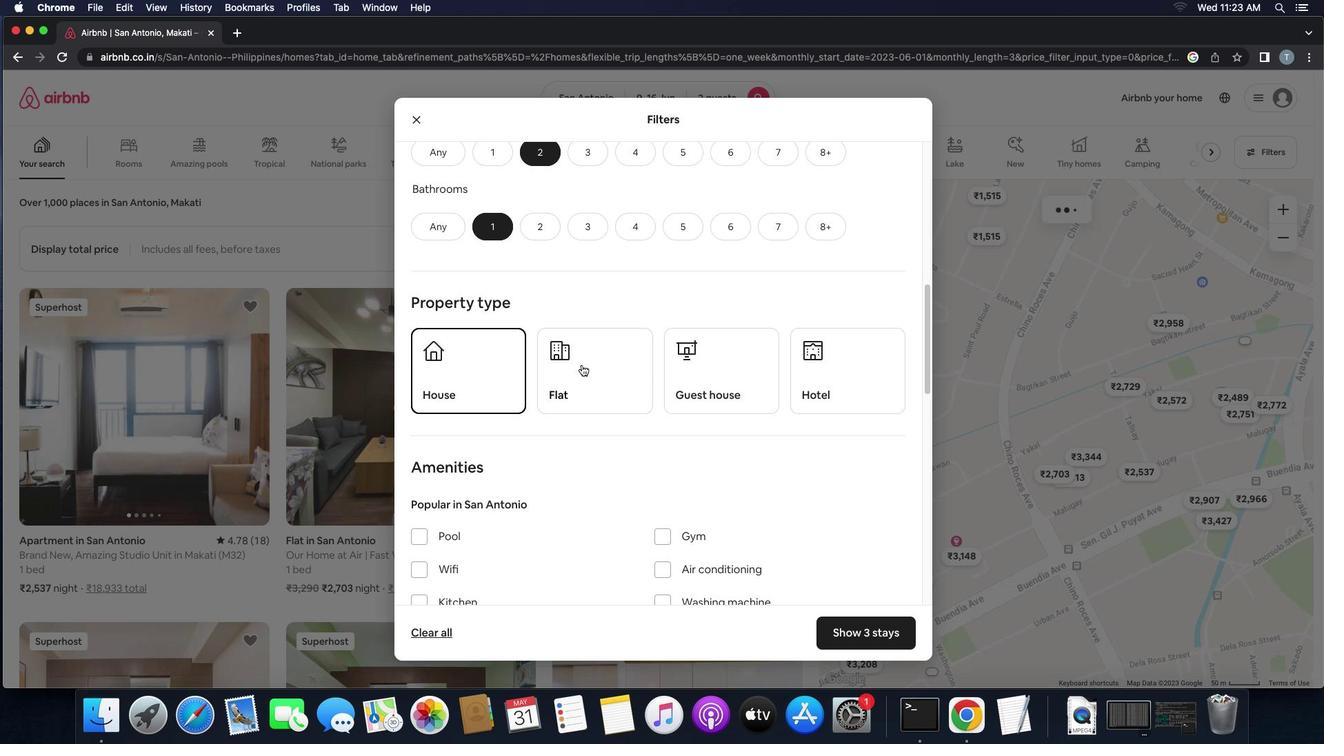 
Action: Mouse pressed left at (582, 365)
Screenshot: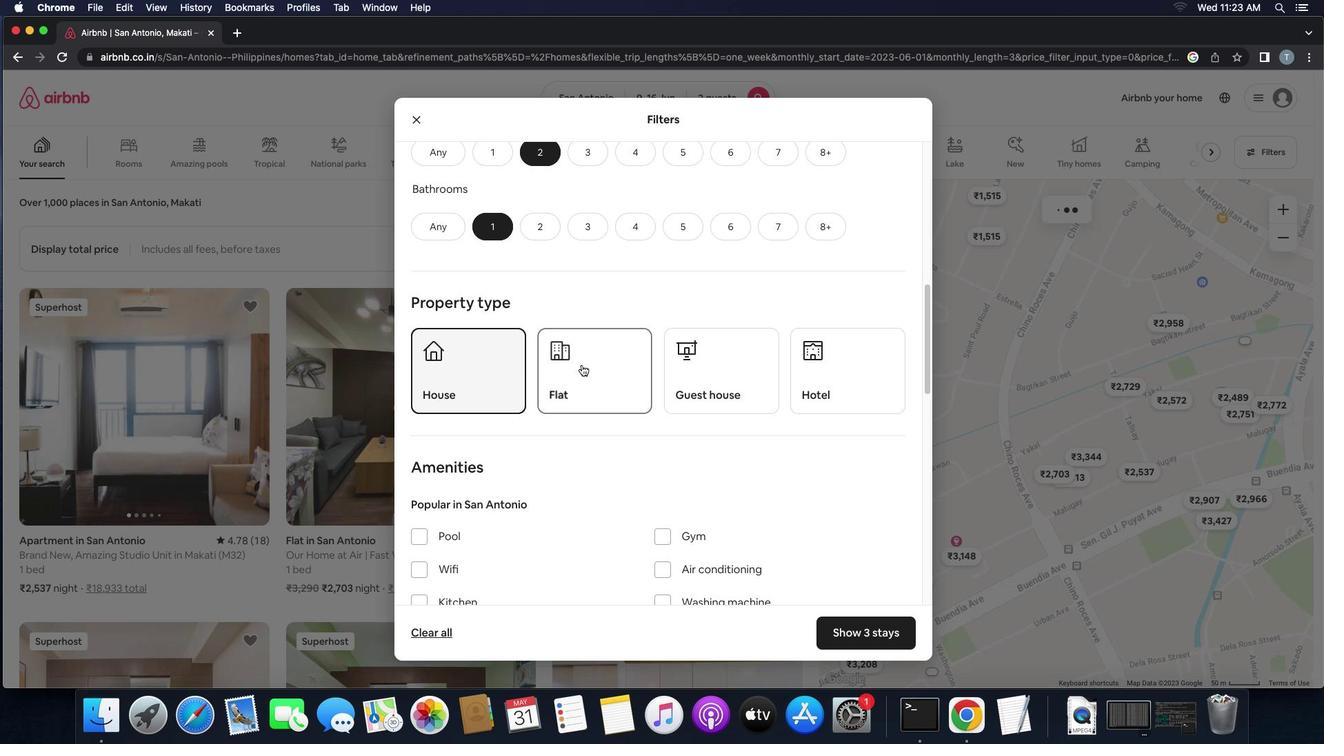 
Action: Mouse moved to (699, 377)
Screenshot: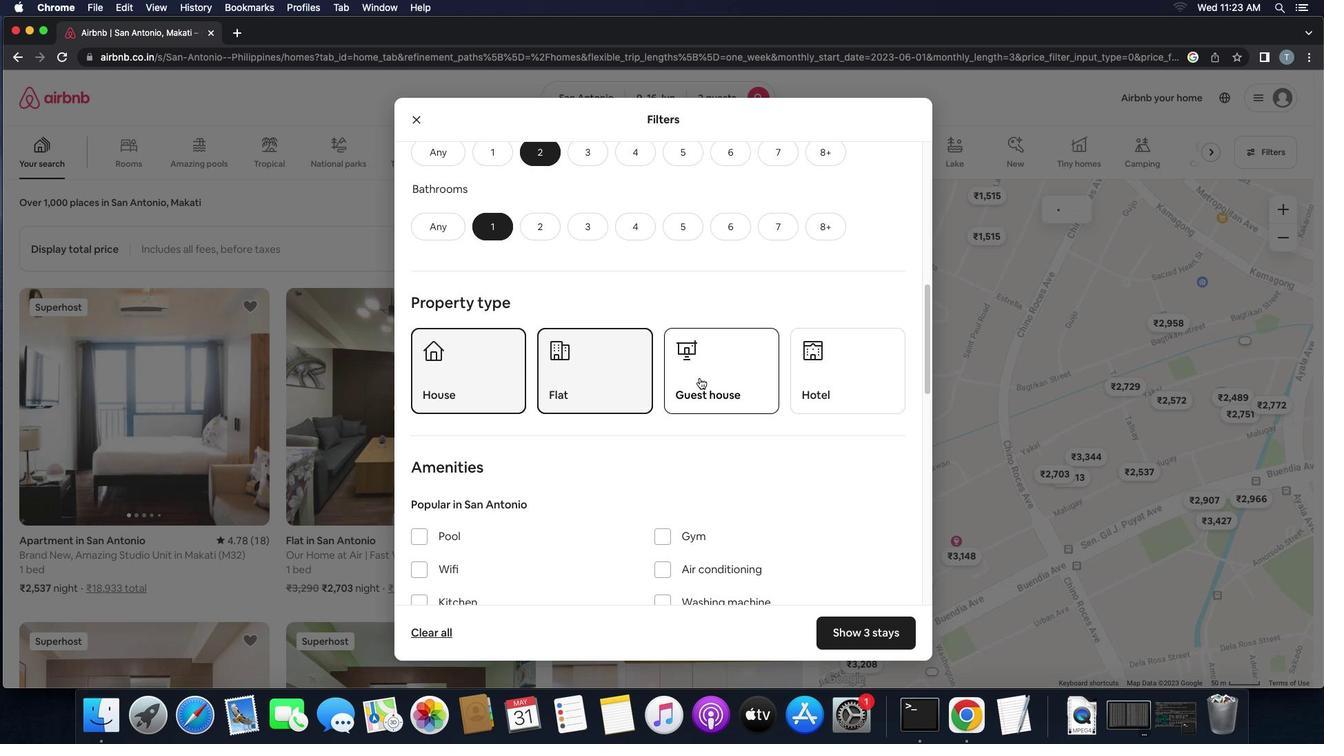 
Action: Mouse pressed left at (699, 377)
Screenshot: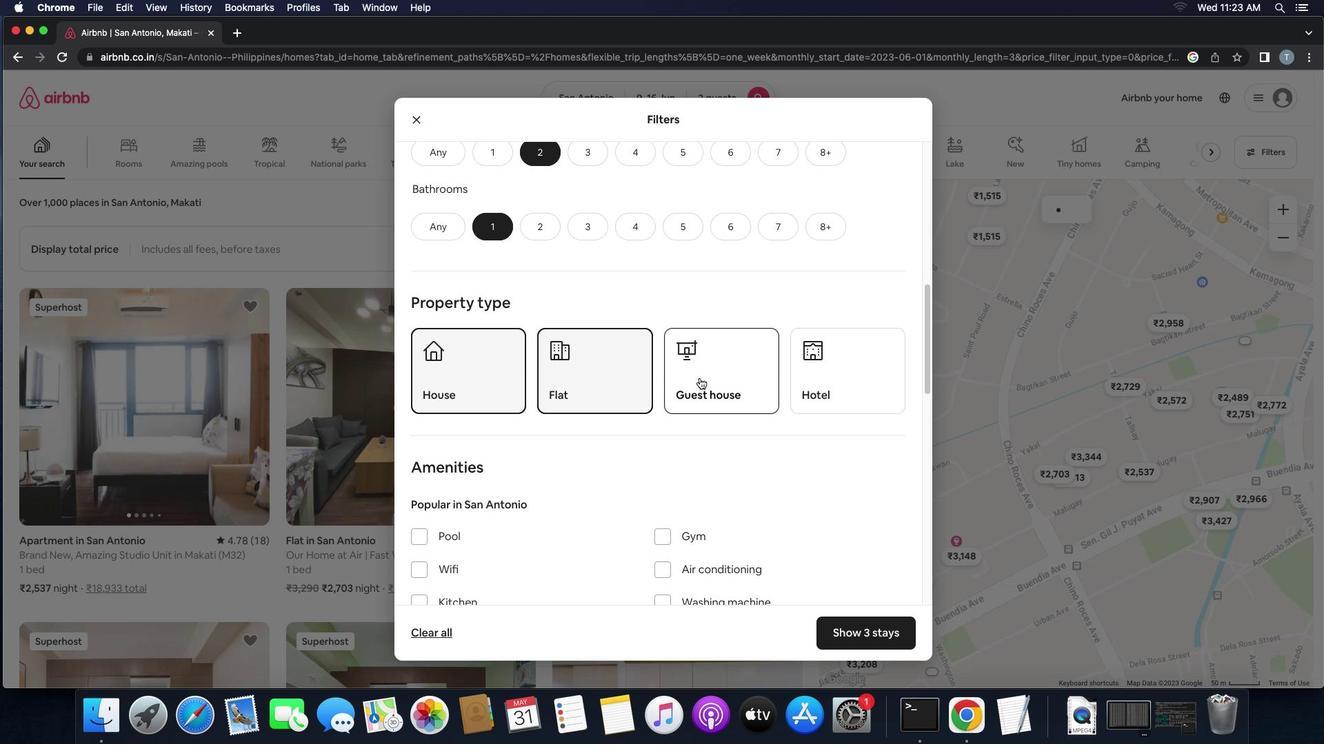 
Action: Mouse moved to (720, 397)
Screenshot: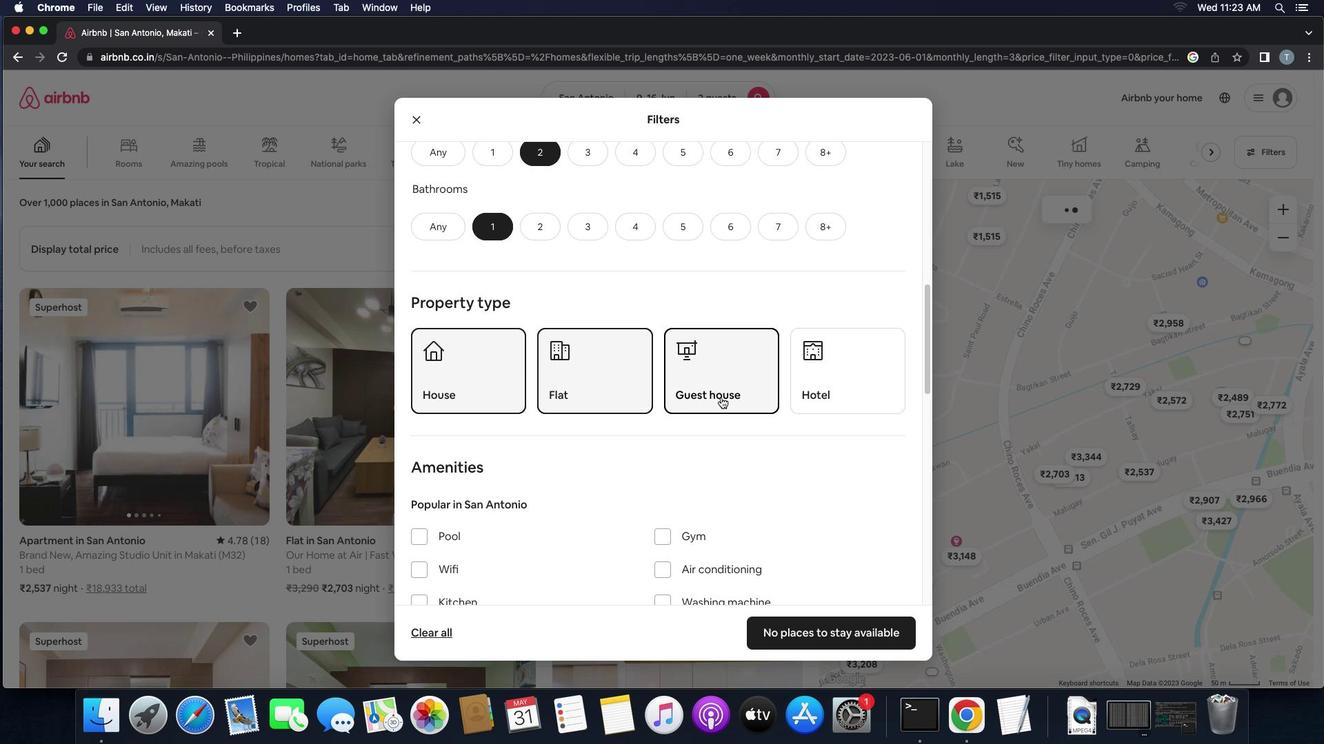 
Action: Mouse scrolled (720, 397) with delta (0, 0)
Screenshot: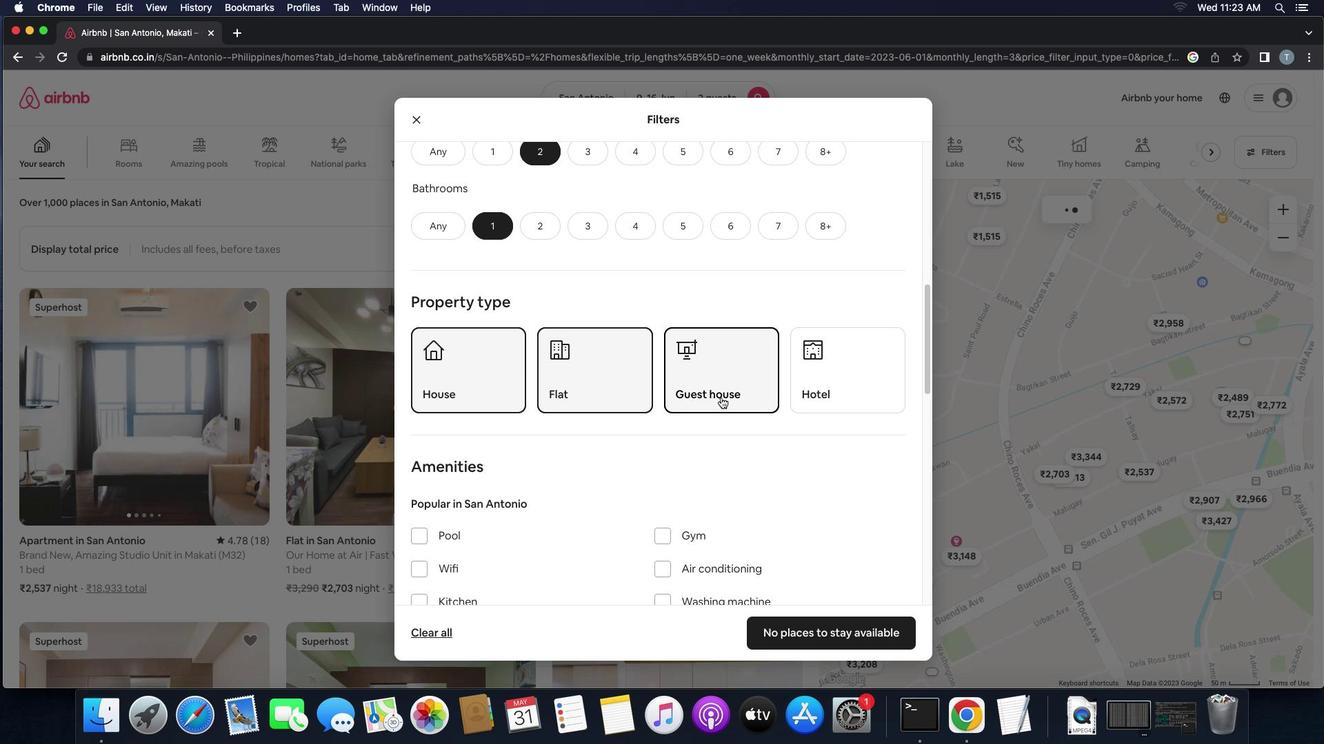 
Action: Mouse scrolled (720, 397) with delta (0, 0)
Screenshot: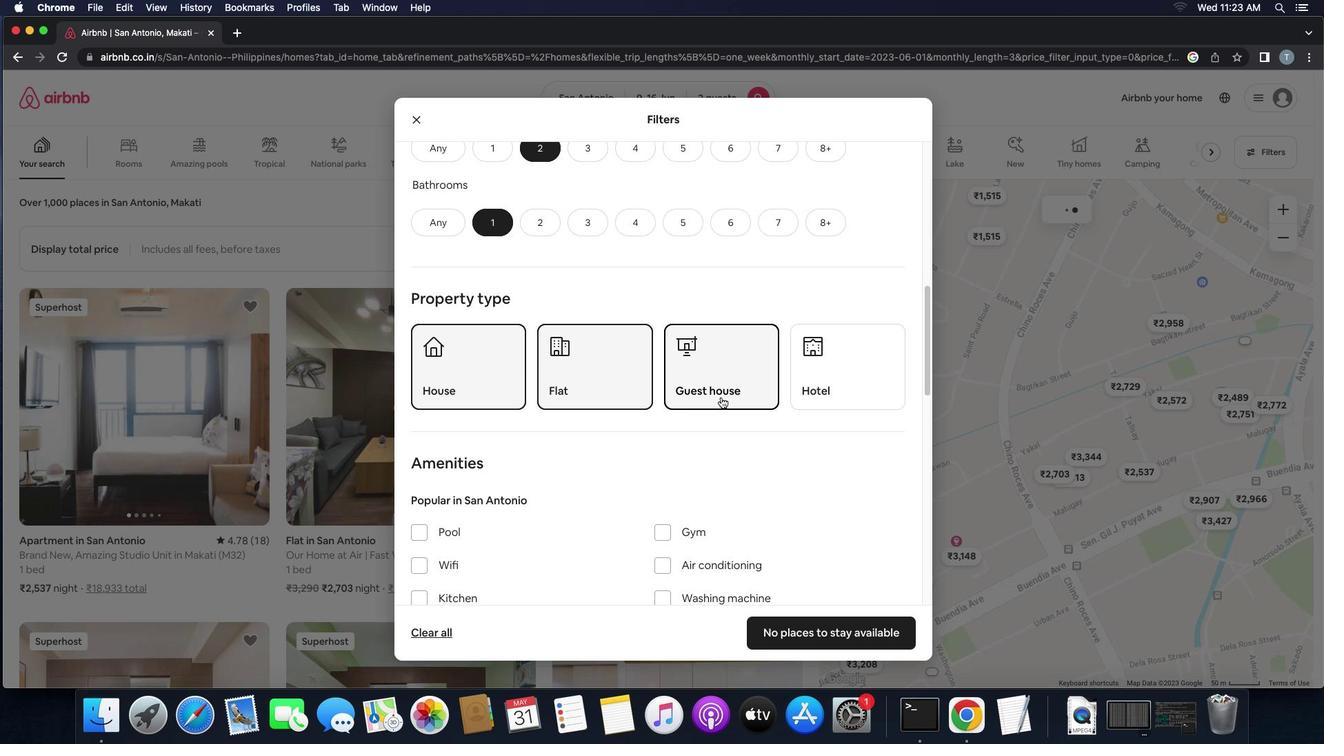 
Action: Mouse scrolled (720, 397) with delta (0, -1)
Screenshot: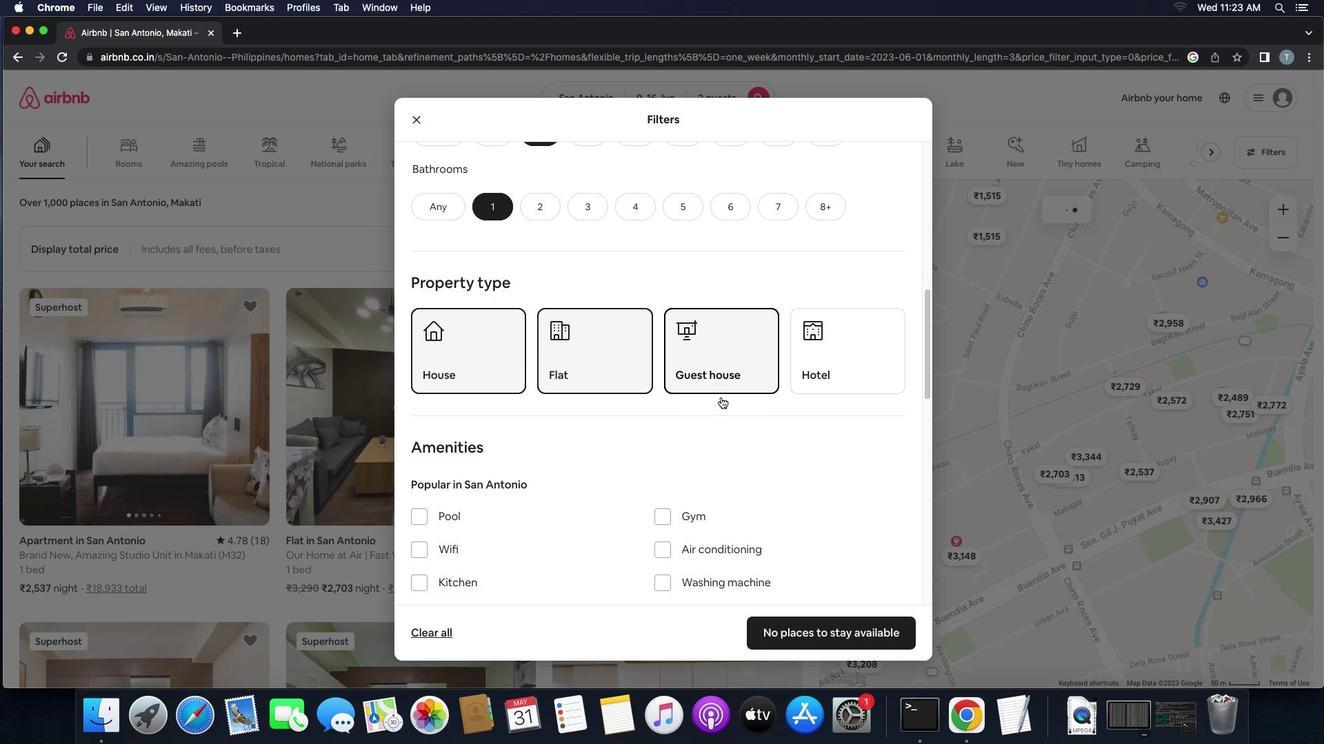 
Action: Mouse scrolled (720, 397) with delta (0, 0)
Screenshot: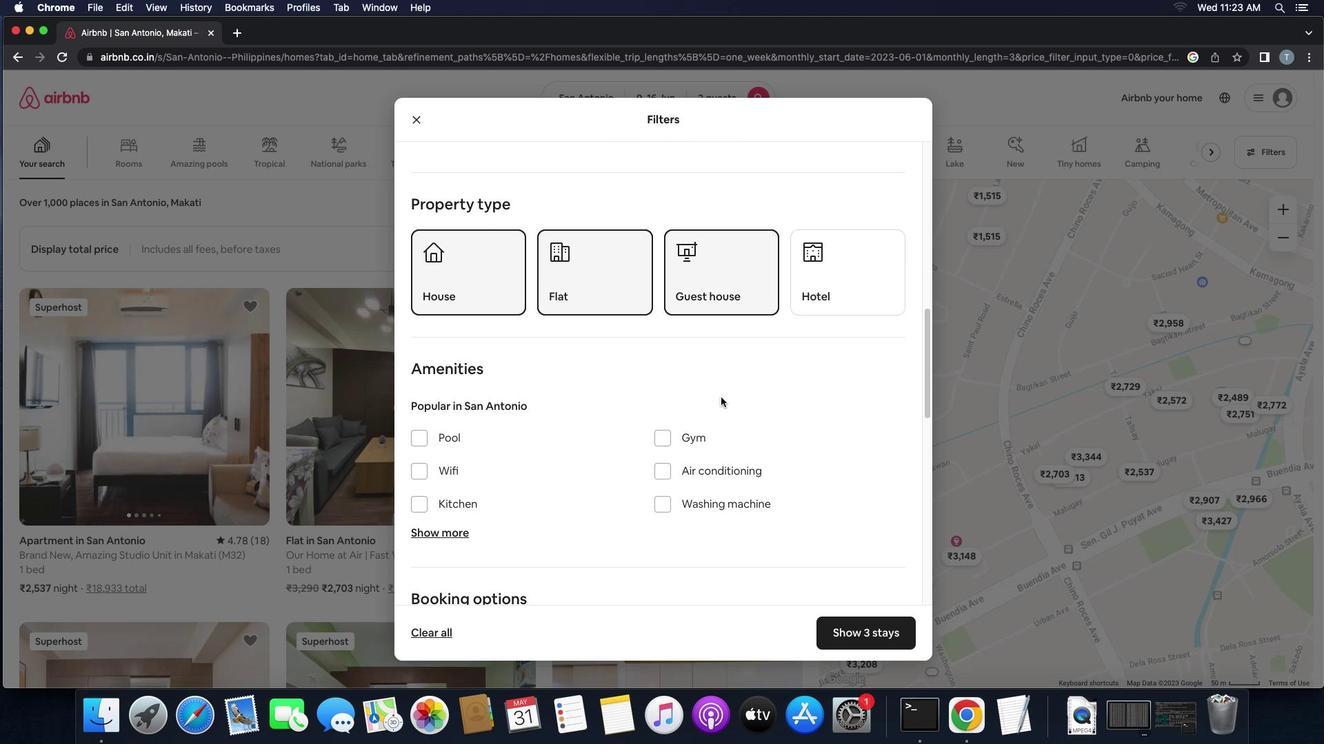 
Action: Mouse scrolled (720, 397) with delta (0, 0)
Screenshot: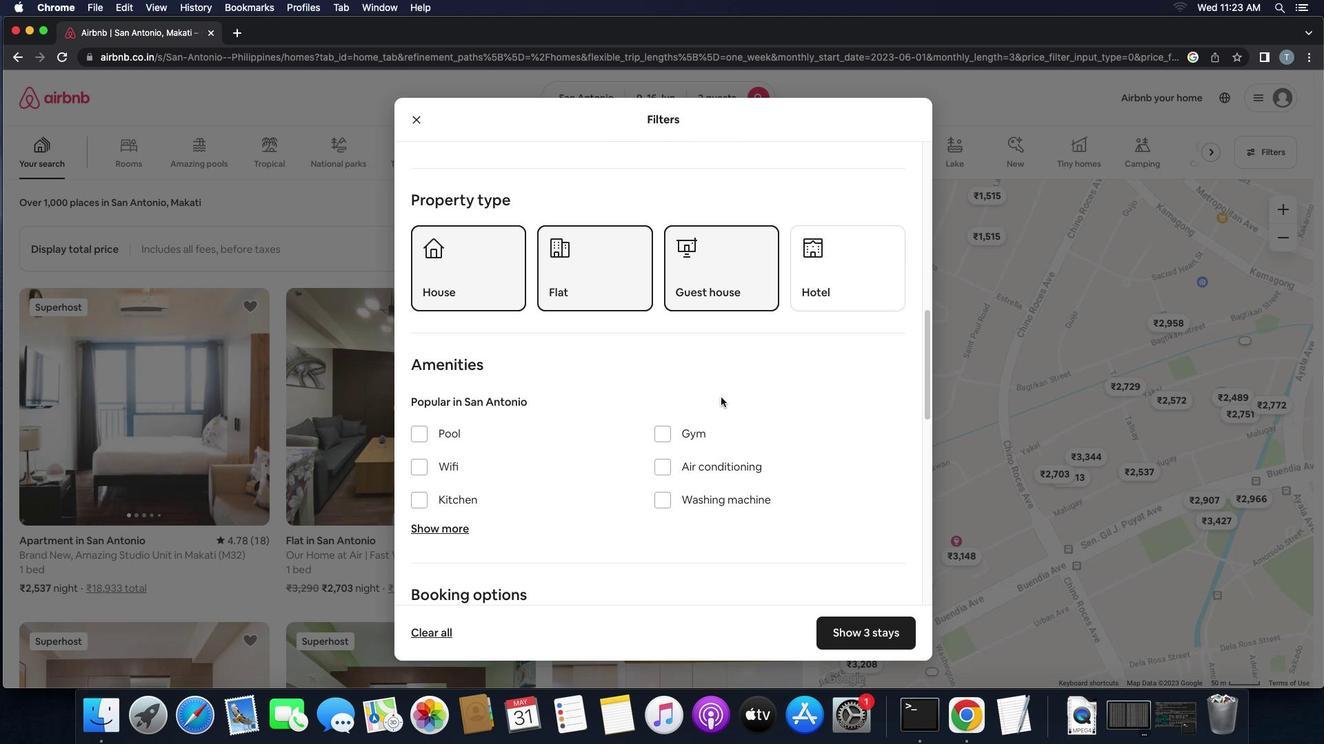 
Action: Mouse scrolled (720, 397) with delta (0, 0)
Screenshot: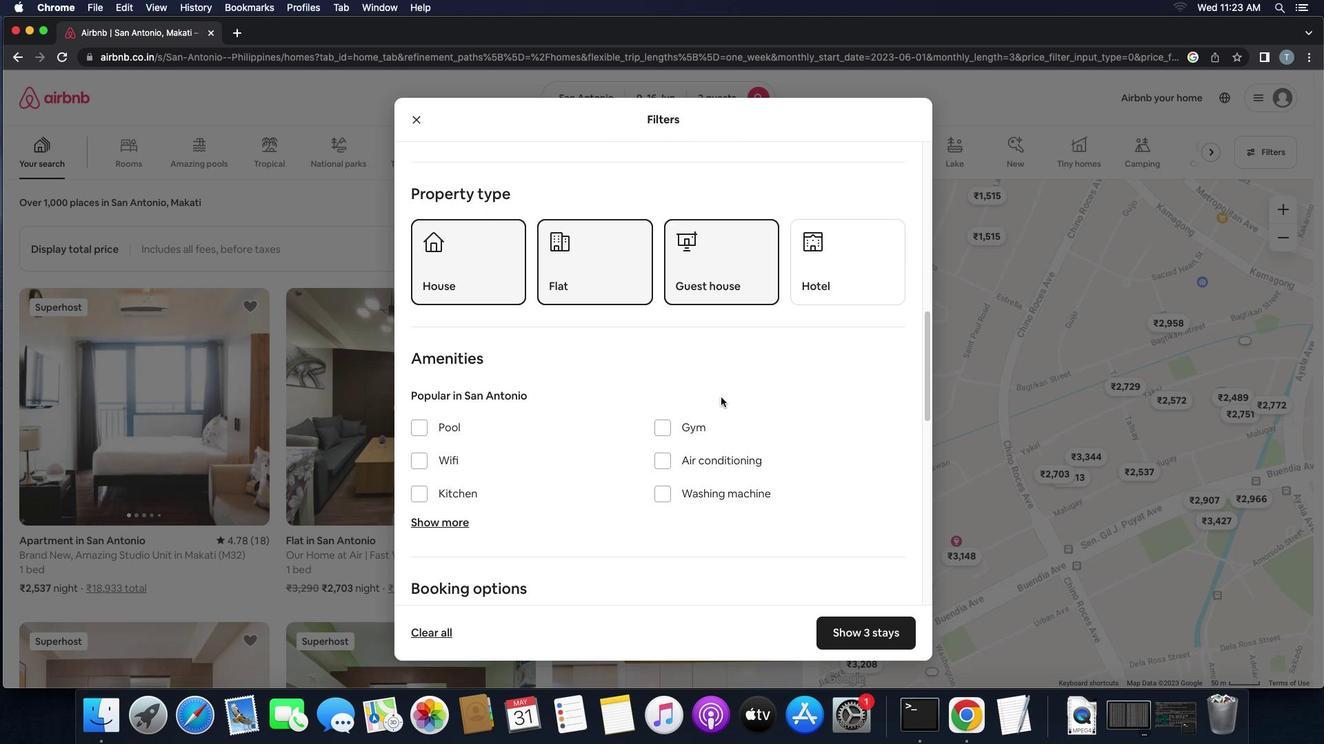 
Action: Mouse scrolled (720, 397) with delta (0, 0)
Screenshot: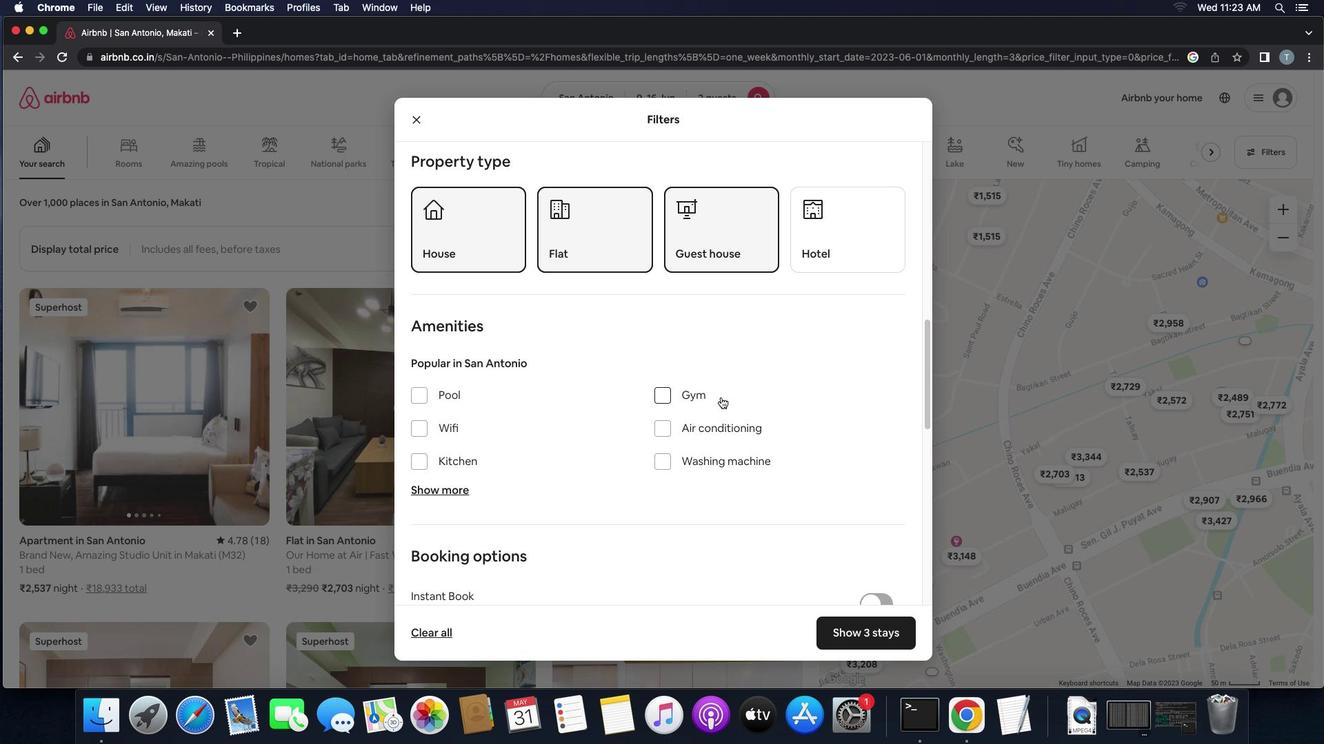 
Action: Mouse scrolled (720, 397) with delta (0, 0)
Screenshot: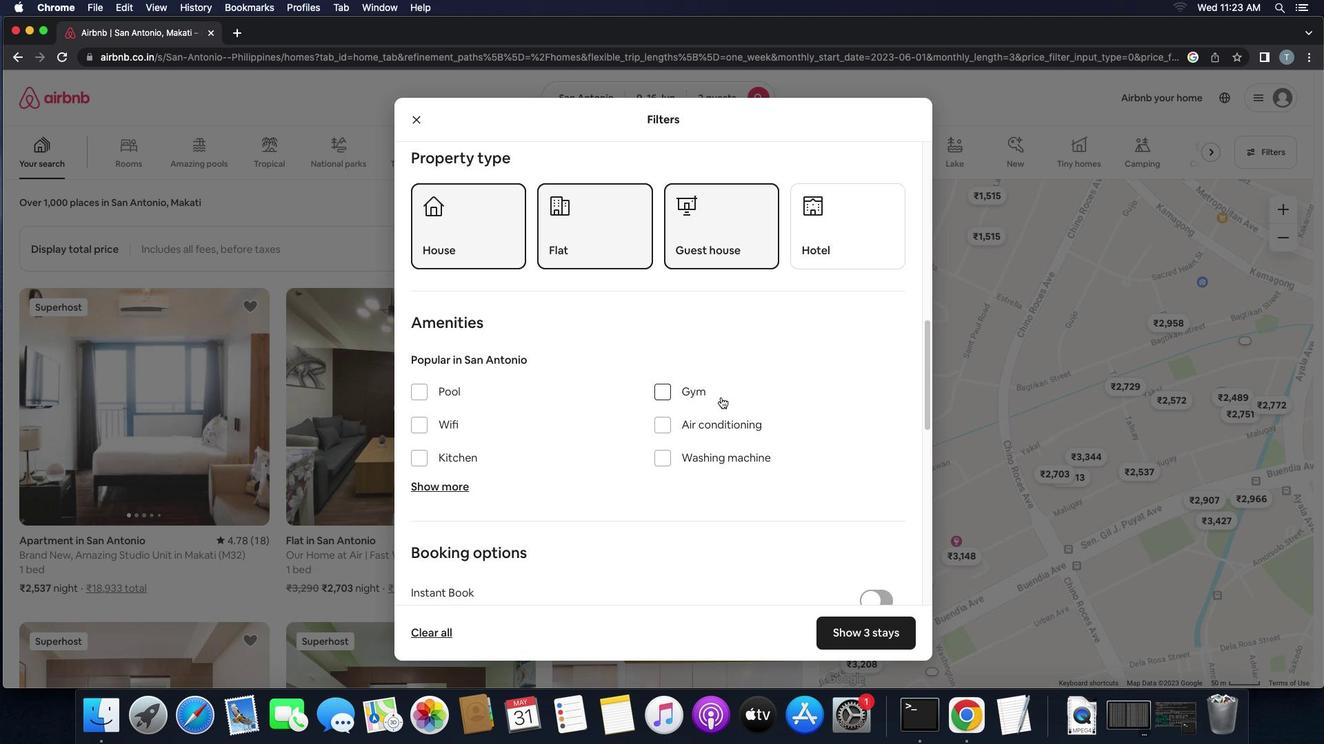 
Action: Mouse scrolled (720, 397) with delta (0, -1)
Screenshot: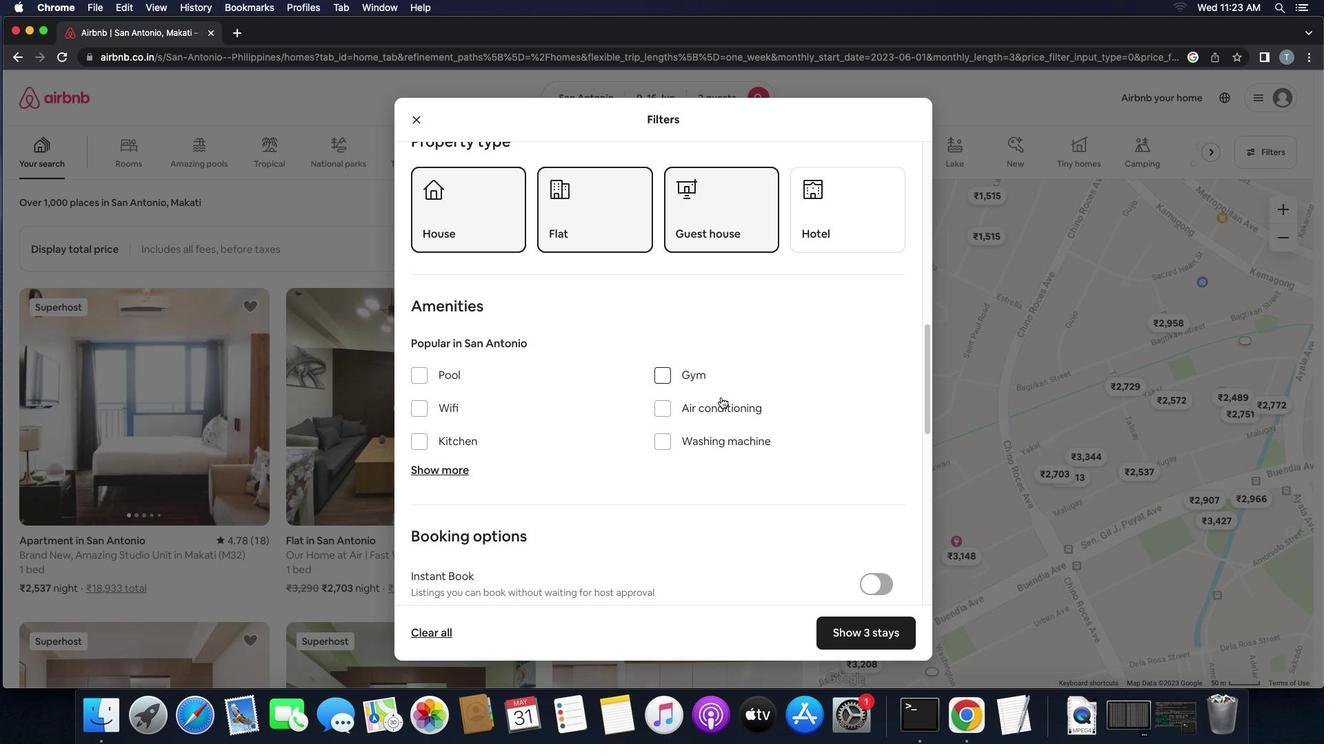 
Action: Mouse moved to (723, 398)
Screenshot: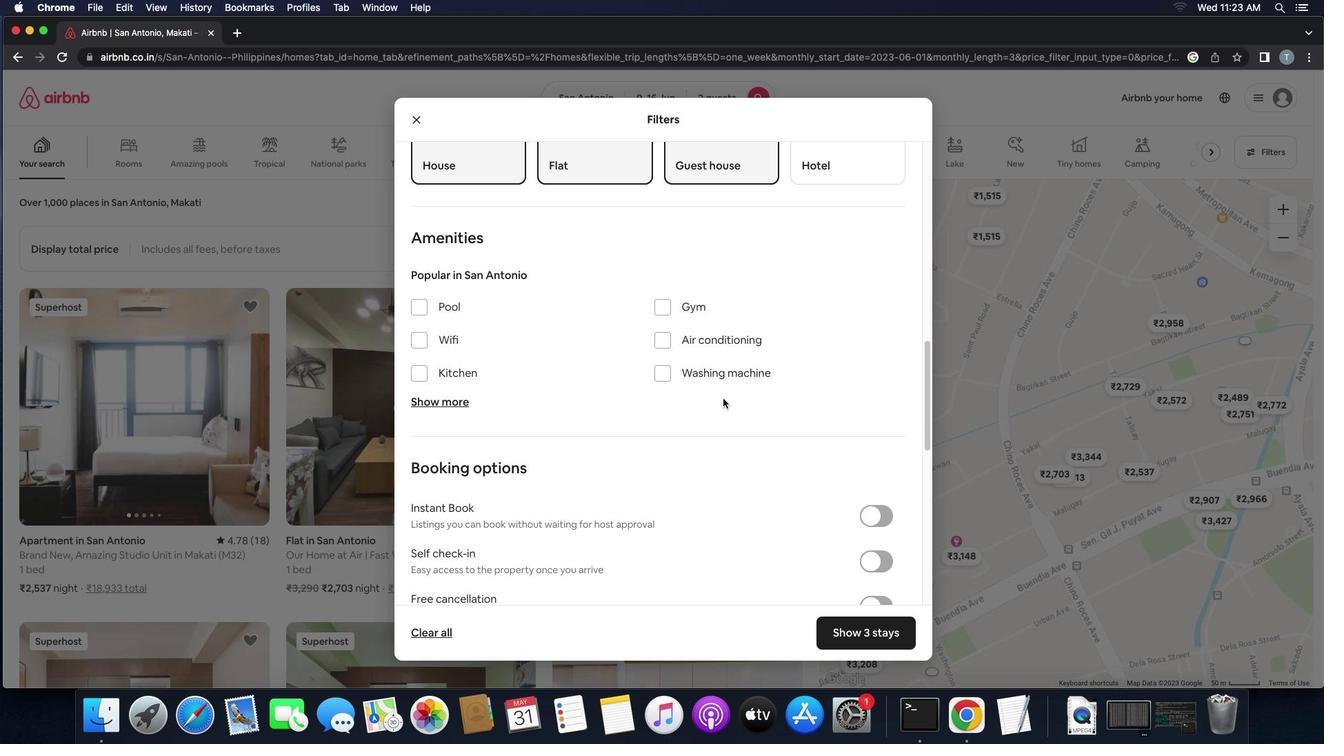 
Action: Mouse scrolled (723, 398) with delta (0, 0)
Screenshot: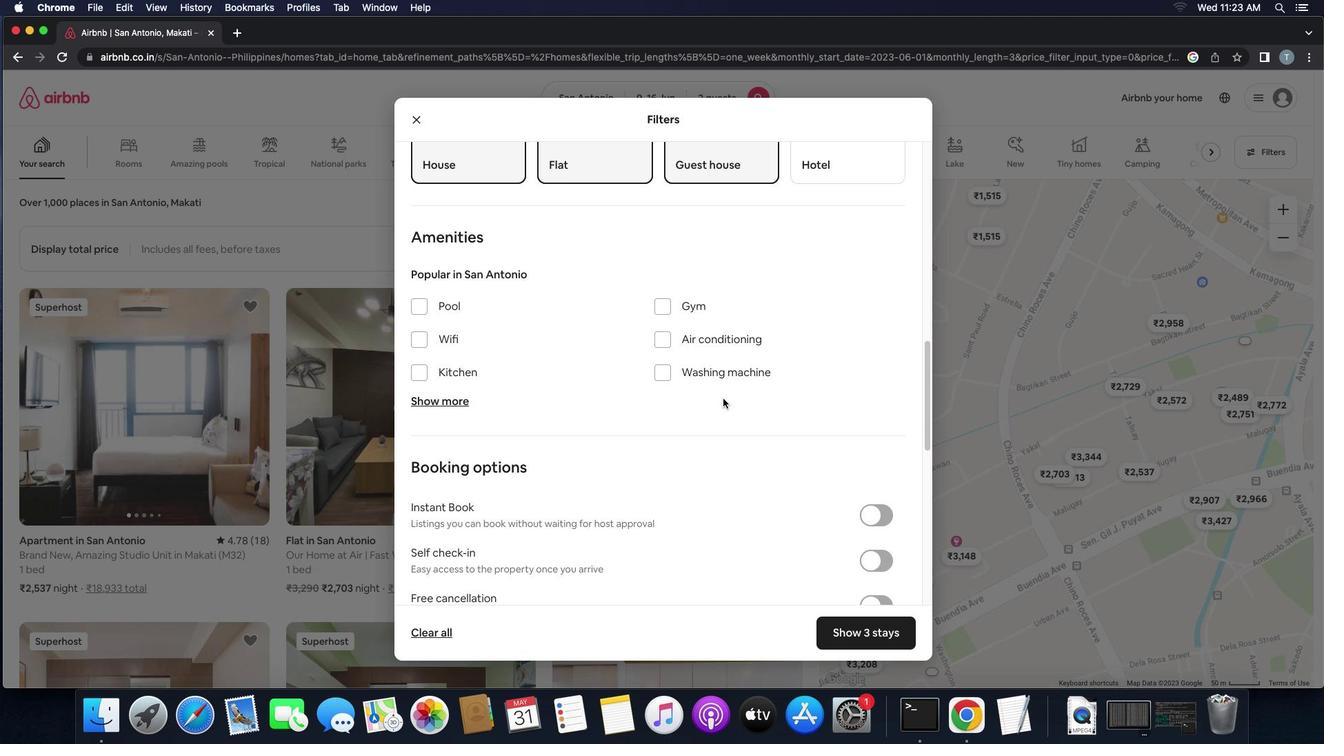 
Action: Mouse scrolled (723, 398) with delta (0, 0)
Screenshot: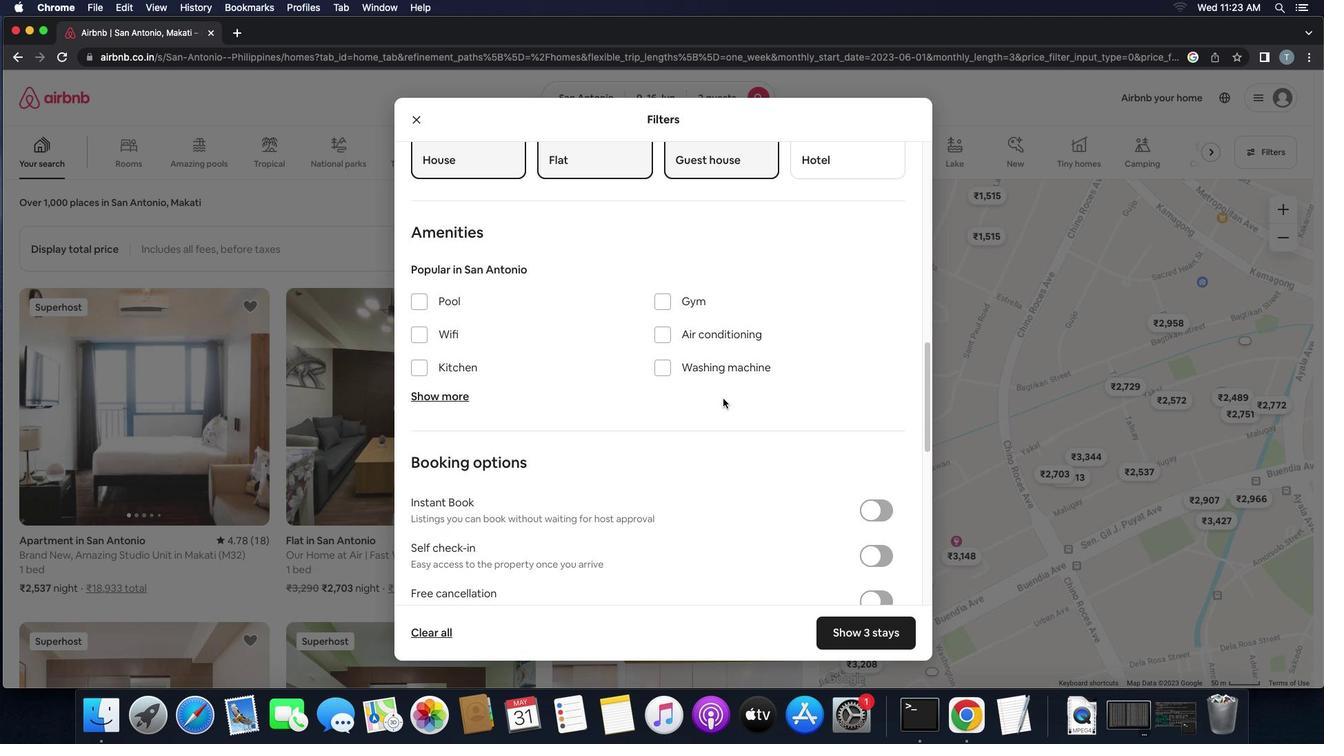 
Action: Mouse scrolled (723, 398) with delta (0, -1)
Screenshot: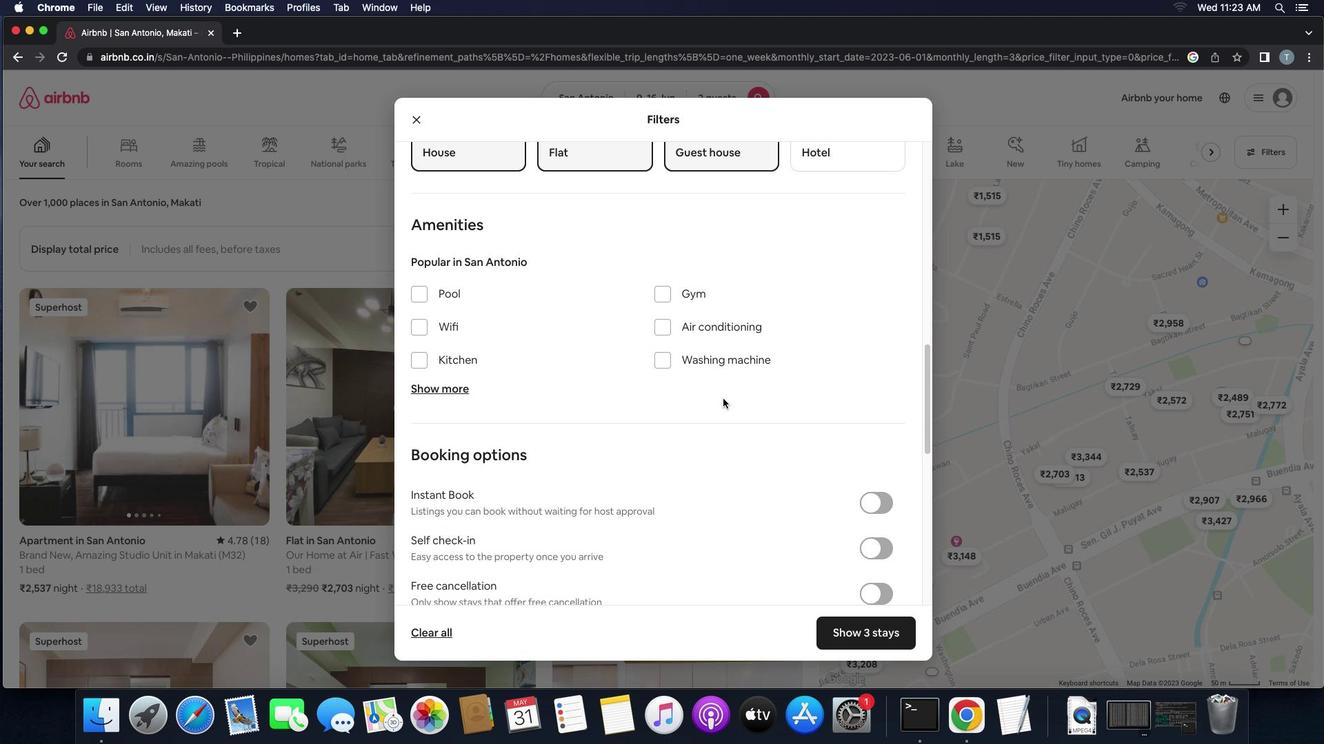
Action: Mouse moved to (874, 470)
Screenshot: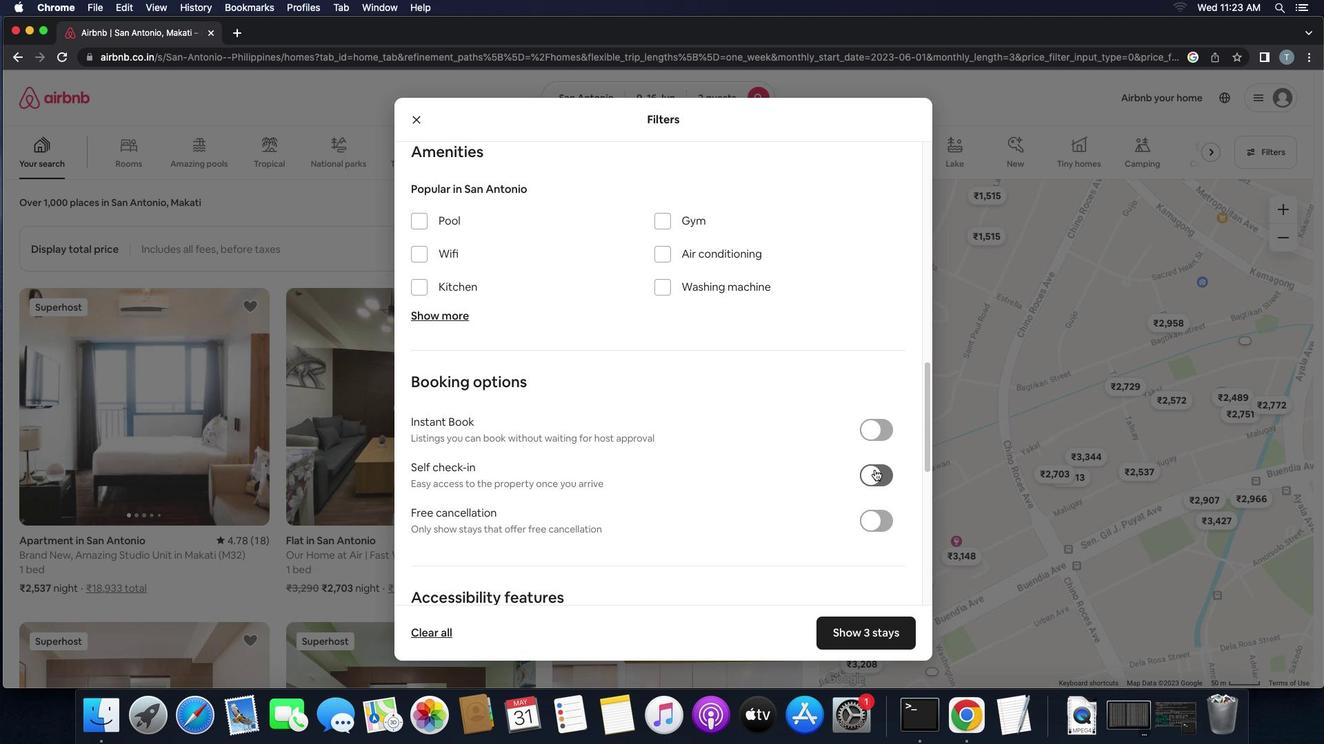 
Action: Mouse pressed left at (874, 470)
Screenshot: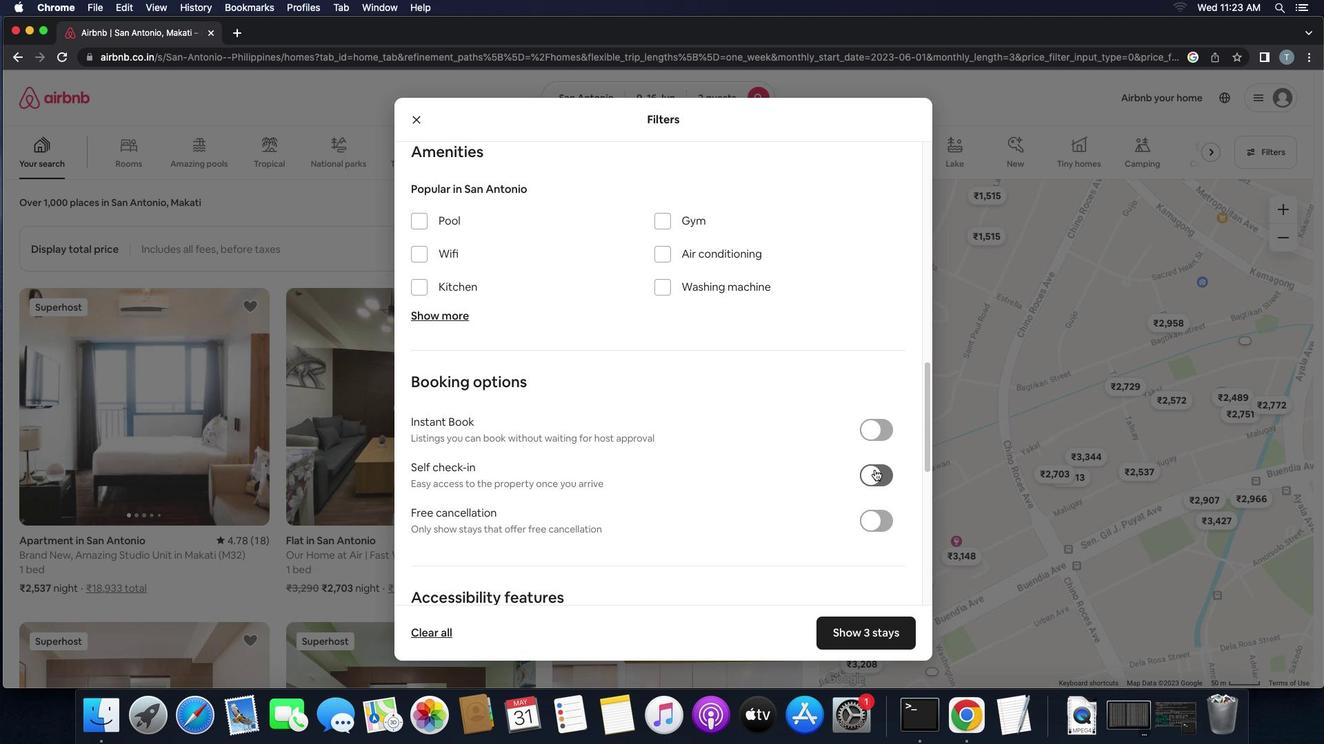 
Action: Mouse moved to (757, 449)
Screenshot: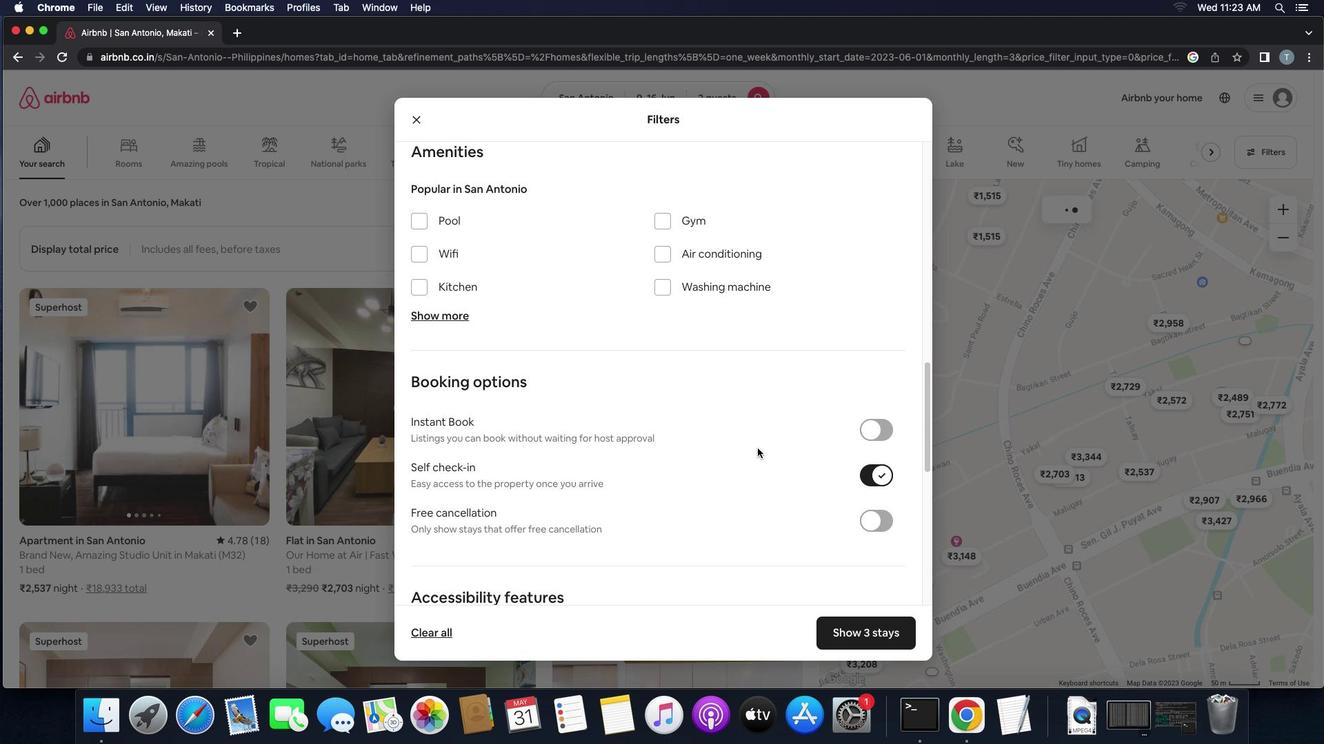 
Action: Mouse scrolled (757, 449) with delta (0, 0)
Screenshot: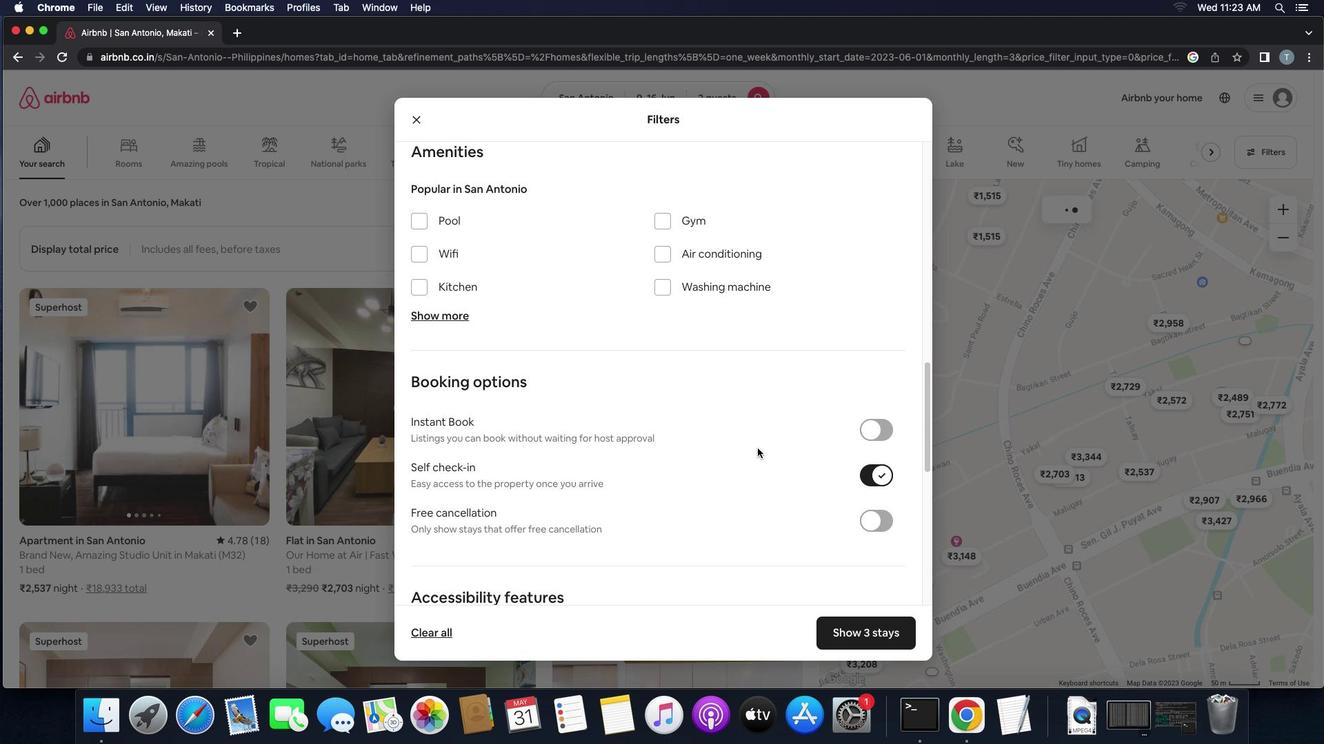 
Action: Mouse moved to (757, 448)
Screenshot: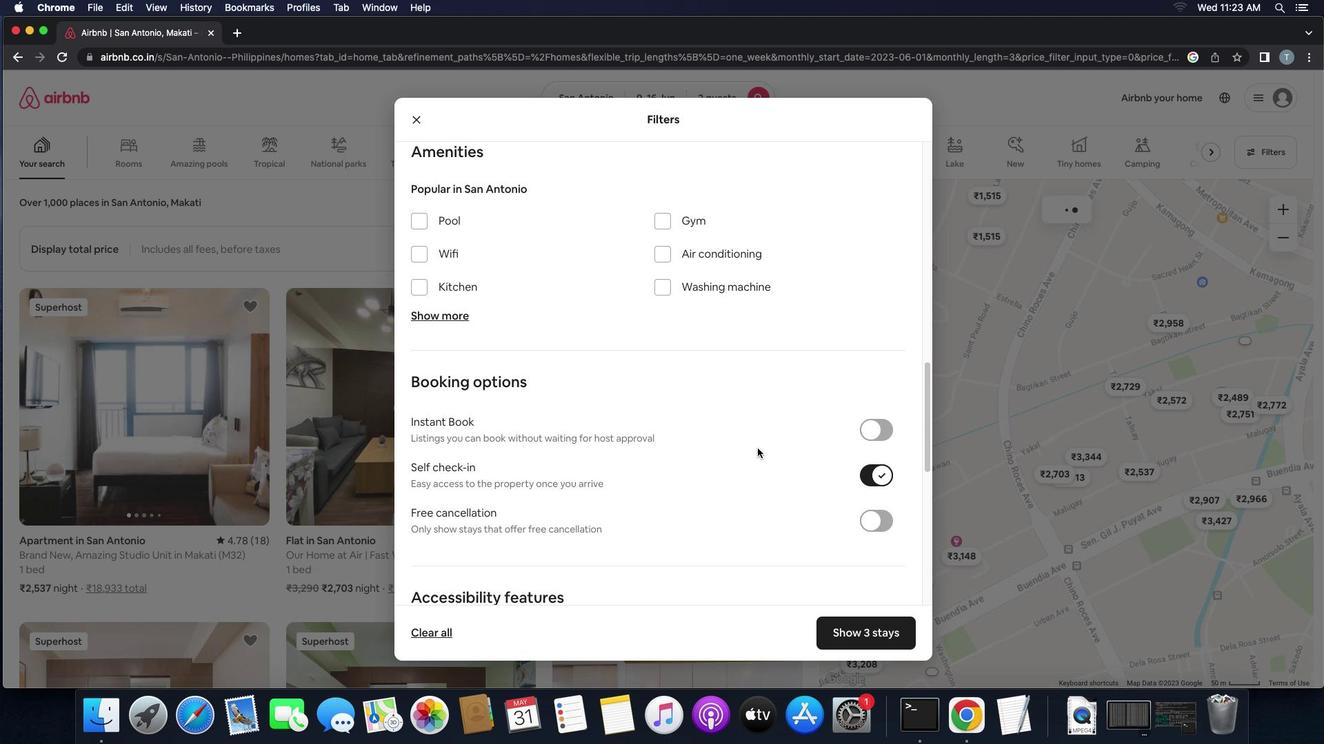 
Action: Mouse scrolled (757, 448) with delta (0, 0)
Screenshot: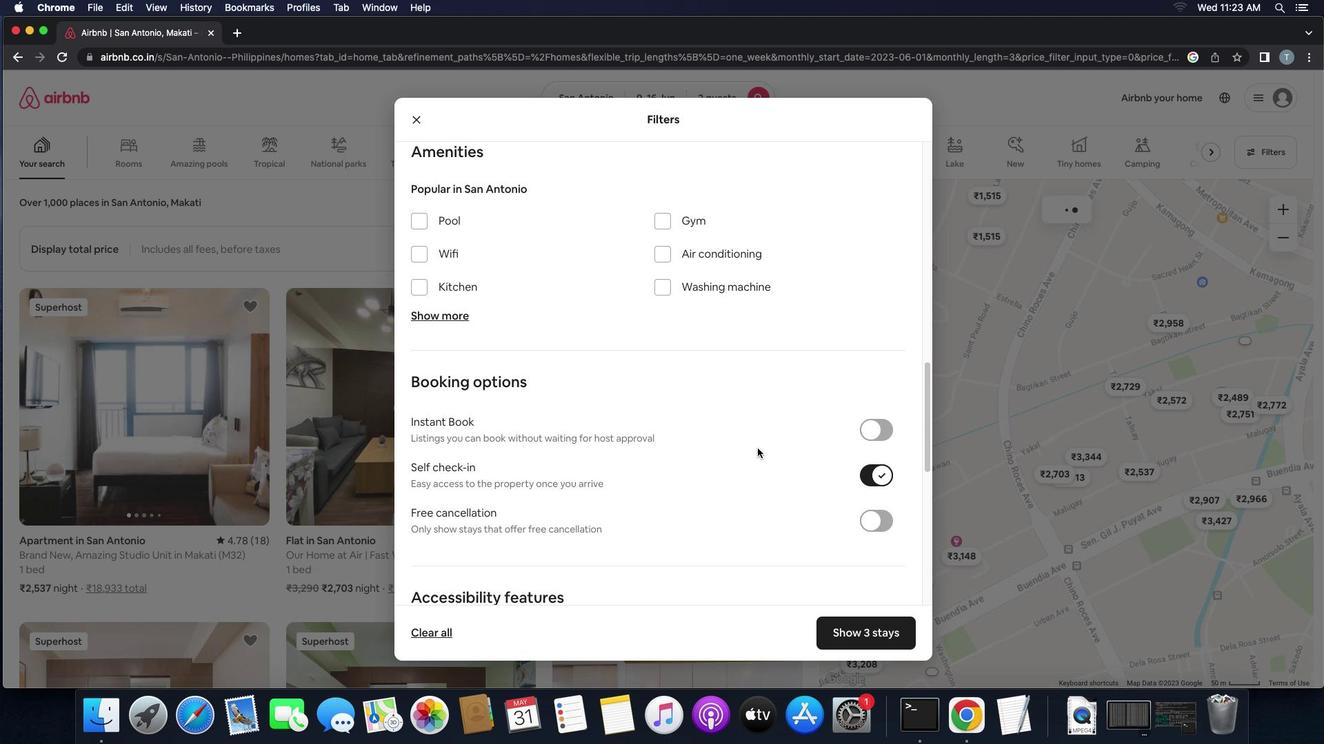 
Action: Mouse moved to (757, 448)
Screenshot: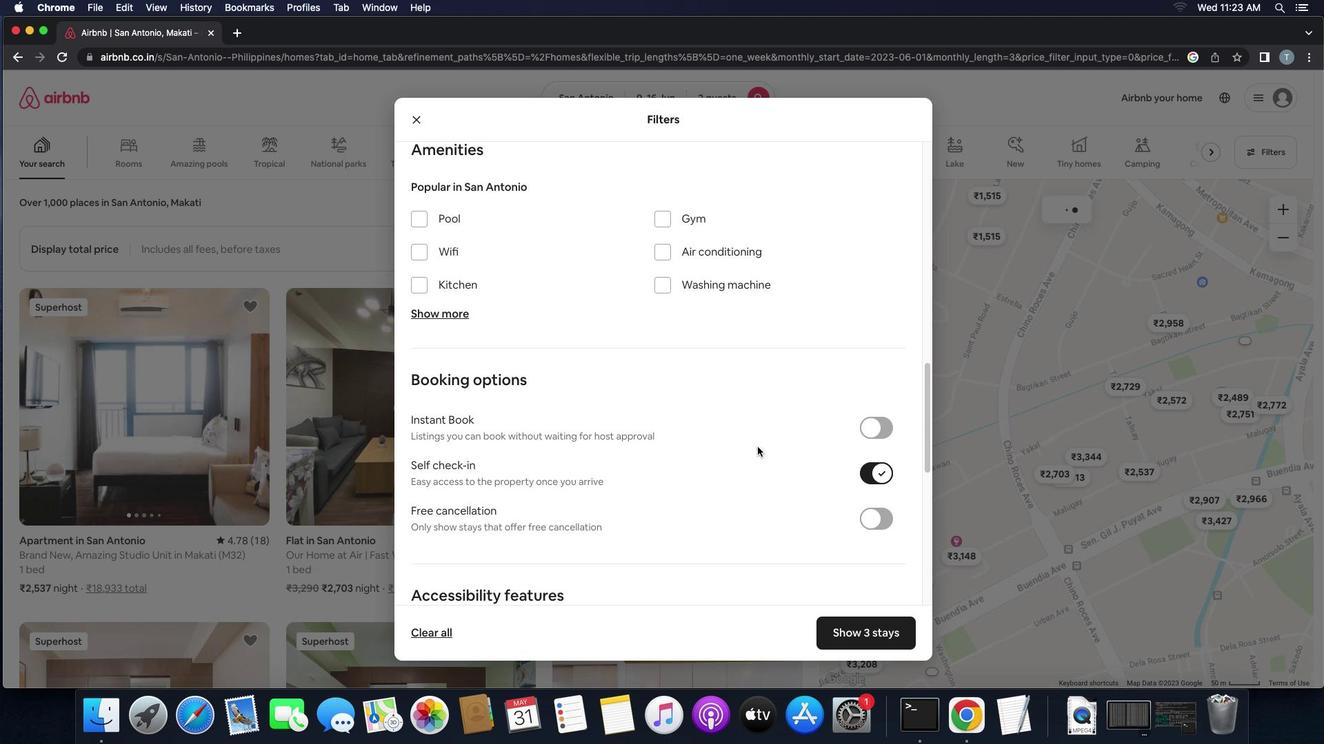 
Action: Mouse scrolled (757, 448) with delta (0, -2)
Screenshot: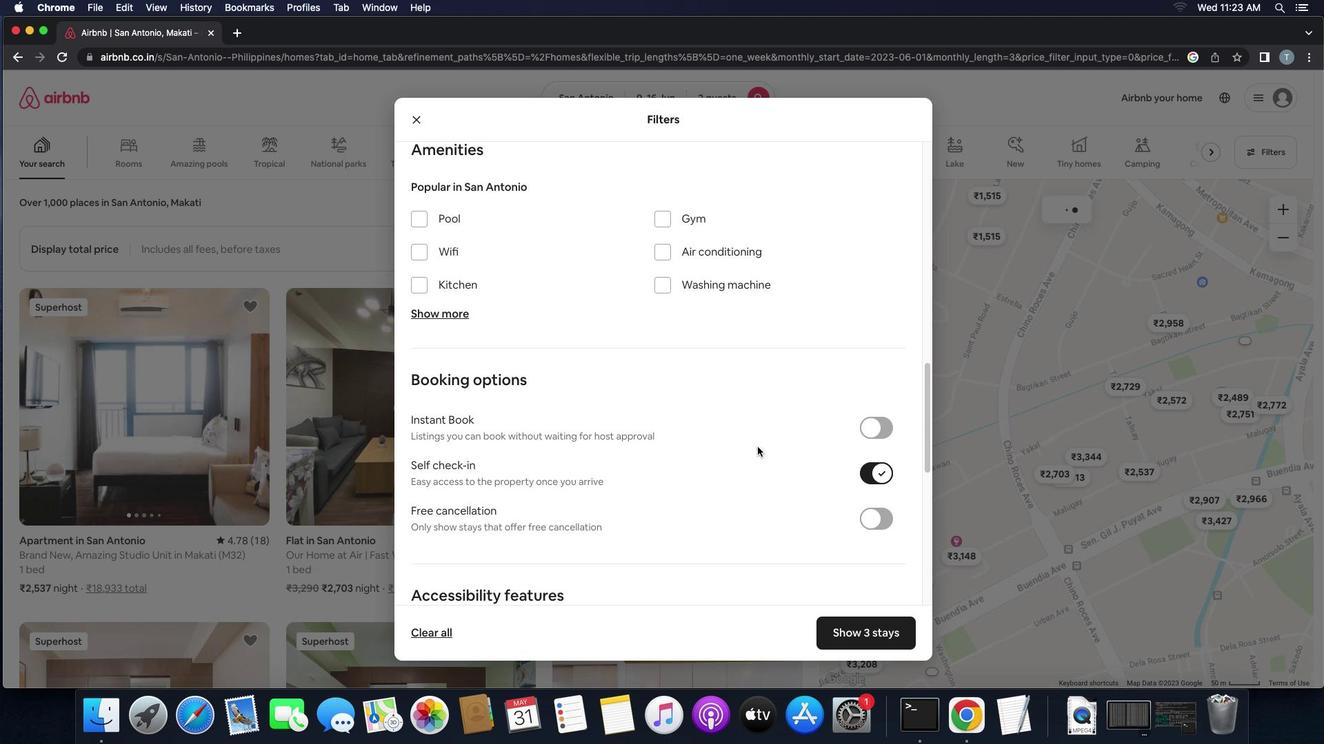 
Action: Mouse moved to (757, 447)
Screenshot: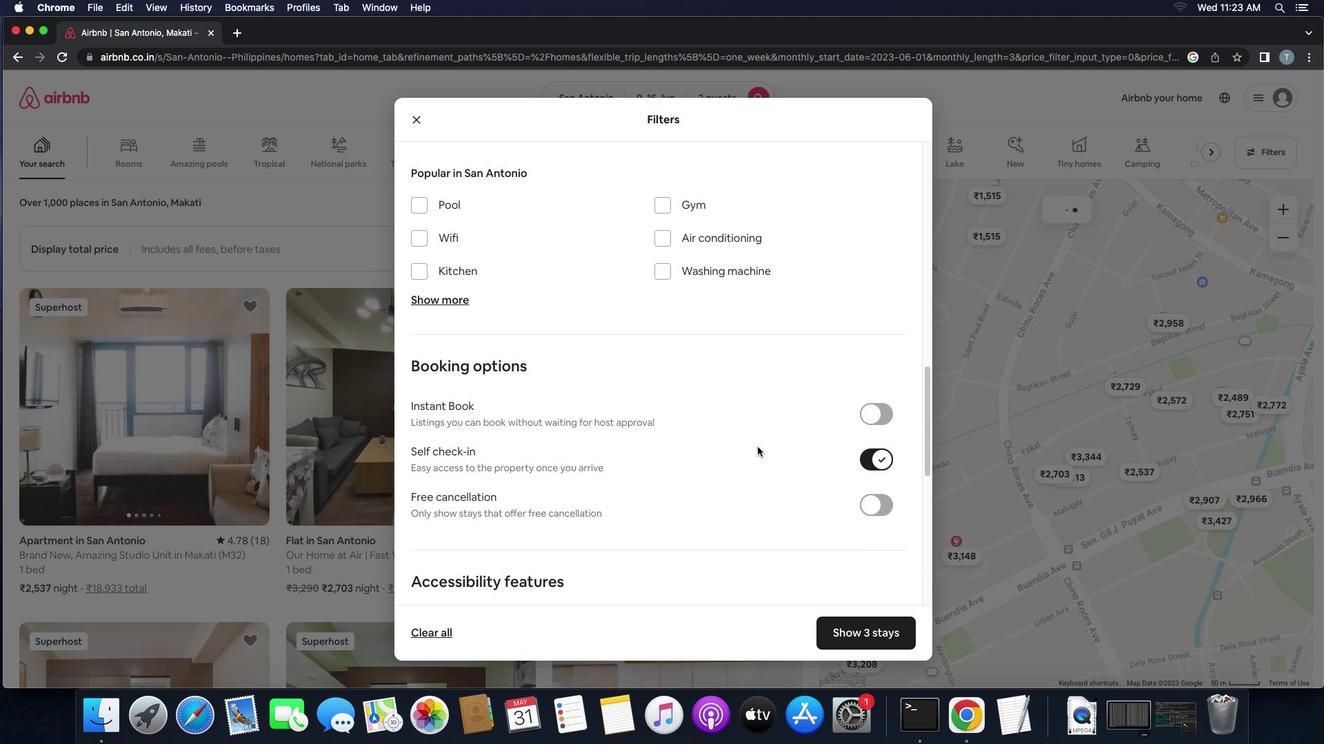 
Action: Mouse scrolled (757, 447) with delta (0, -3)
Screenshot: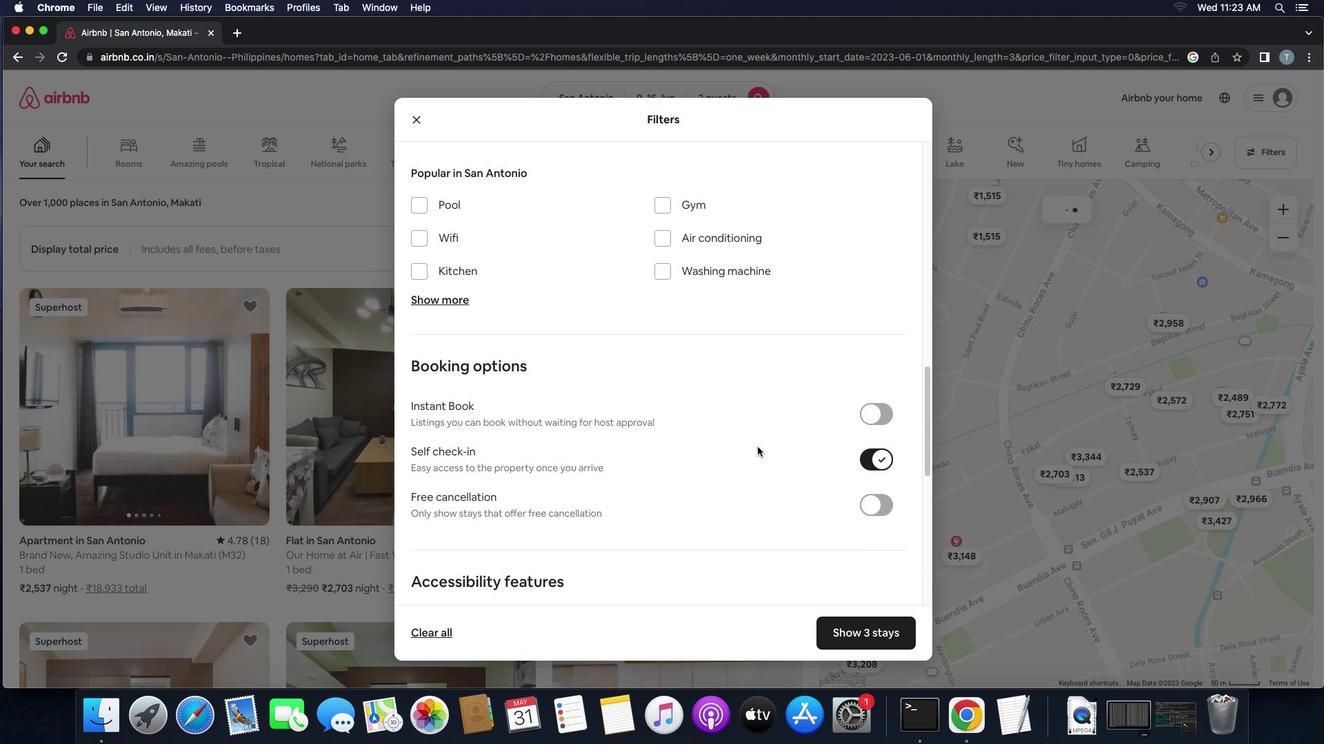 
Action: Mouse moved to (757, 447)
Screenshot: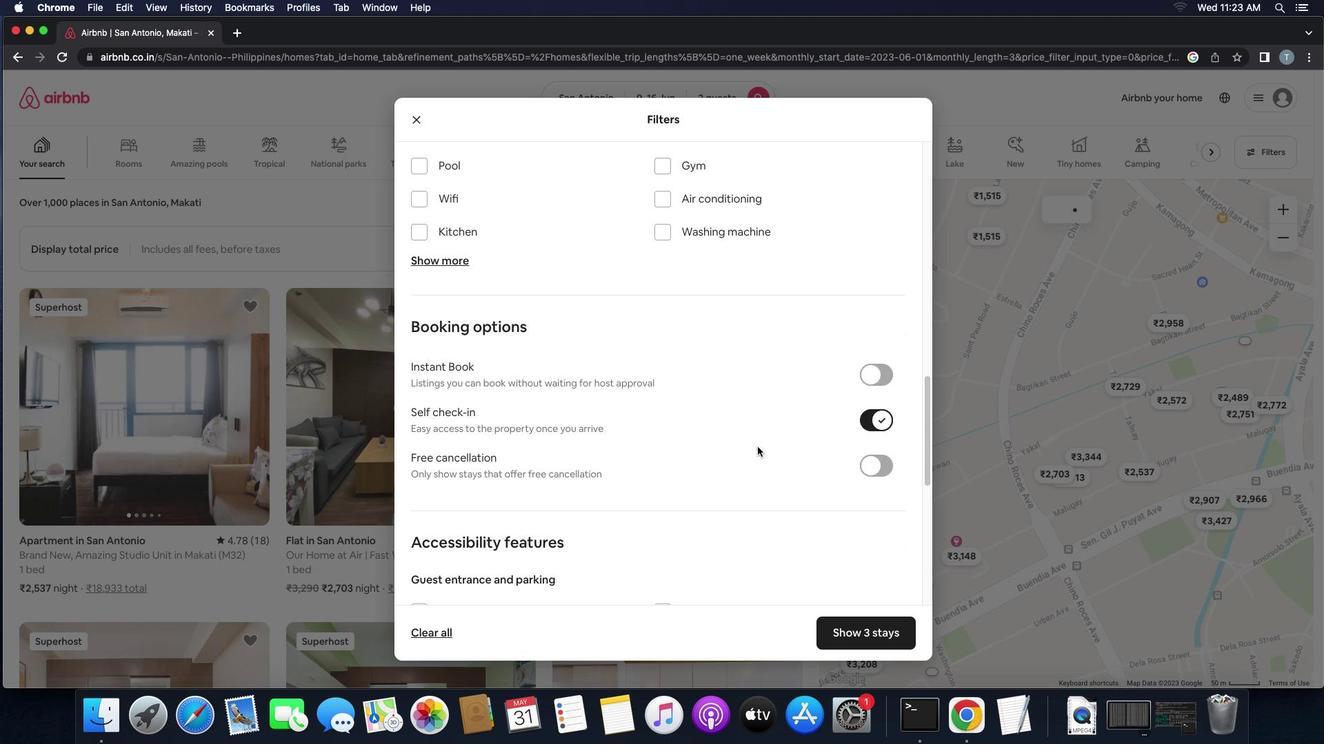 
Action: Mouse scrolled (757, 447) with delta (0, 0)
Screenshot: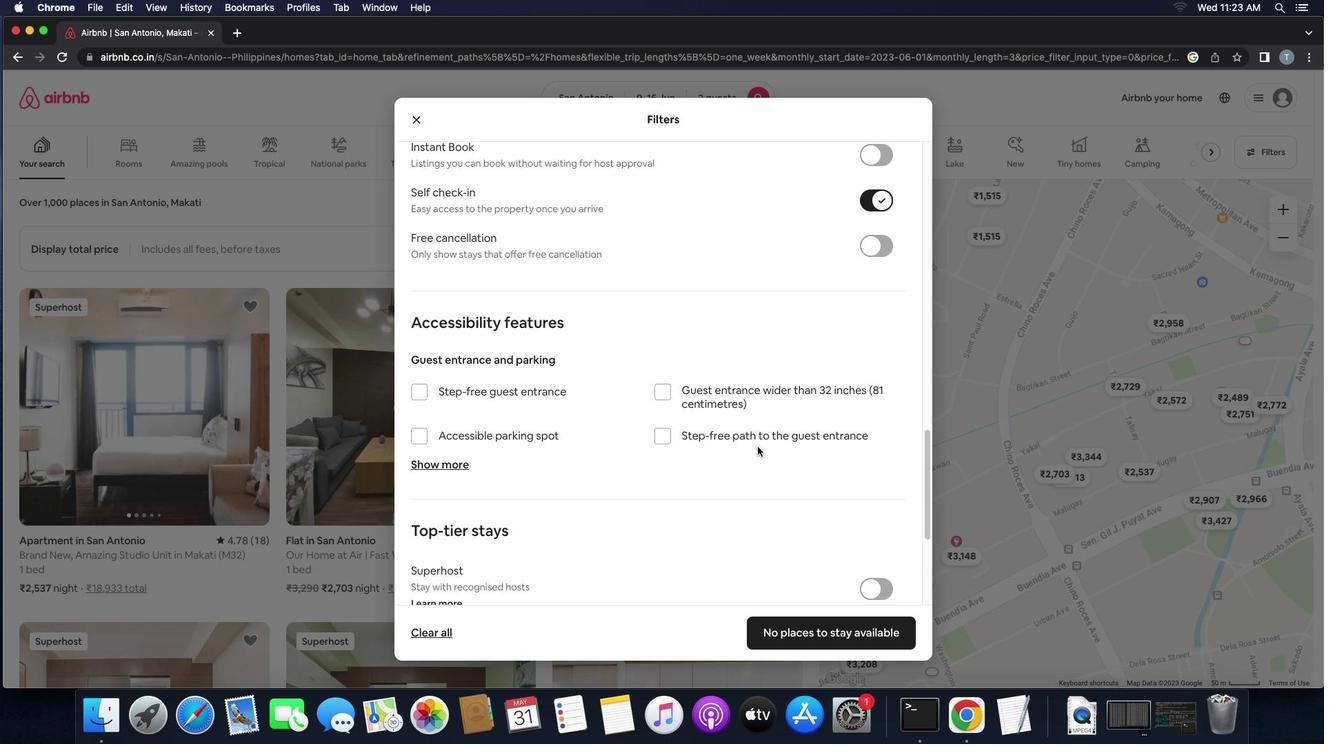 
Action: Mouse scrolled (757, 447) with delta (0, 0)
Screenshot: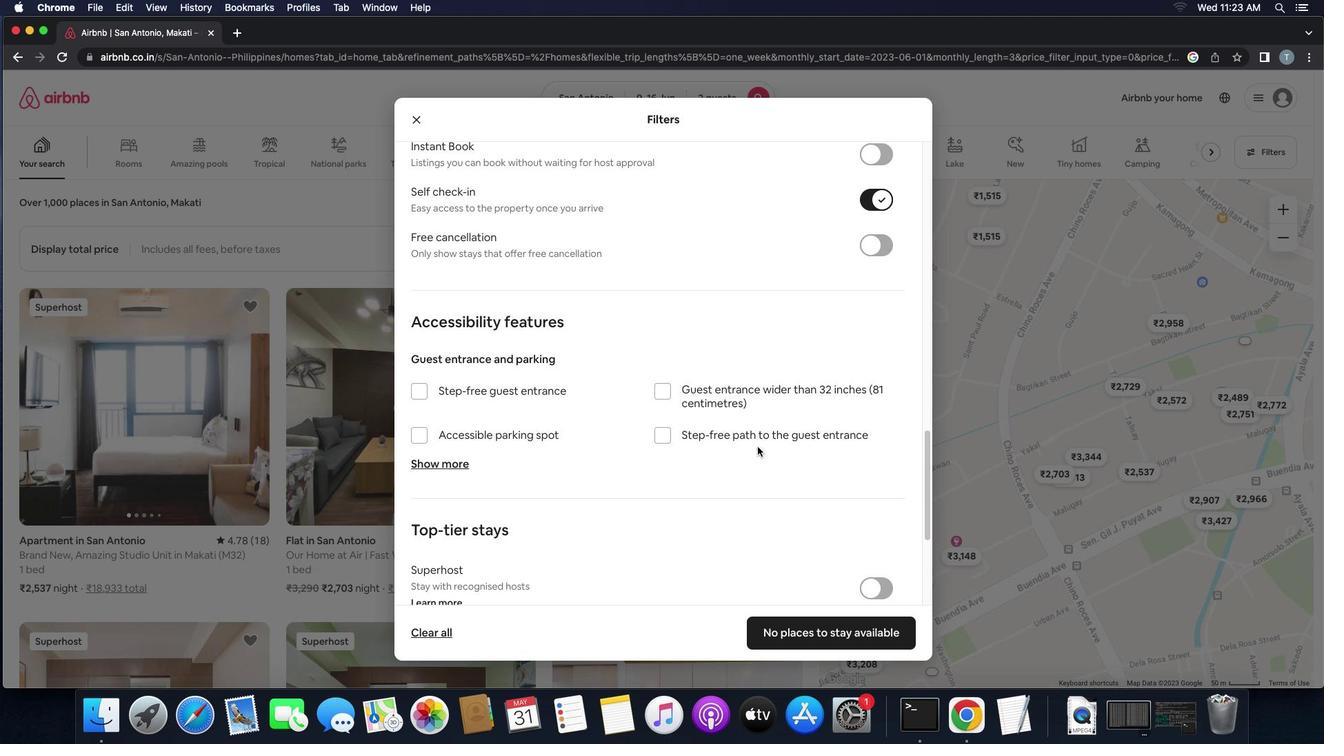
Action: Mouse scrolled (757, 447) with delta (0, -2)
Screenshot: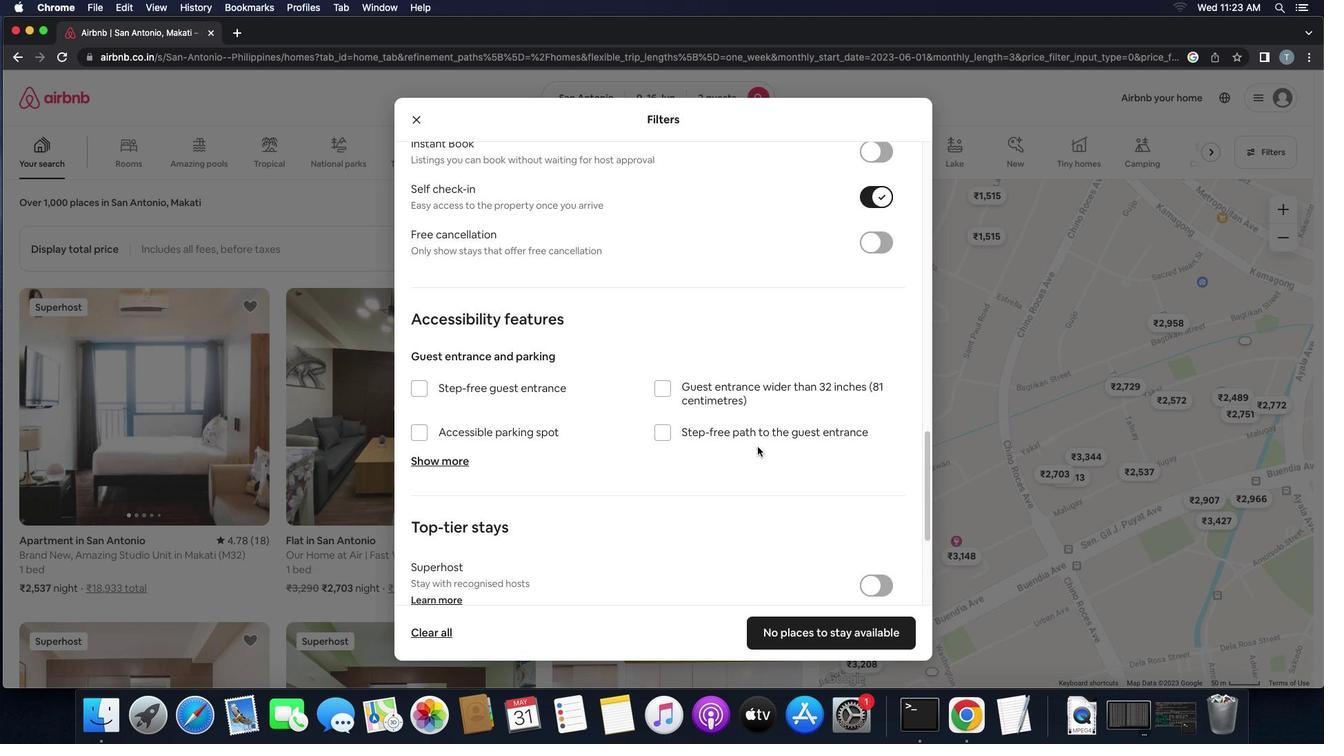 
Action: Mouse scrolled (757, 447) with delta (0, -2)
Screenshot: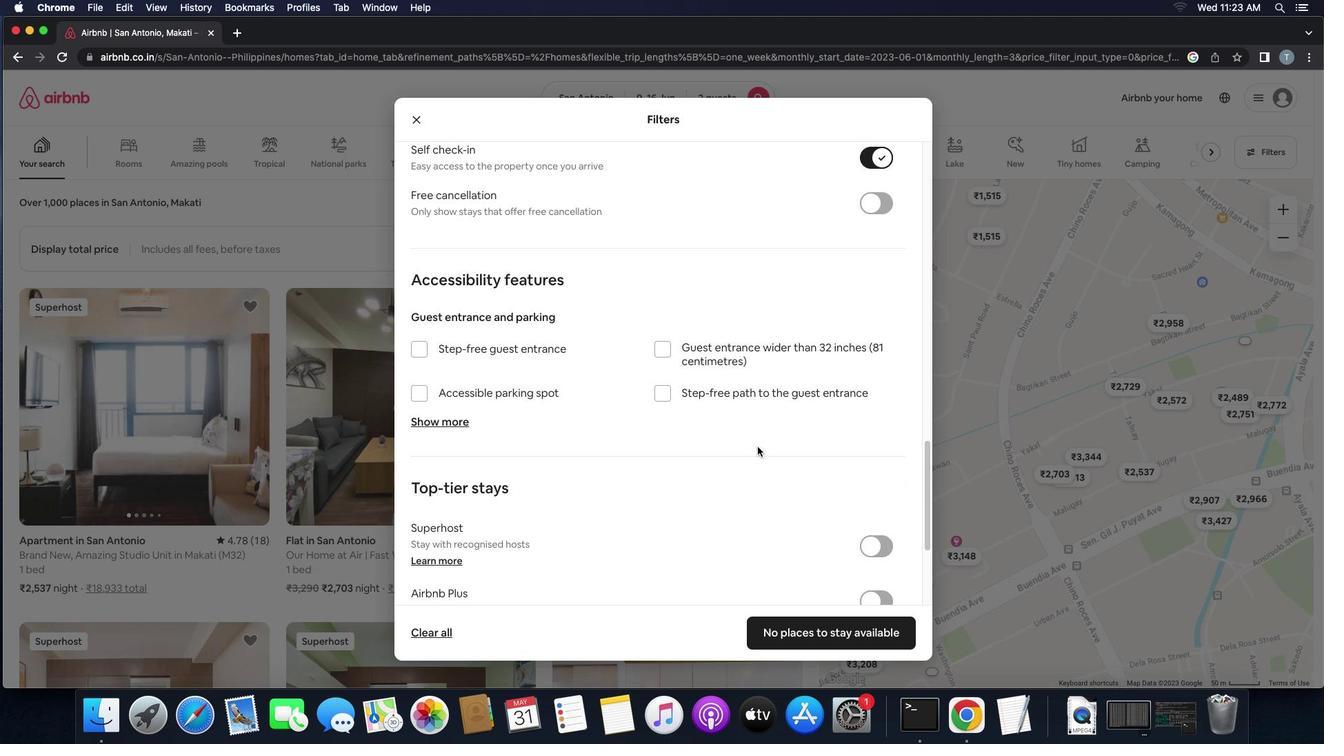 
Action: Mouse moved to (757, 446)
Screenshot: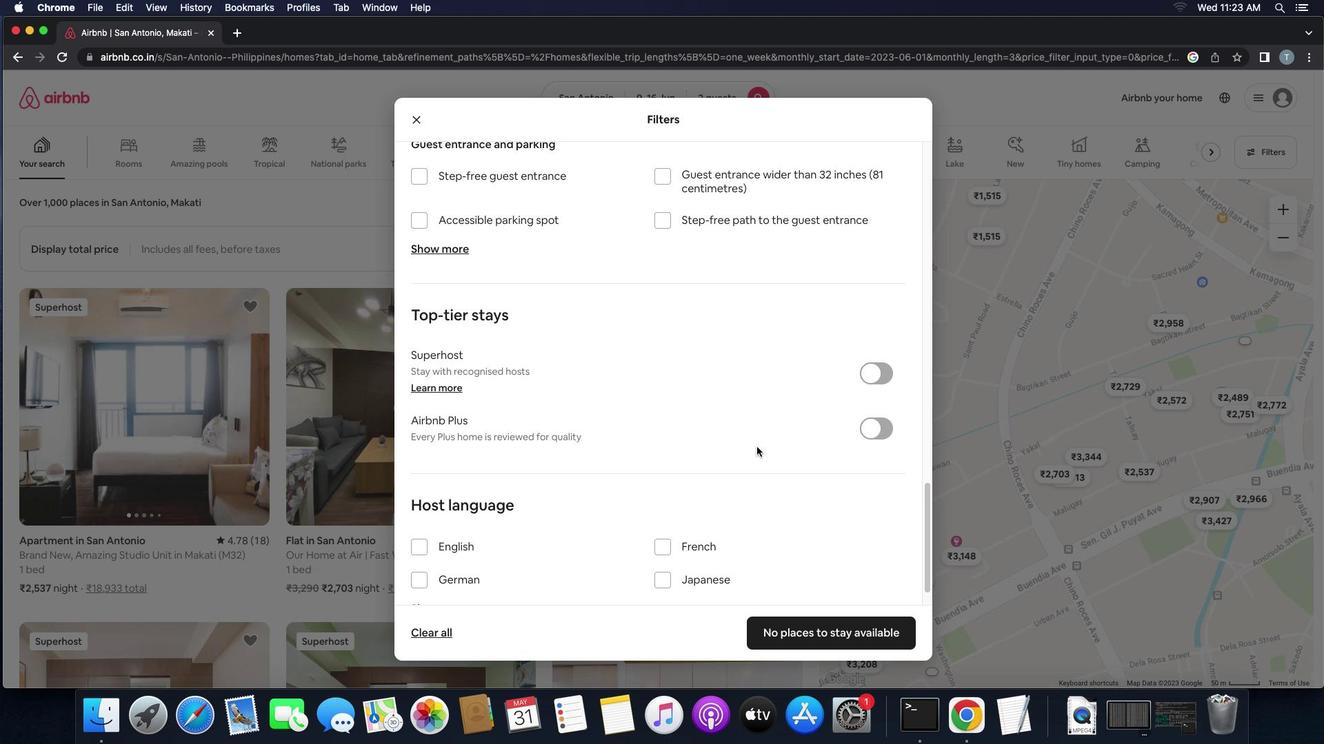 
Action: Mouse scrolled (757, 446) with delta (0, 0)
Screenshot: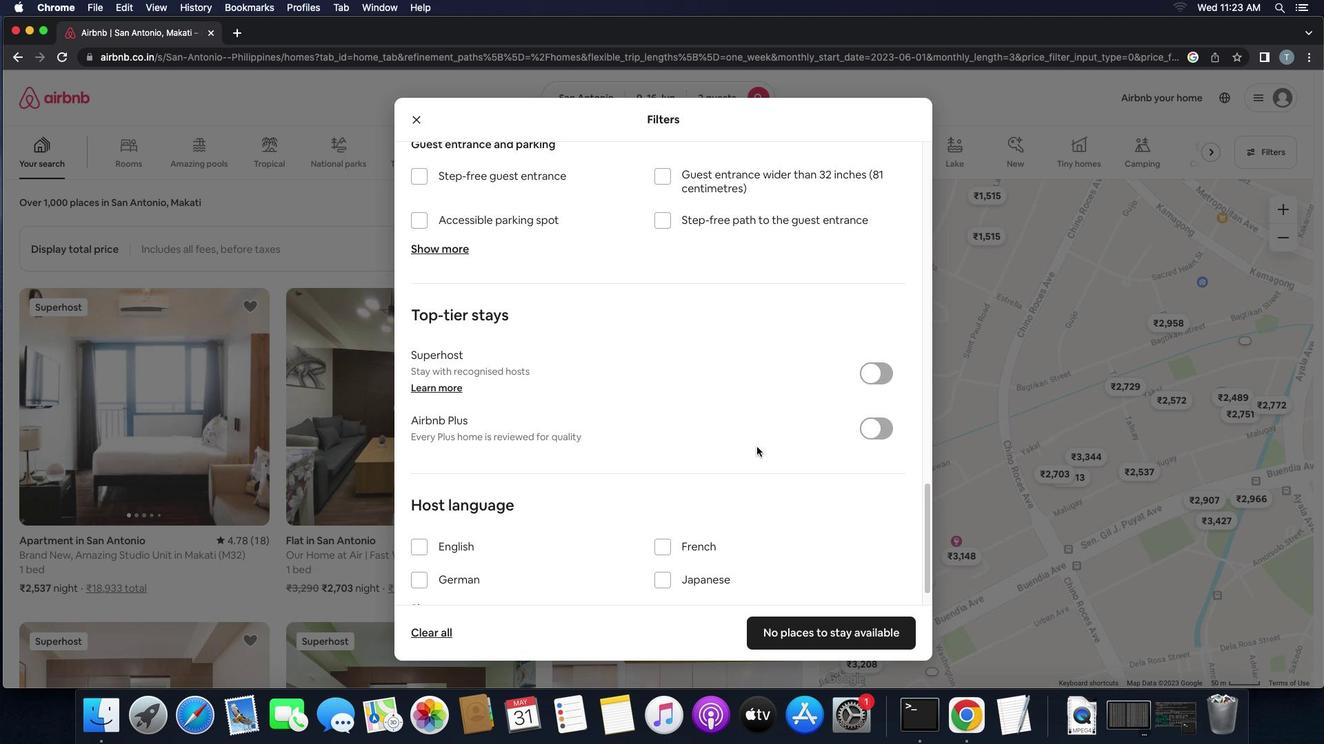 
Action: Mouse scrolled (757, 446) with delta (0, 0)
Screenshot: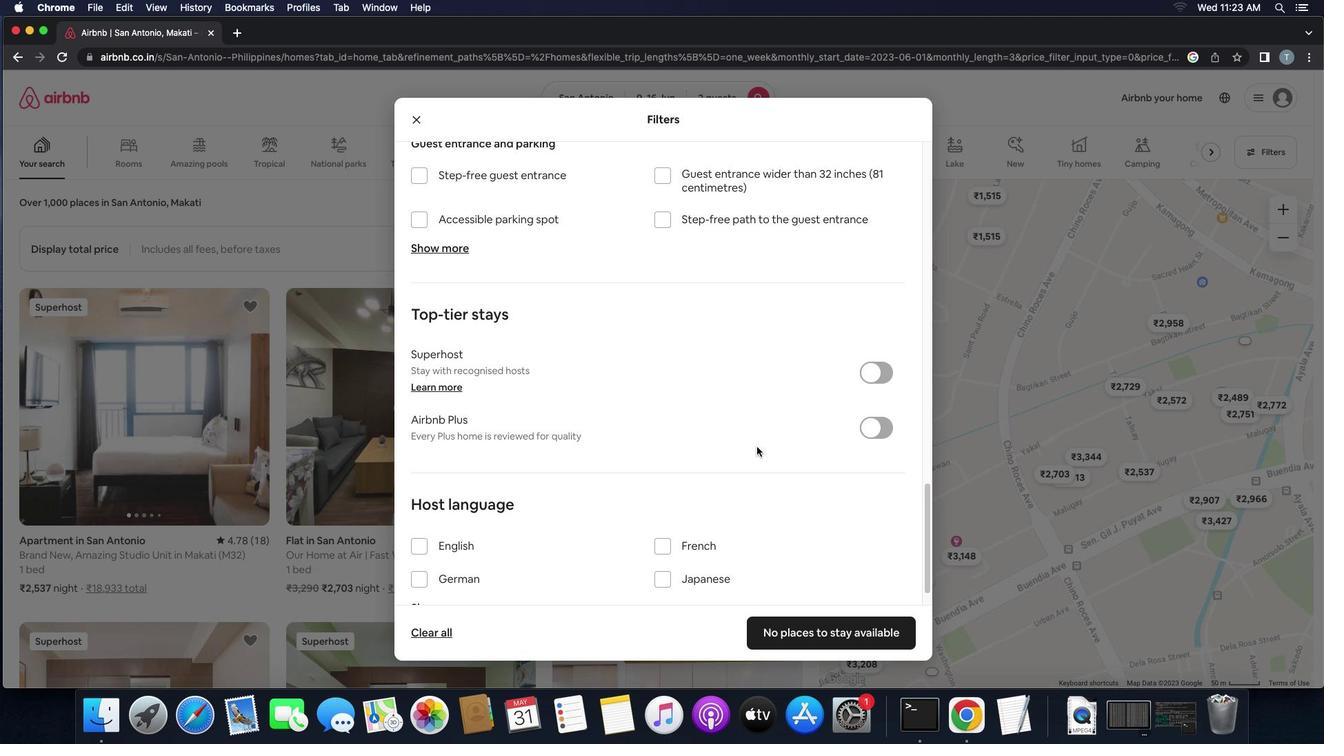 
Action: Mouse scrolled (757, 446) with delta (0, -2)
Screenshot: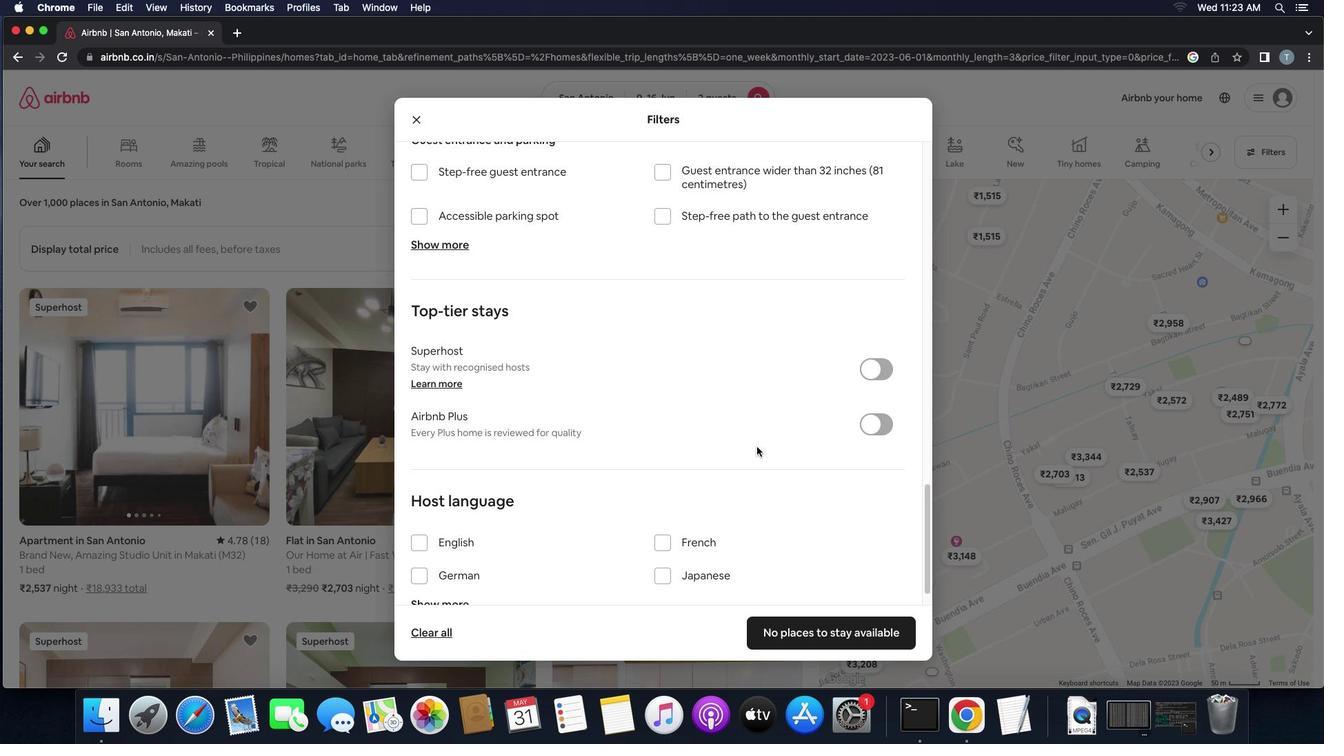 
Action: Mouse scrolled (757, 446) with delta (0, -2)
Screenshot: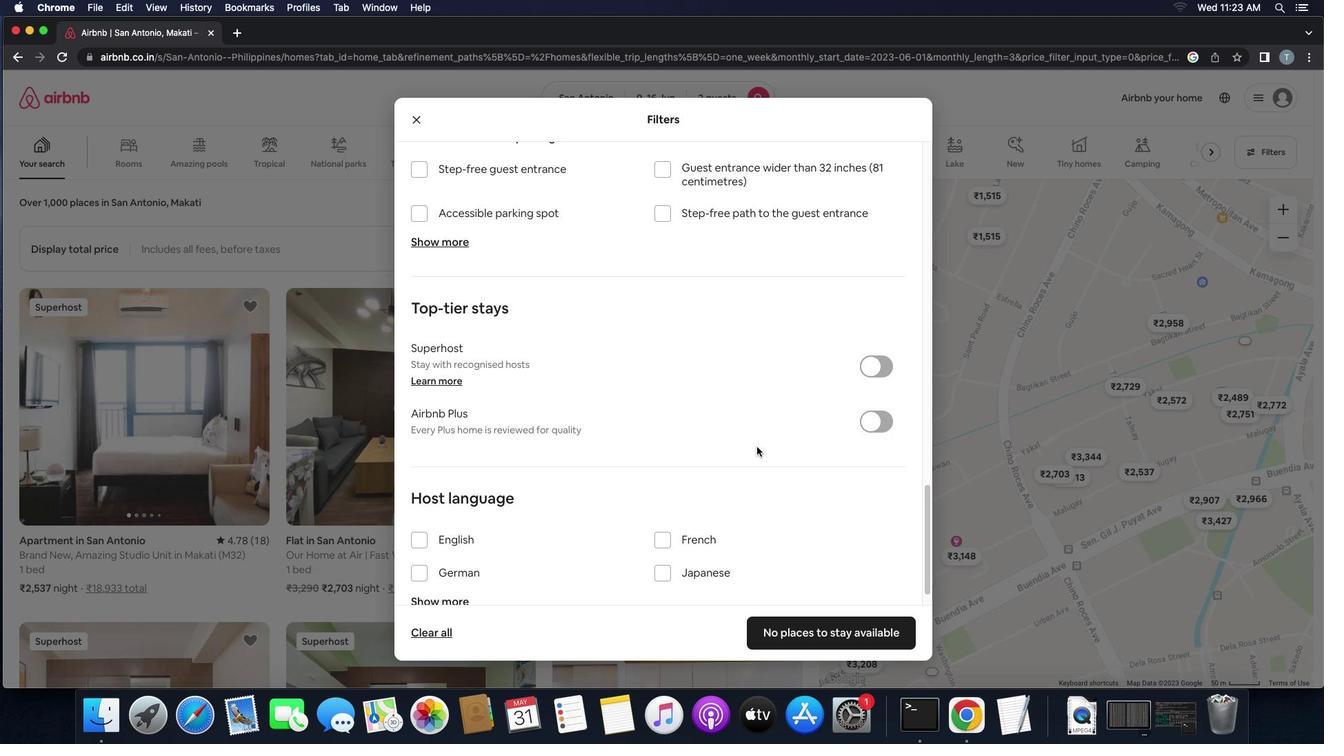 
Action: Mouse moved to (423, 513)
Screenshot: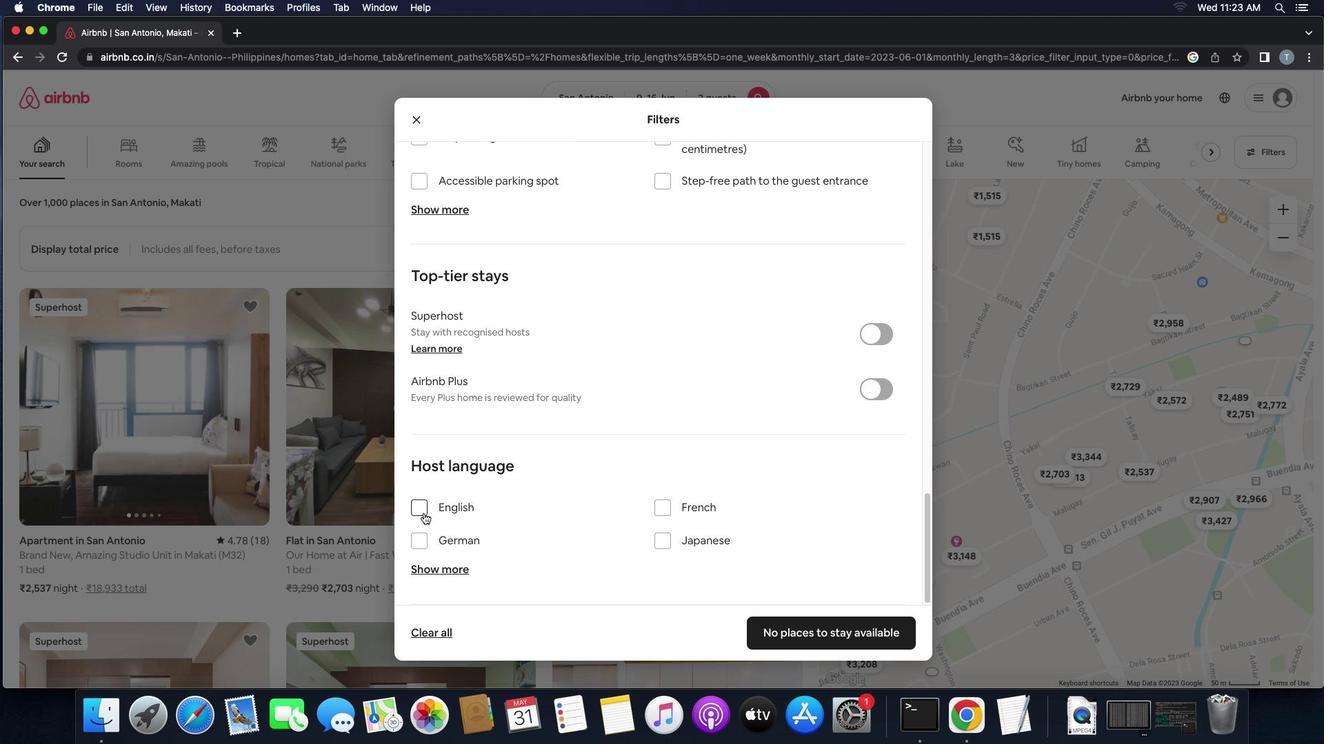 
Action: Mouse pressed left at (423, 513)
Screenshot: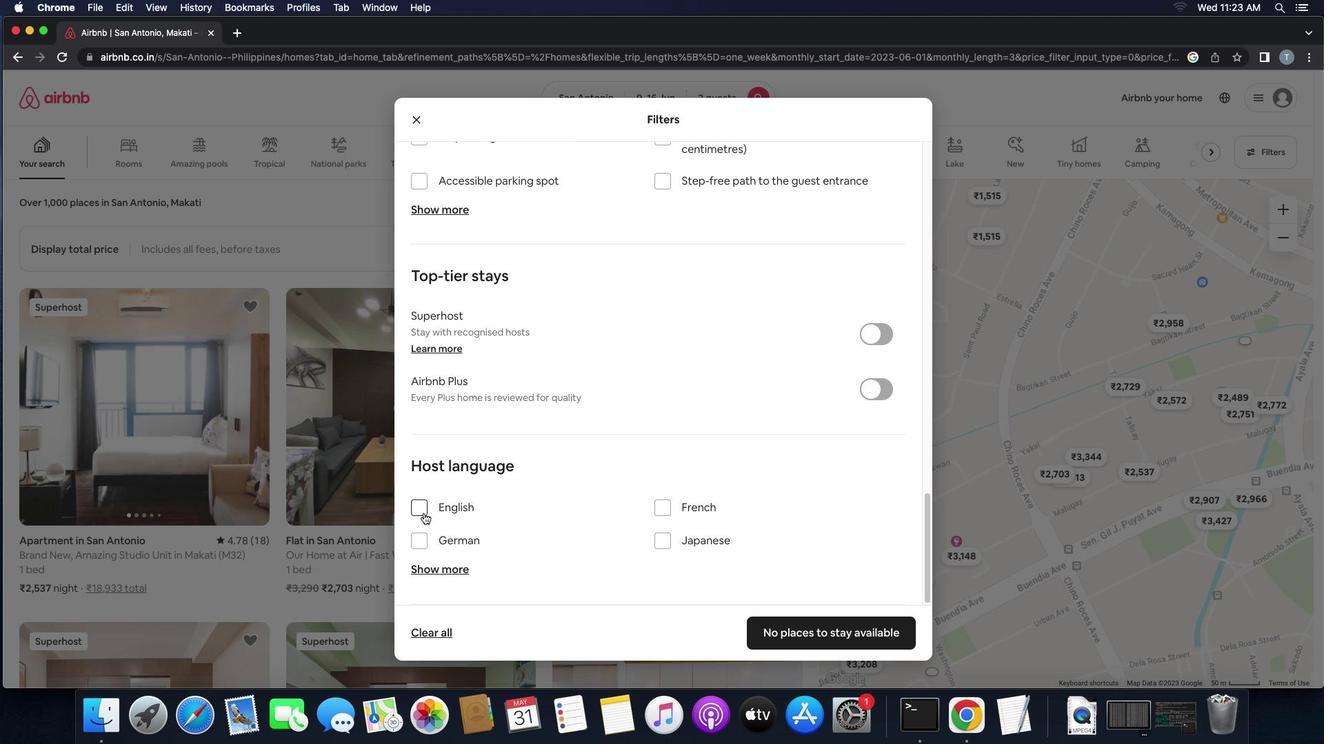 
Action: Mouse moved to (865, 641)
Screenshot: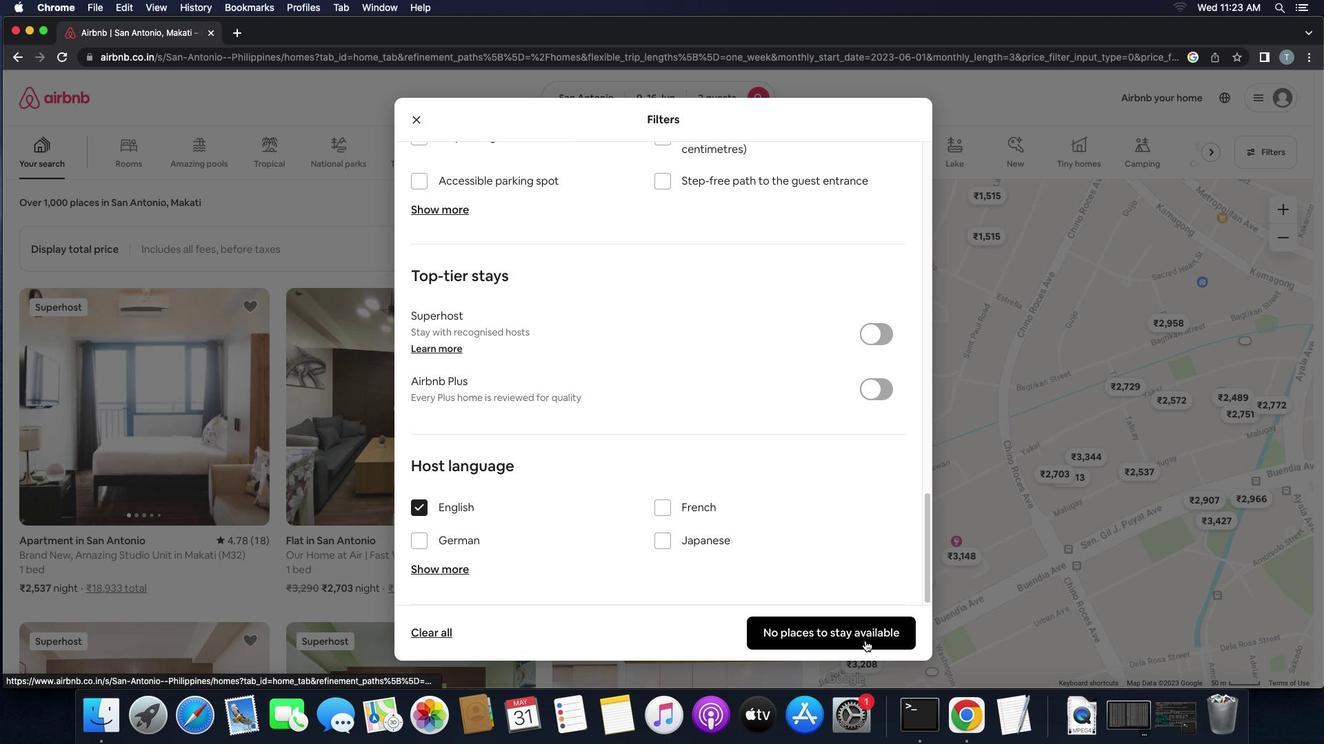 
Action: Mouse pressed left at (865, 641)
Screenshot: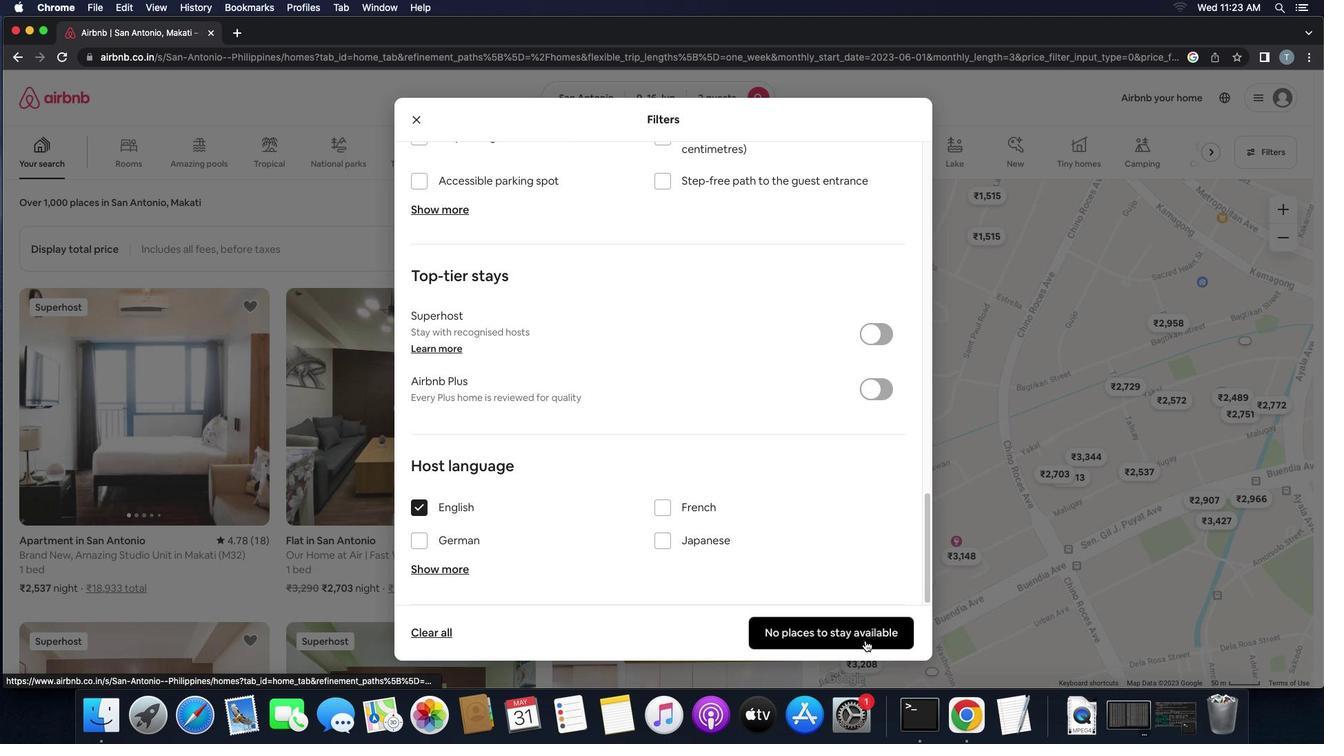 
